 Task: Search one way flight ticket for 2 adults, 4 children and 1 infant on lap in business from Lafayette: Lafayette Regional Airport (paul Fournet Field) to Laramie: Laramie Regional Airport on 5-3-2023. Choice of flights is Singapure airlines. Number of bags: 8 checked bags. Price is upto 78000. Outbound departure time preference is 12:15.
Action: Mouse moved to (354, 144)
Screenshot: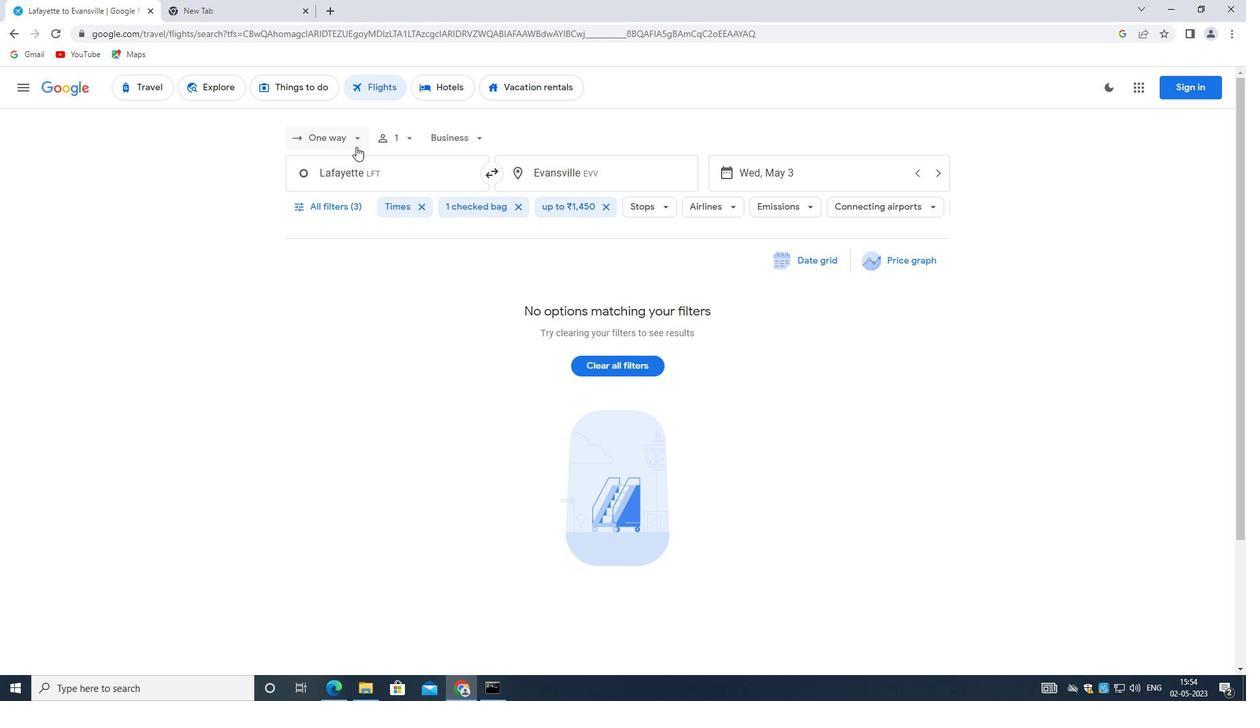 
Action: Mouse pressed left at (354, 144)
Screenshot: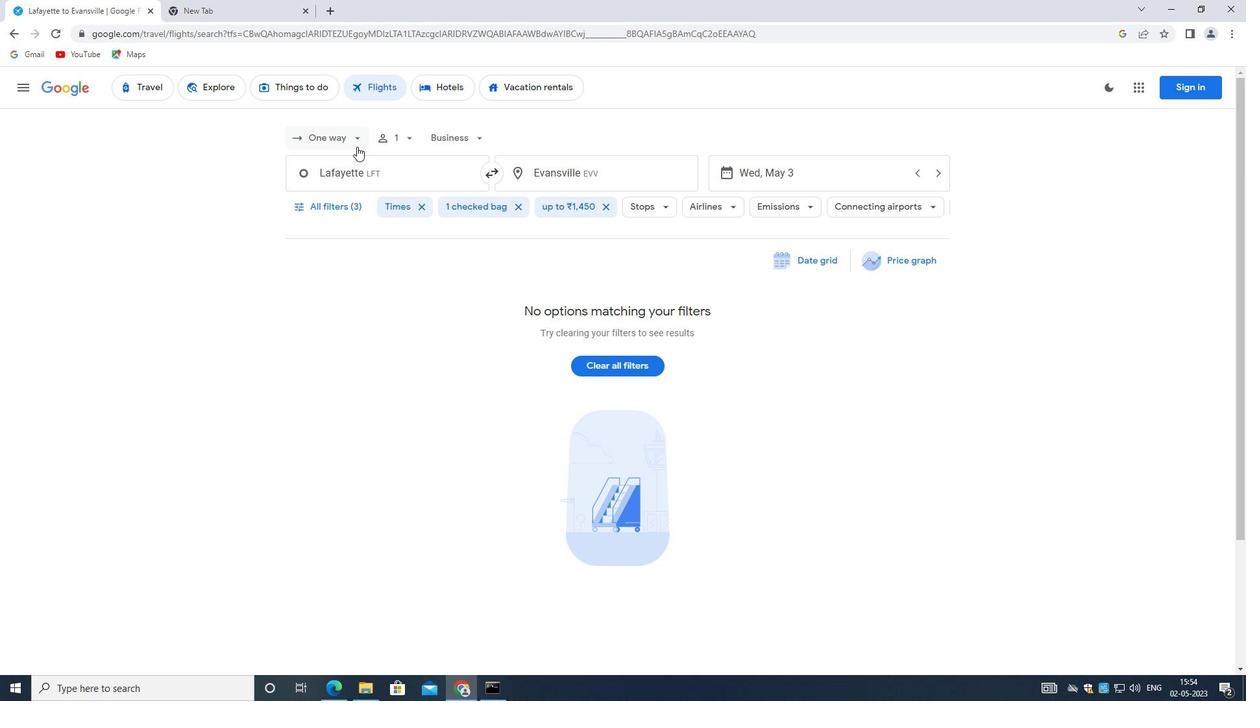 
Action: Mouse moved to (348, 194)
Screenshot: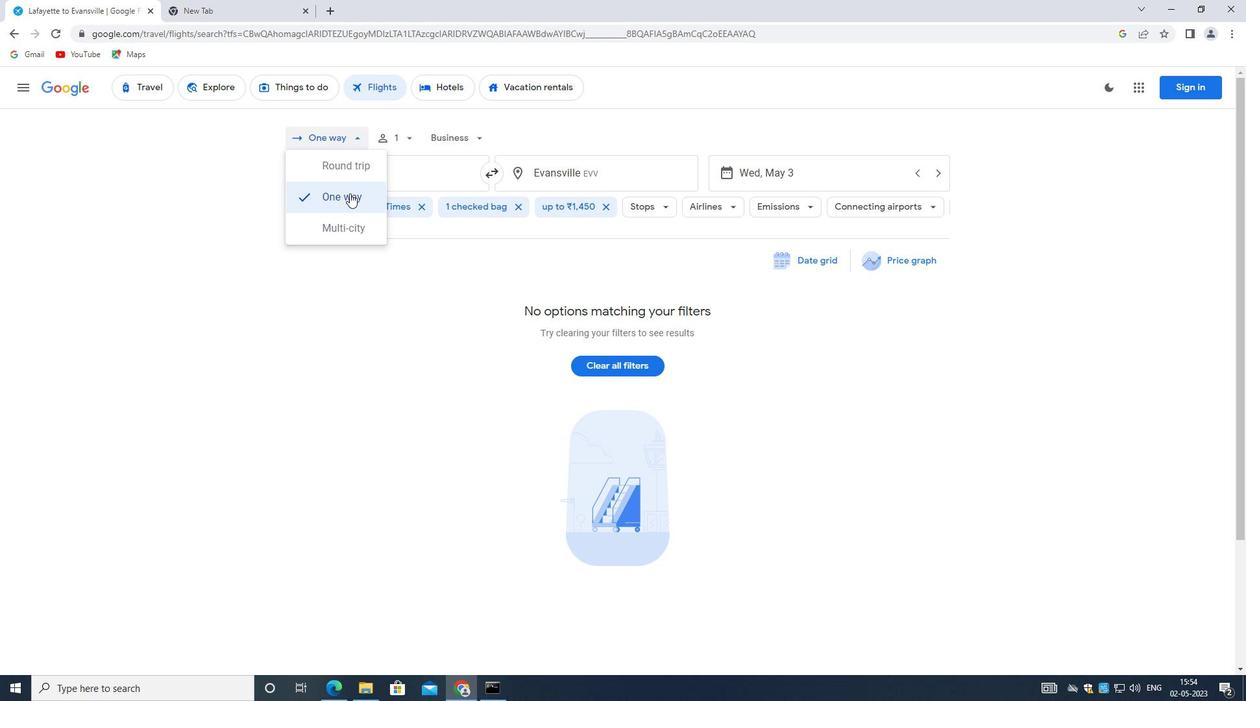 
Action: Mouse pressed left at (348, 194)
Screenshot: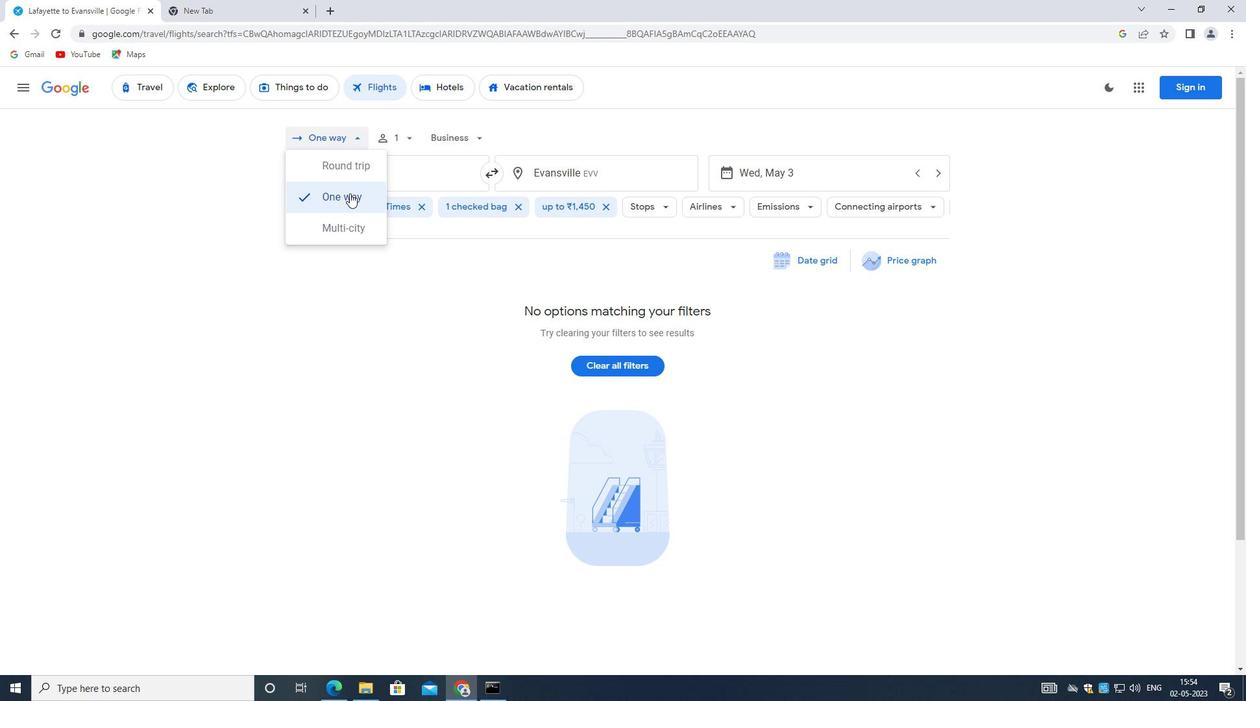 
Action: Mouse moved to (412, 136)
Screenshot: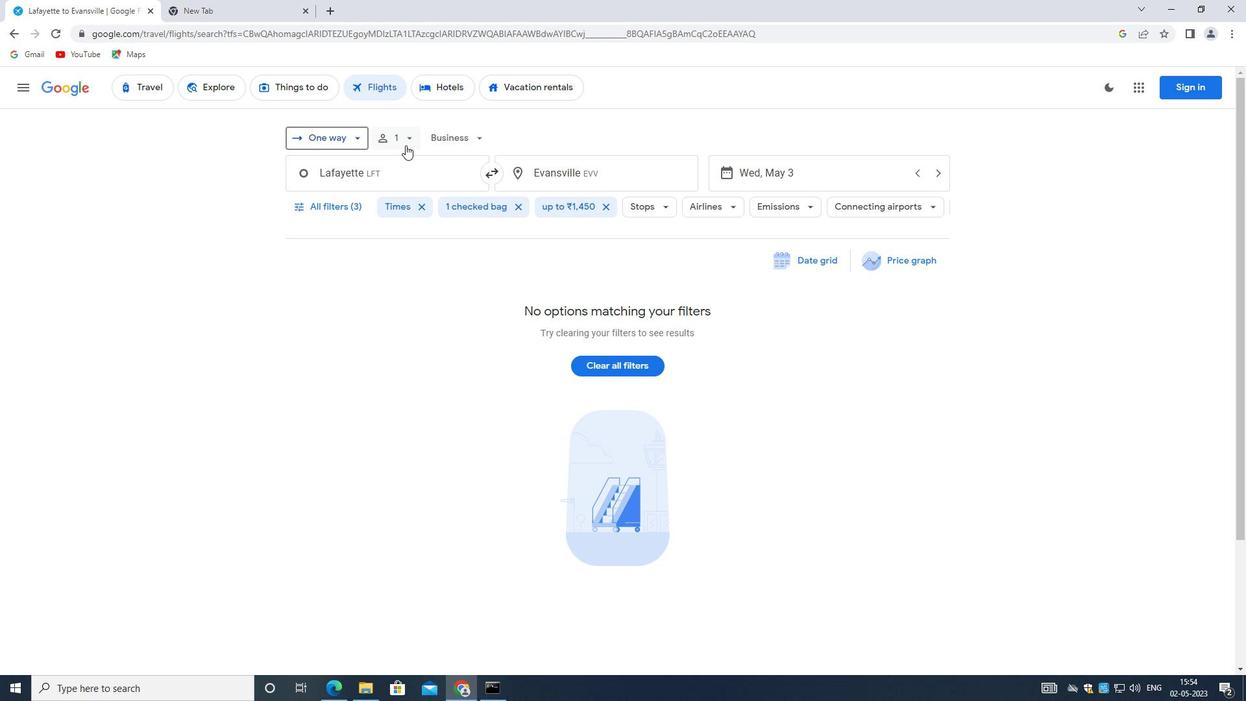 
Action: Mouse pressed left at (412, 136)
Screenshot: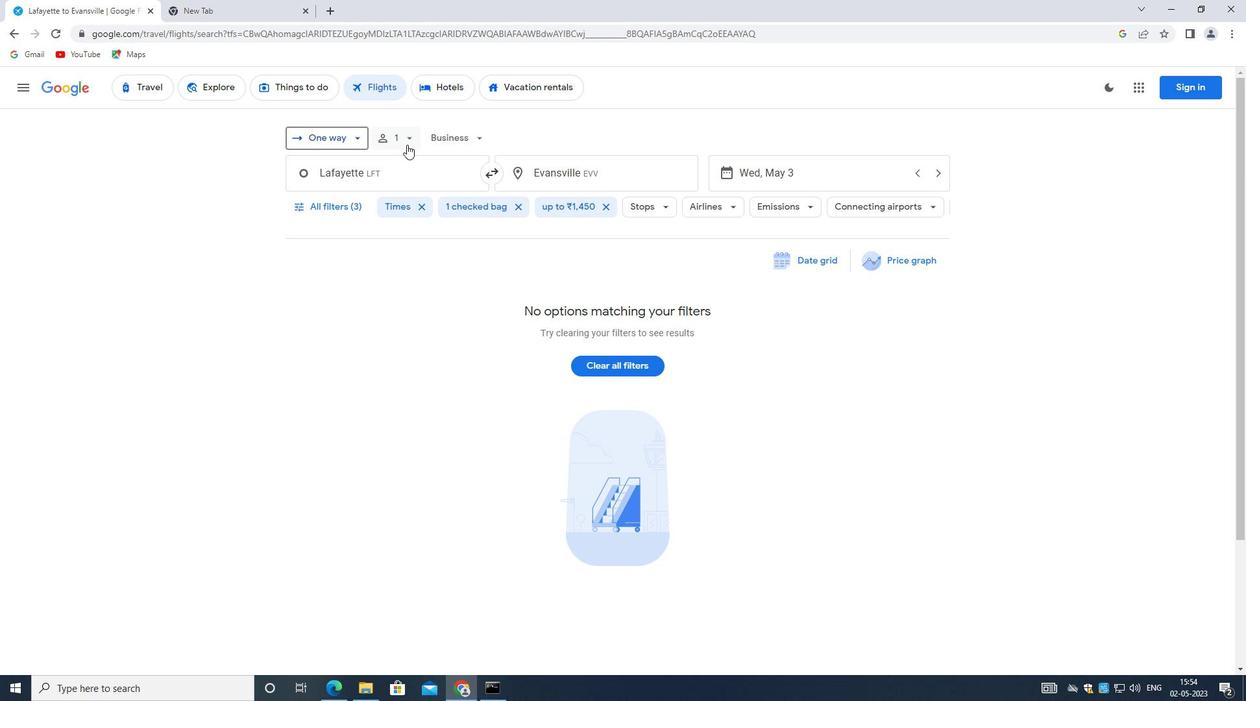 
Action: Mouse moved to (506, 170)
Screenshot: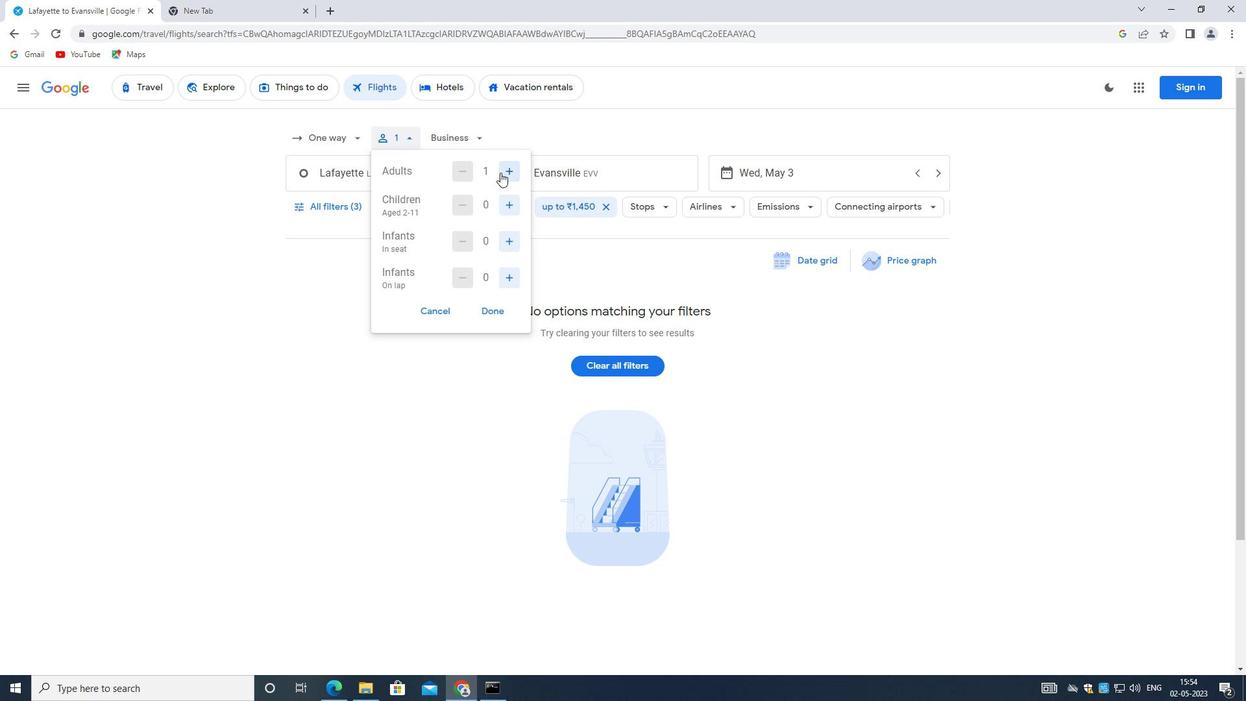 
Action: Mouse pressed left at (506, 170)
Screenshot: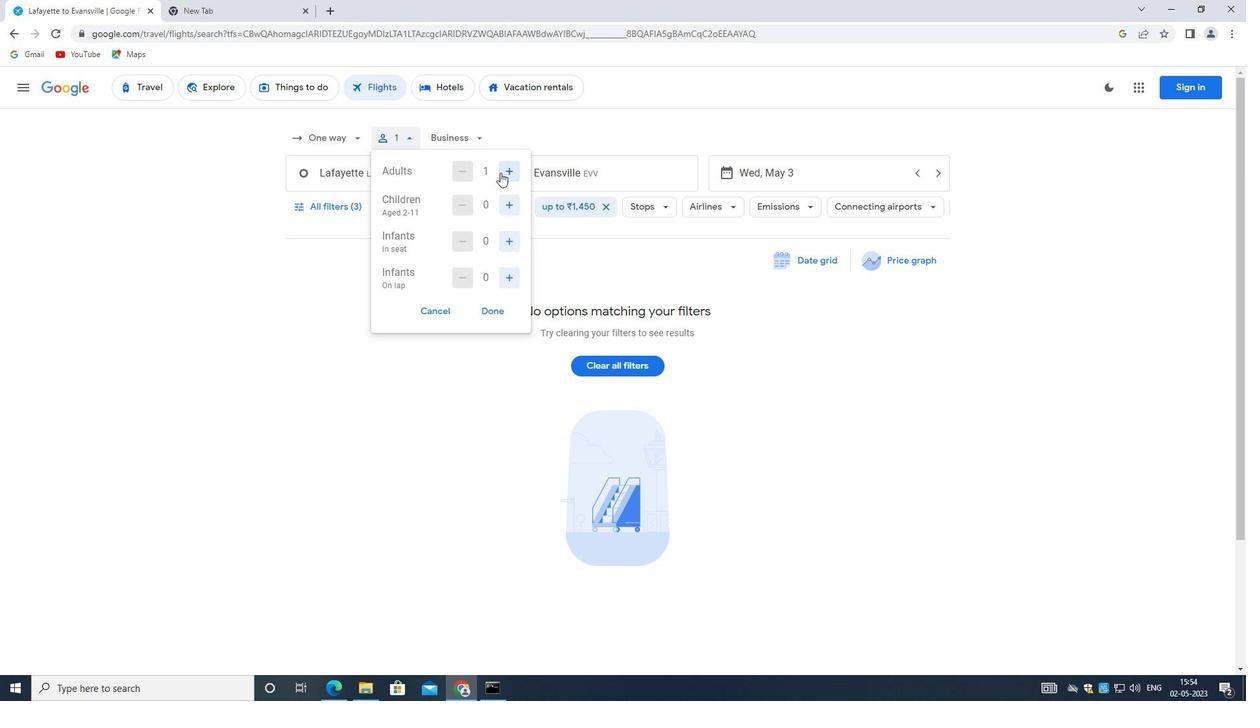 
Action: Mouse moved to (511, 203)
Screenshot: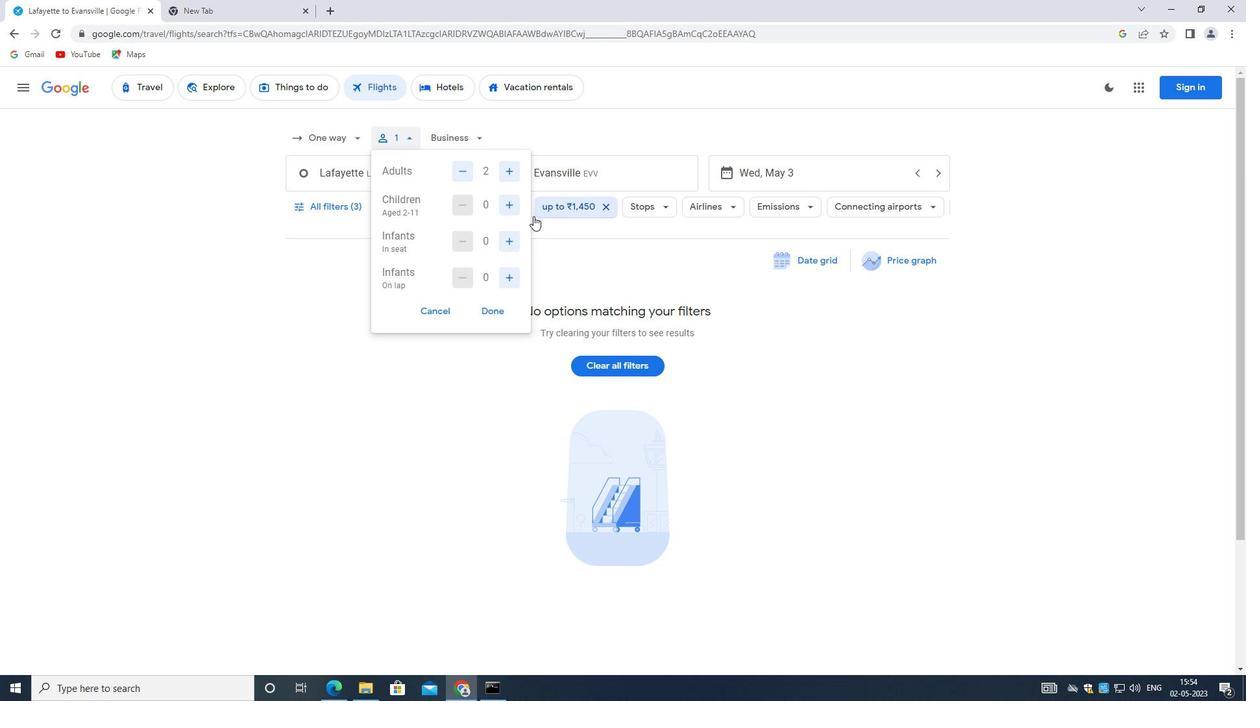 
Action: Mouse pressed left at (511, 203)
Screenshot: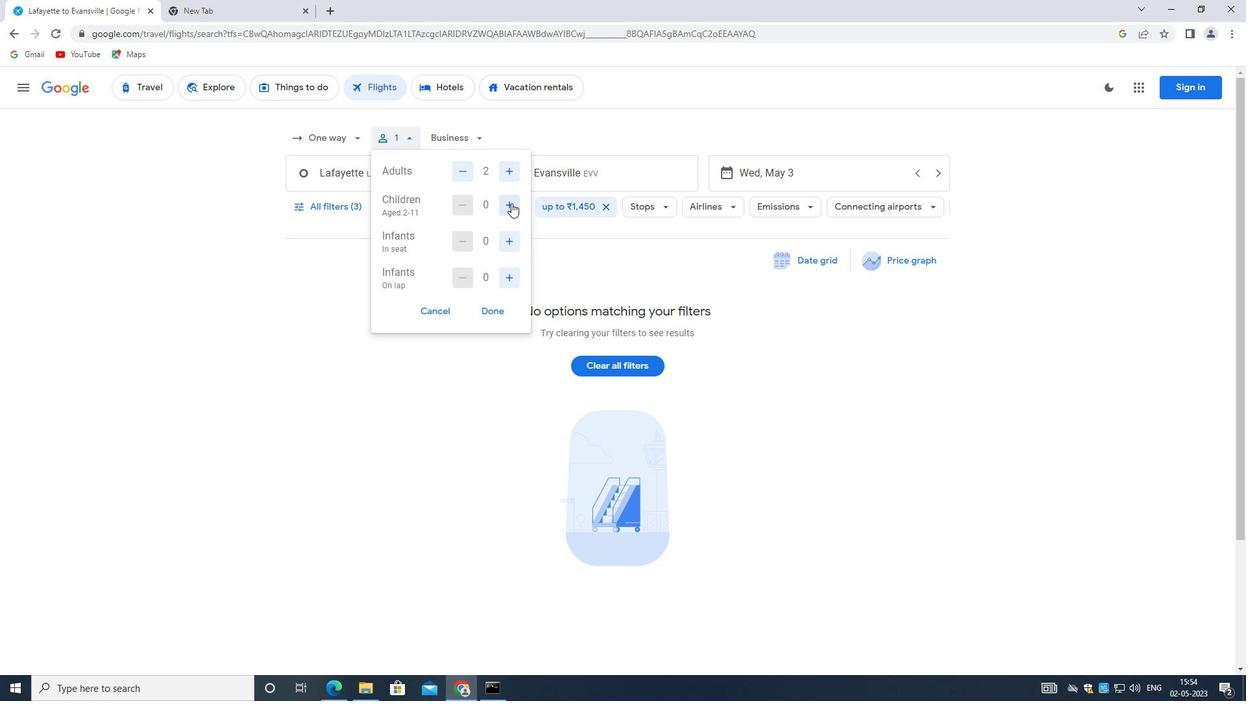 
Action: Mouse pressed left at (511, 203)
Screenshot: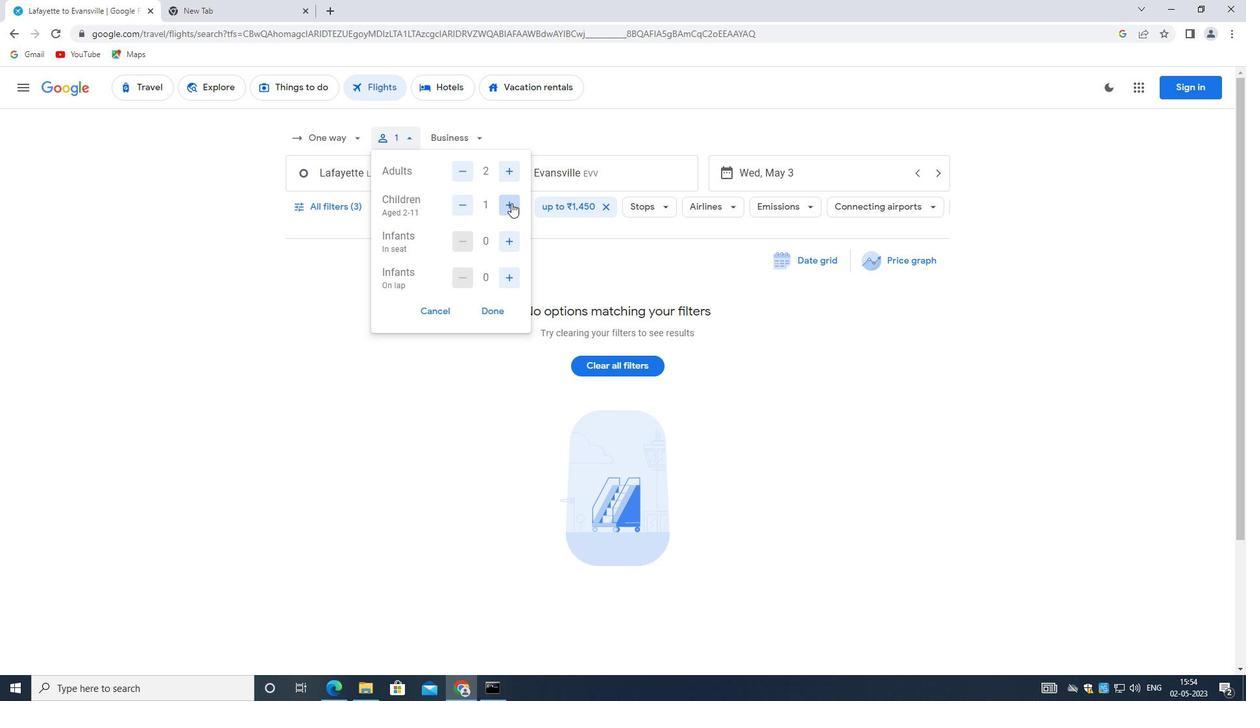 
Action: Mouse moved to (511, 203)
Screenshot: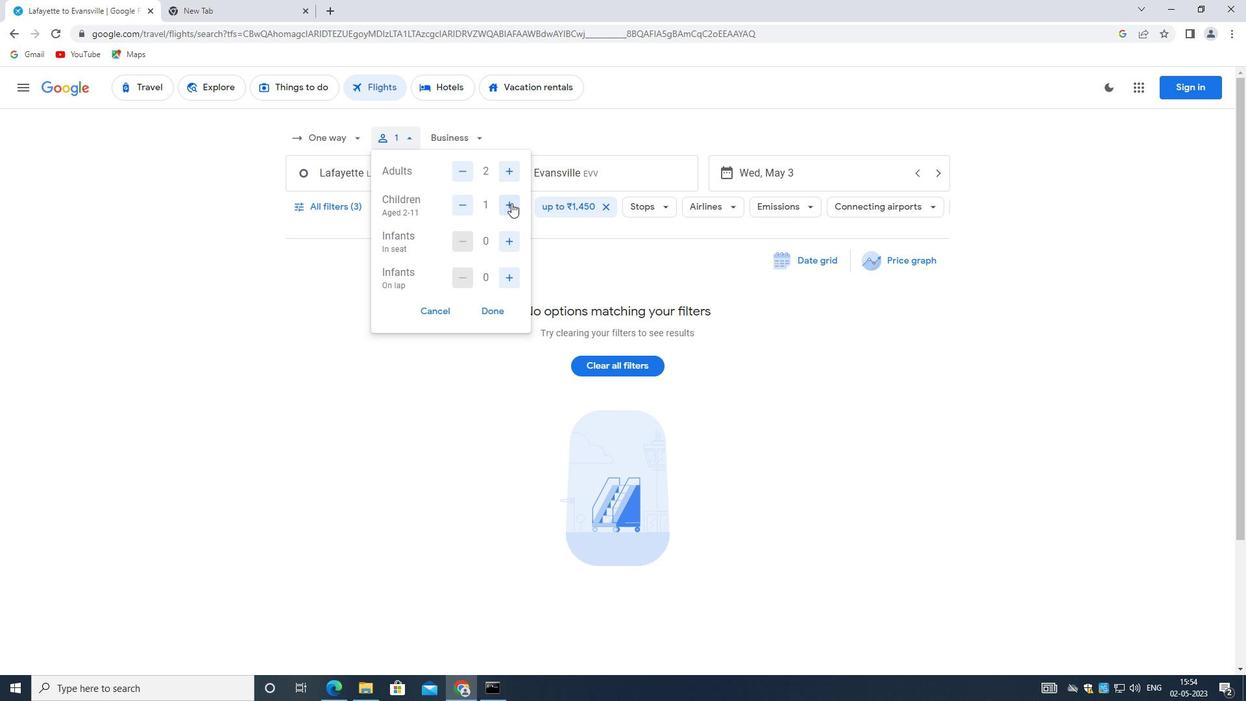 
Action: Mouse pressed left at (511, 203)
Screenshot: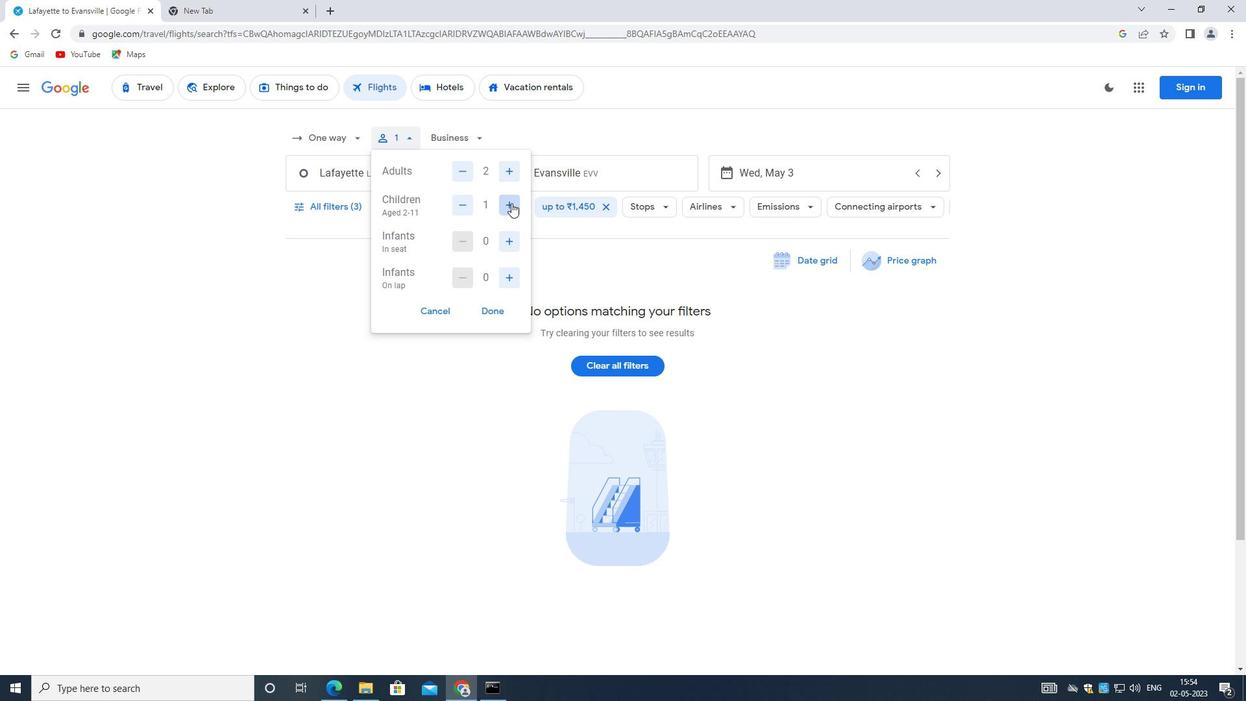 
Action: Mouse pressed left at (511, 203)
Screenshot: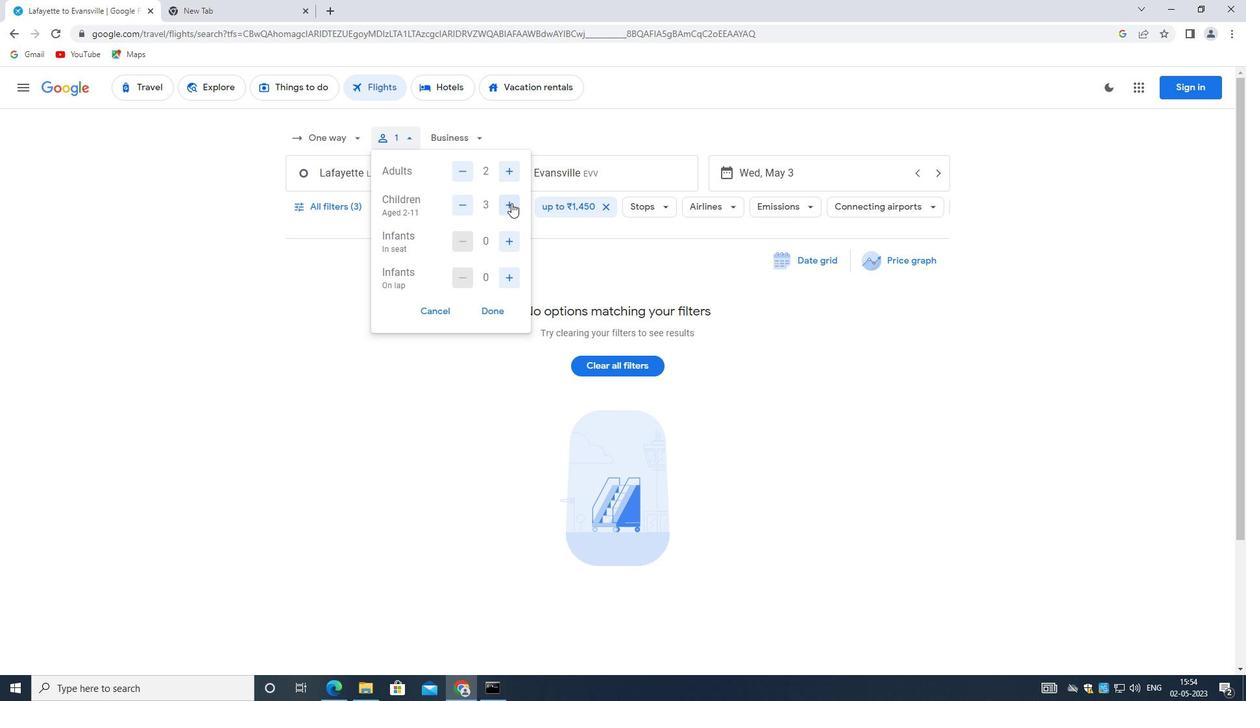 
Action: Mouse moved to (509, 239)
Screenshot: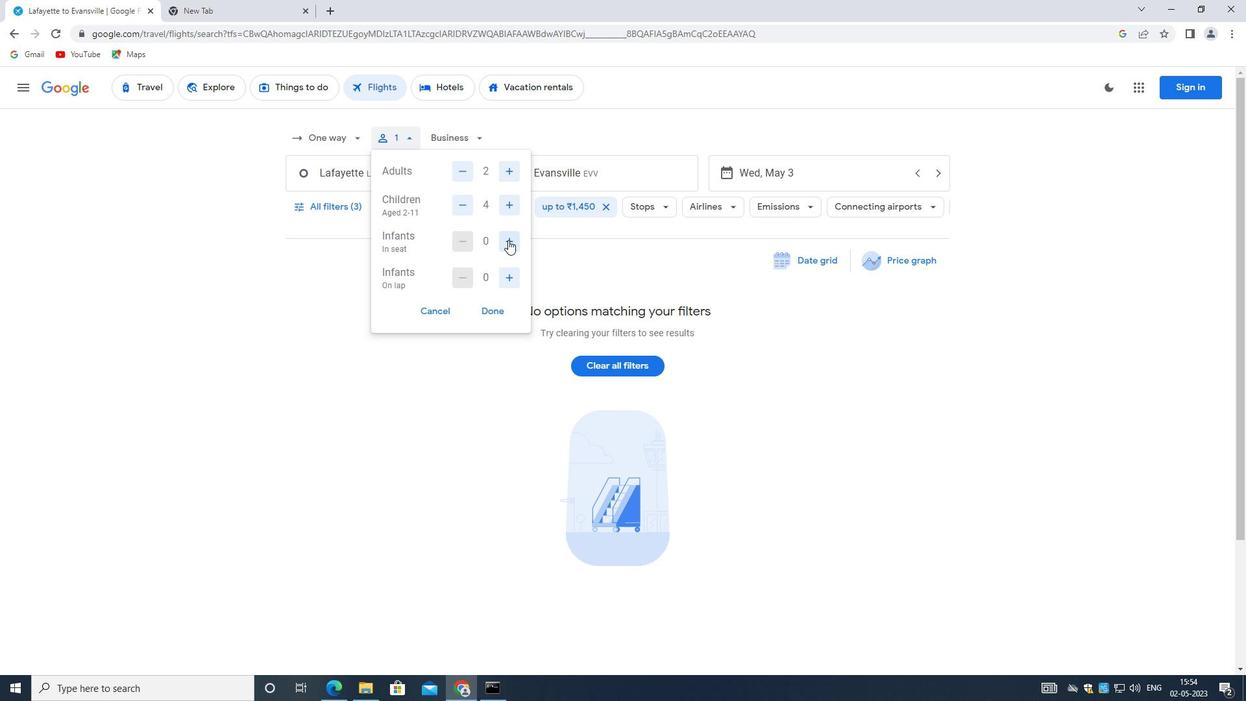 
Action: Mouse pressed left at (509, 239)
Screenshot: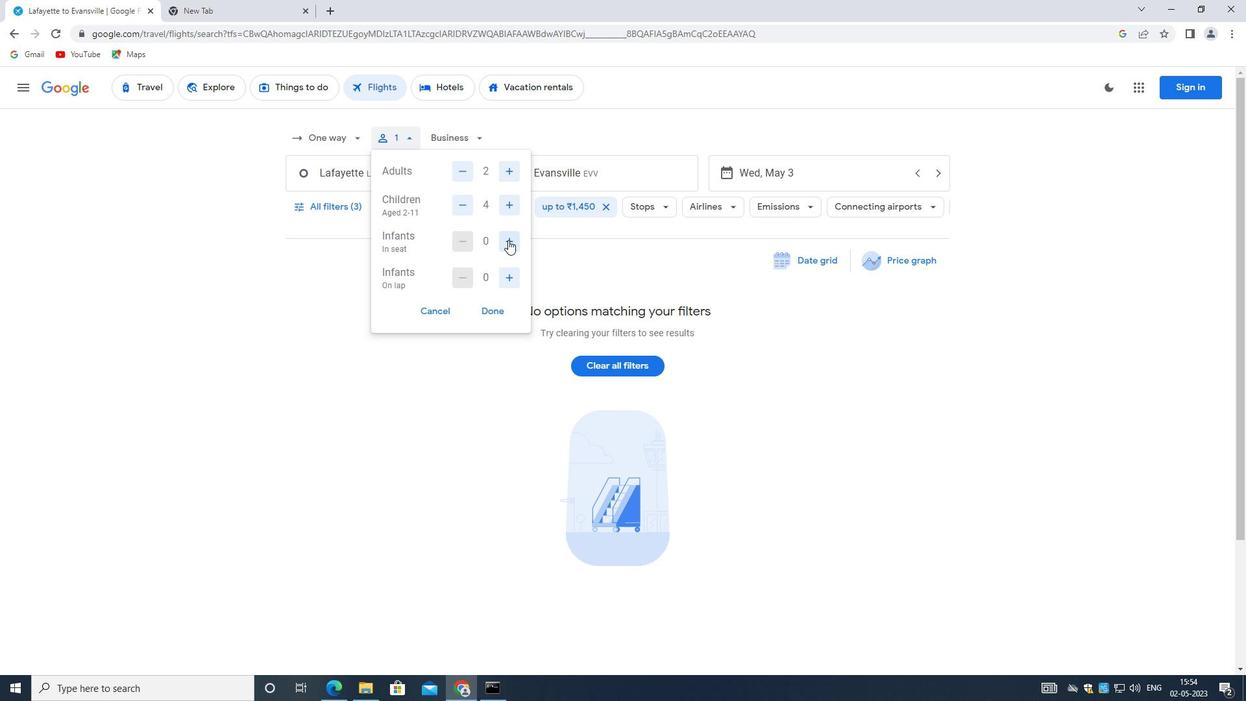 
Action: Mouse moved to (488, 305)
Screenshot: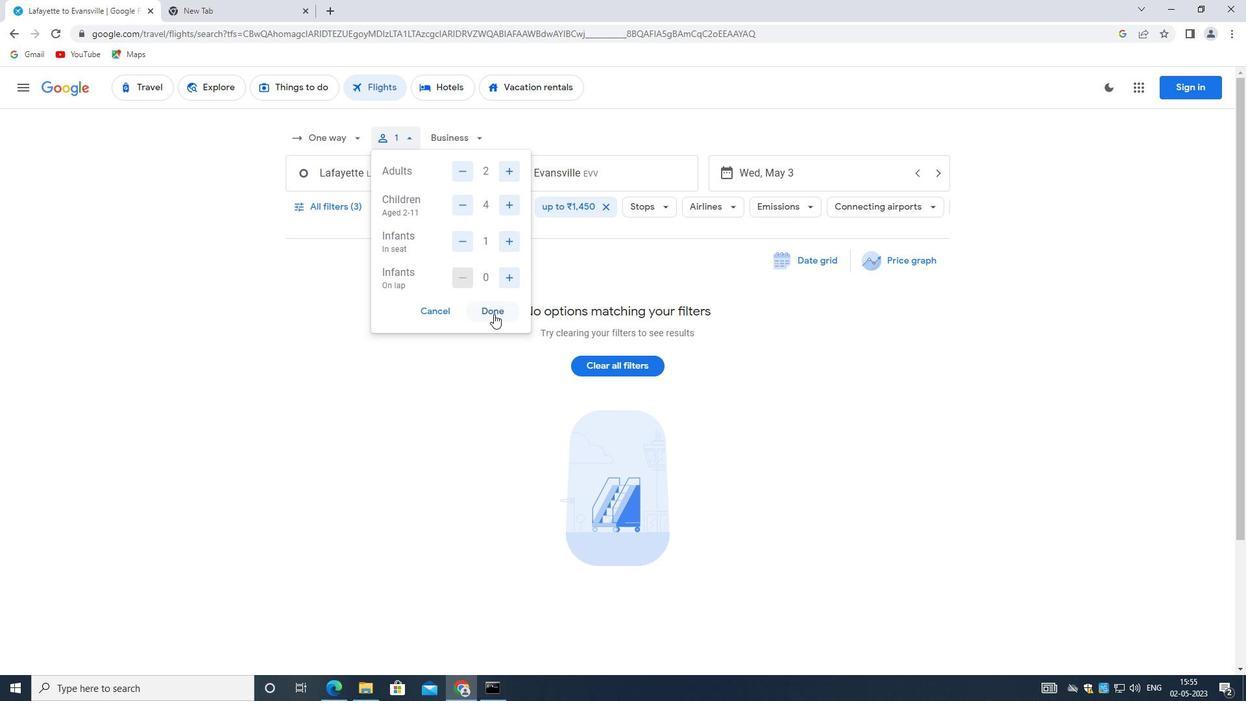 
Action: Mouse pressed left at (488, 305)
Screenshot: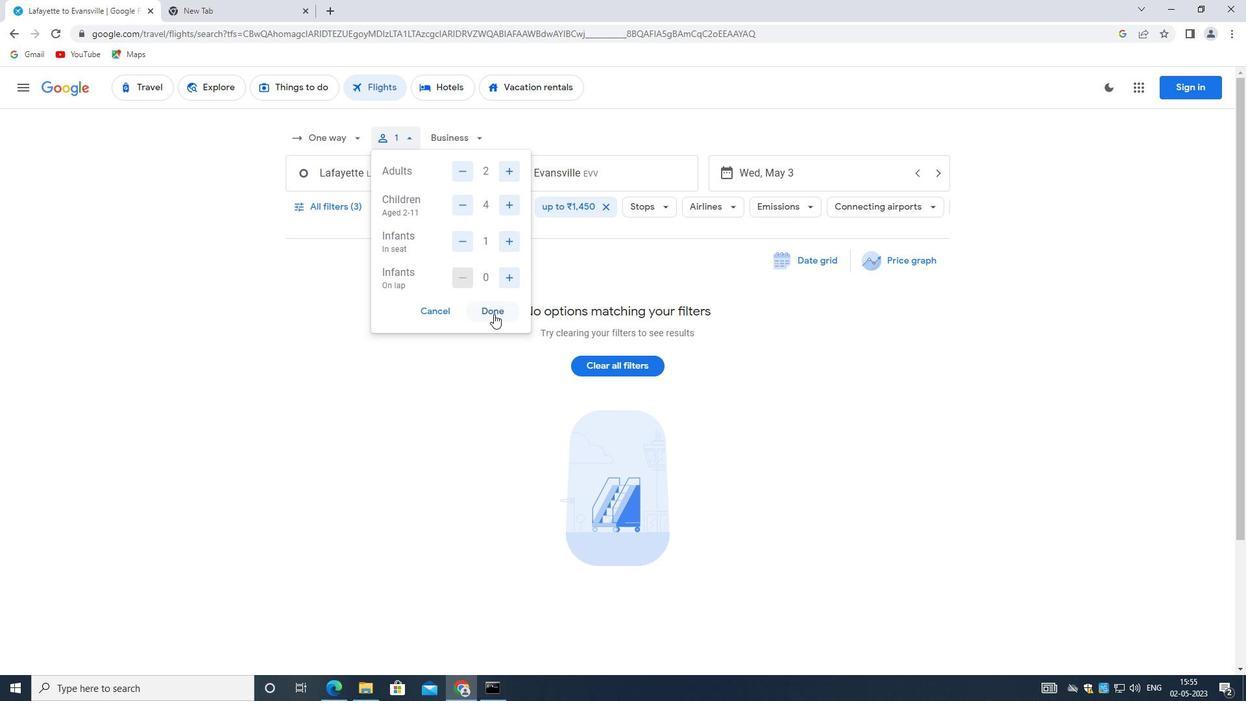 
Action: Mouse moved to (466, 134)
Screenshot: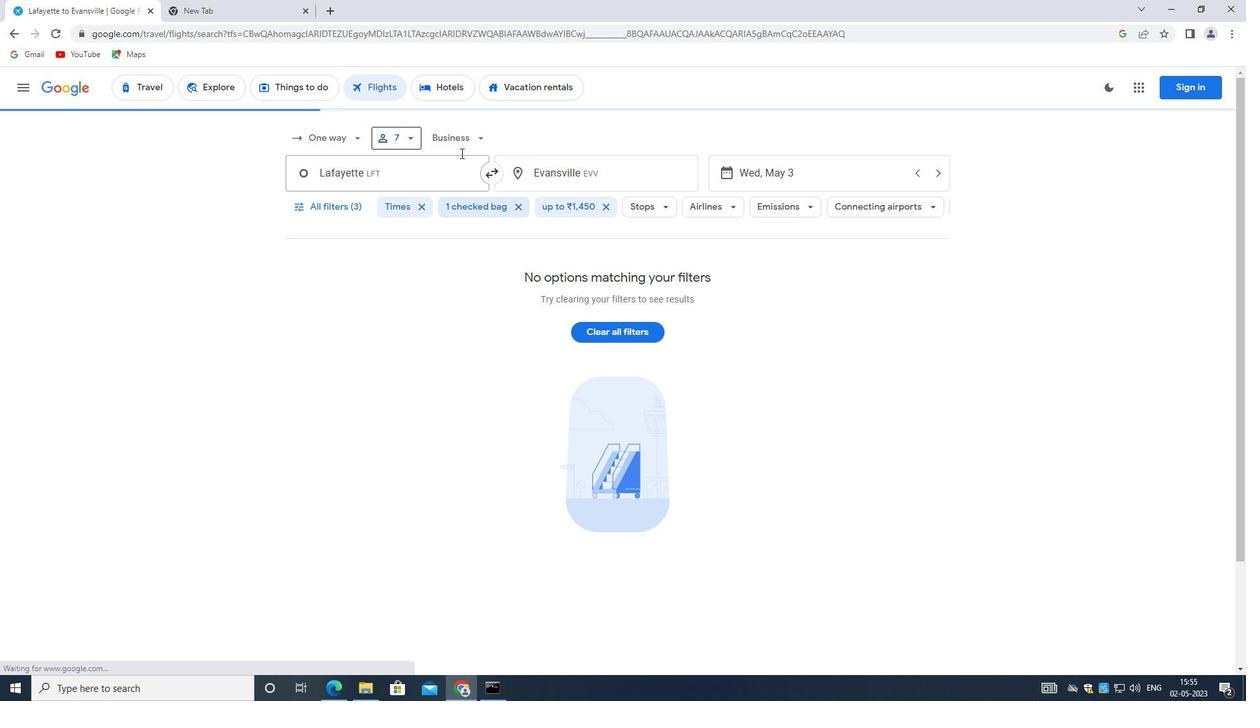 
Action: Mouse pressed left at (466, 134)
Screenshot: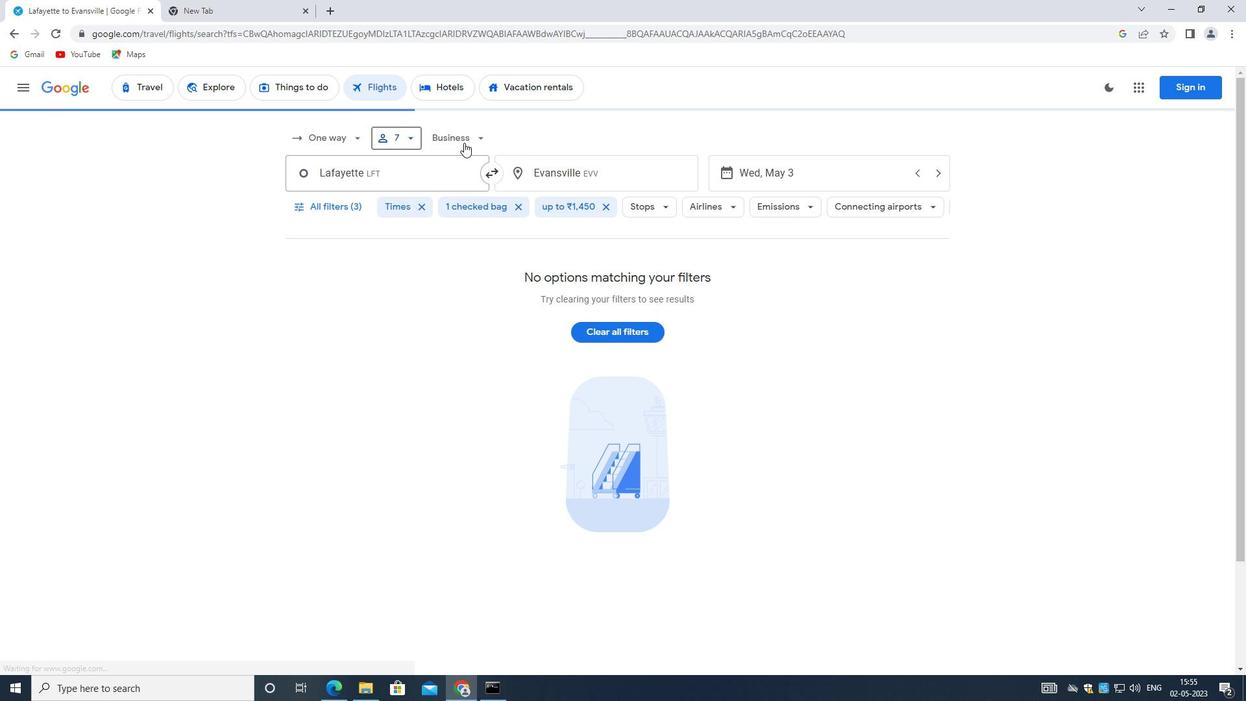 
Action: Mouse moved to (494, 229)
Screenshot: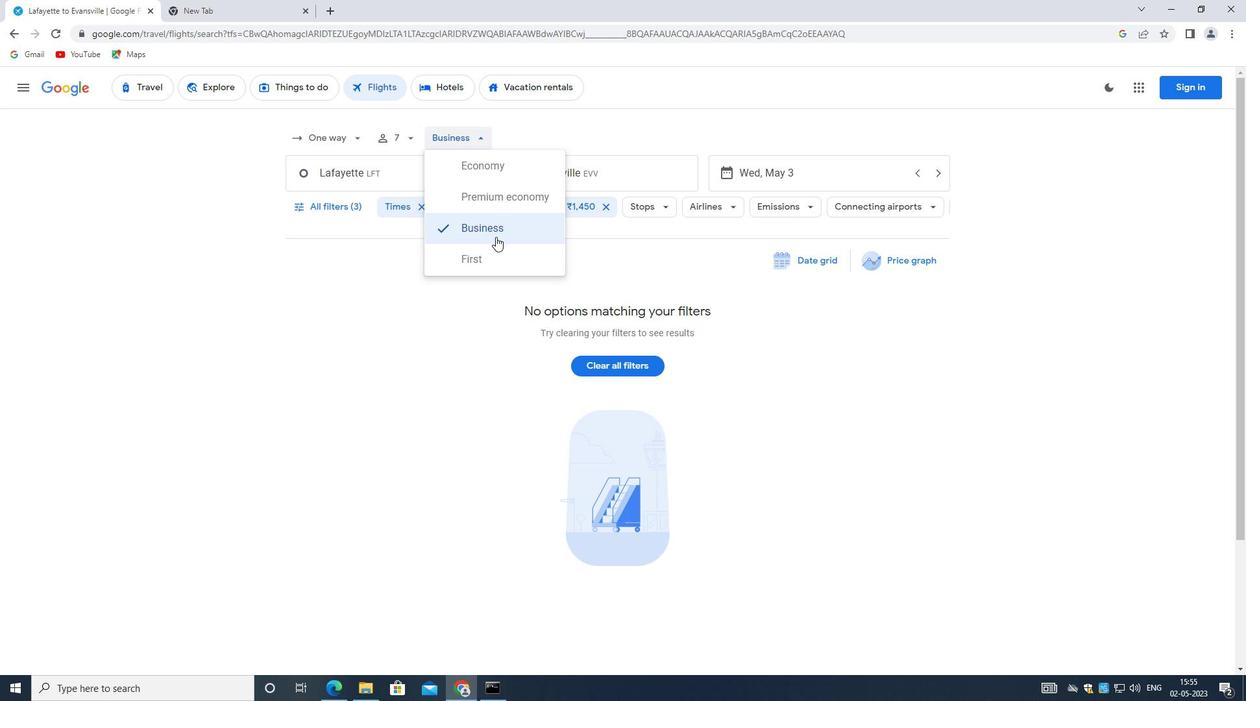
Action: Mouse pressed left at (494, 229)
Screenshot: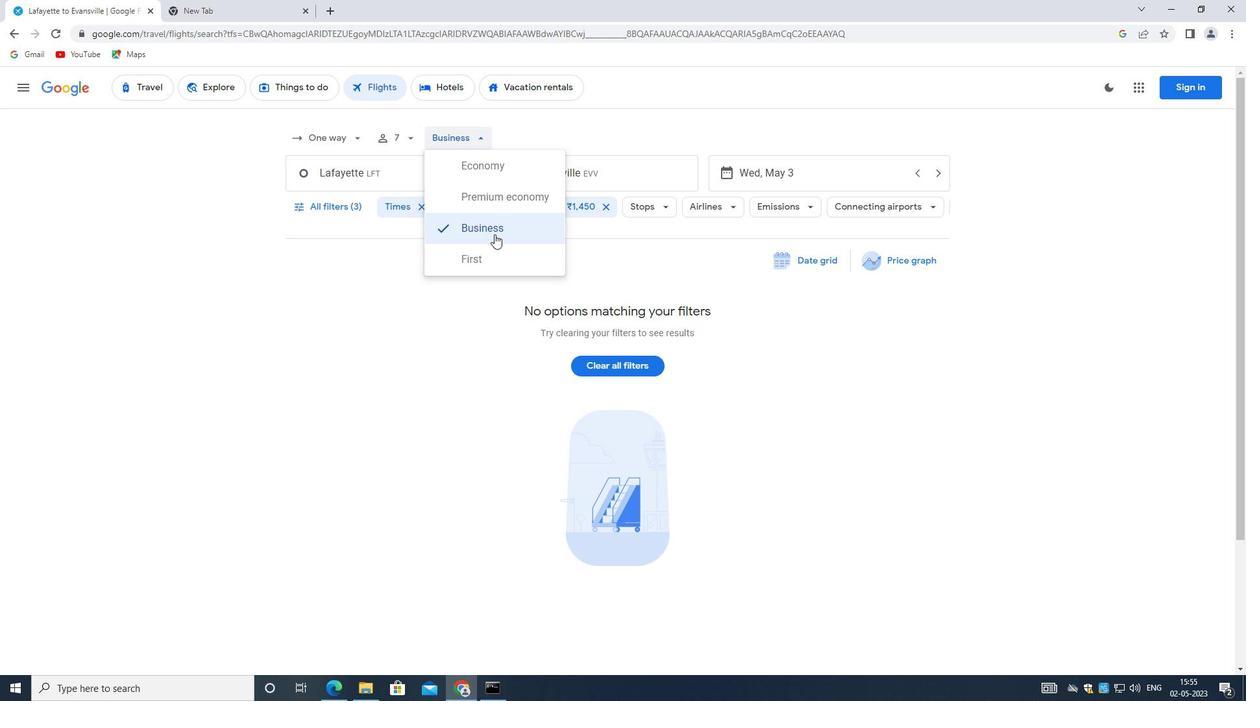 
Action: Mouse moved to (525, 201)
Screenshot: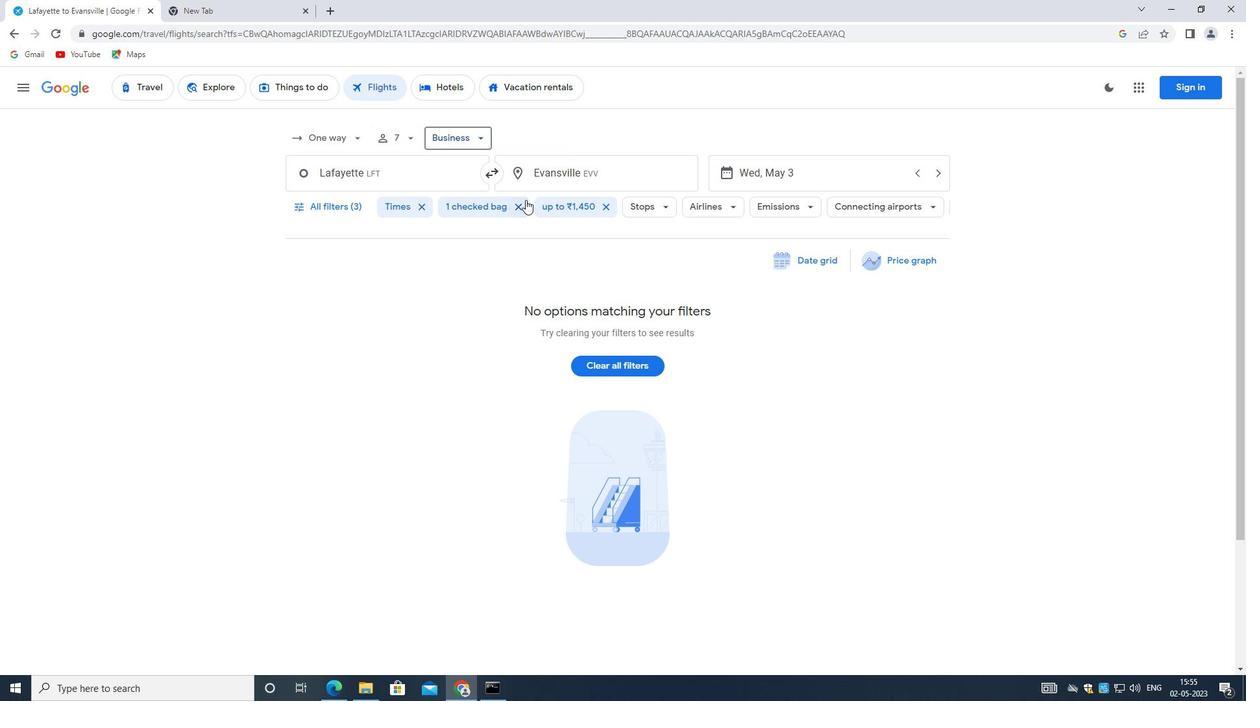 
Action: Mouse scrolled (525, 200) with delta (0, 0)
Screenshot: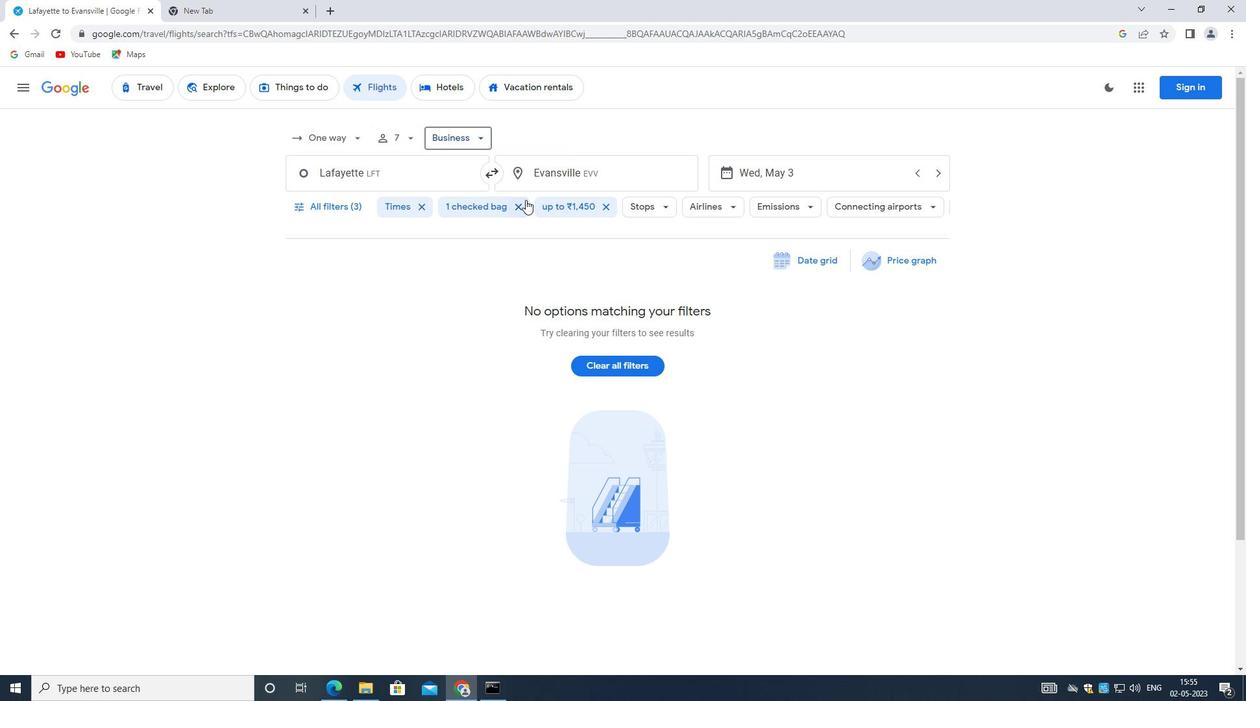 
Action: Mouse moved to (524, 203)
Screenshot: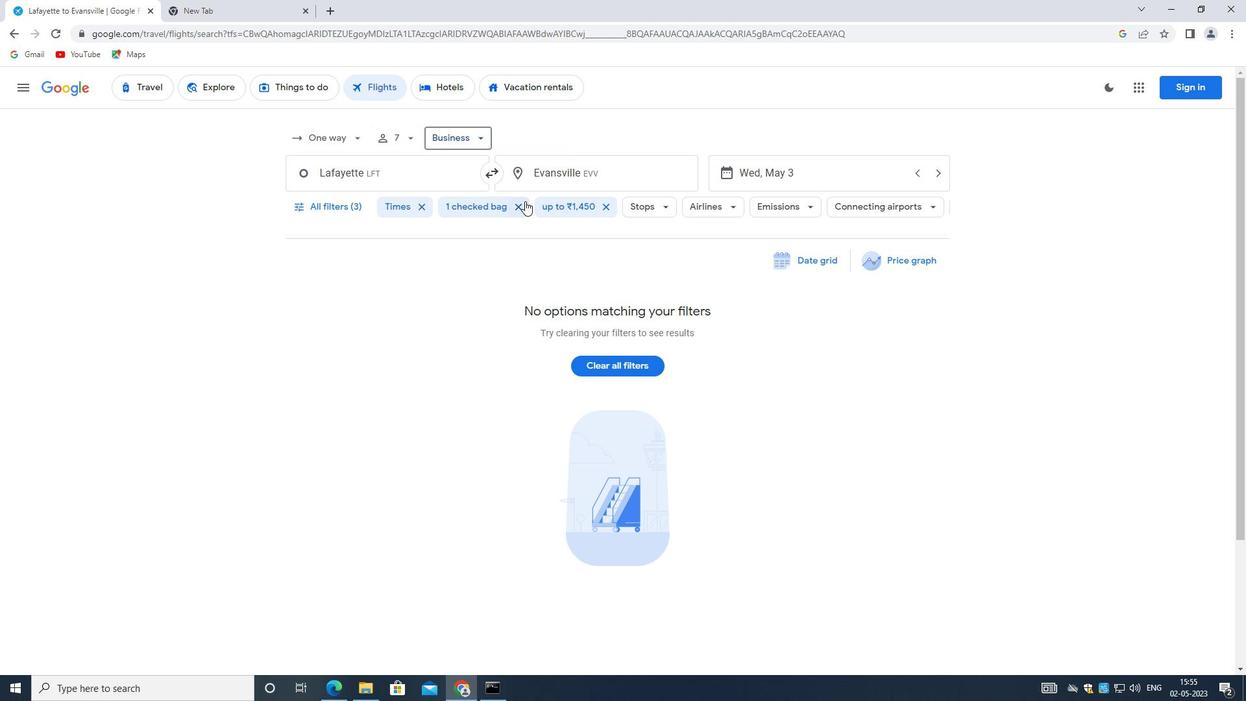 
Action: Mouse scrolled (524, 203) with delta (0, 0)
Screenshot: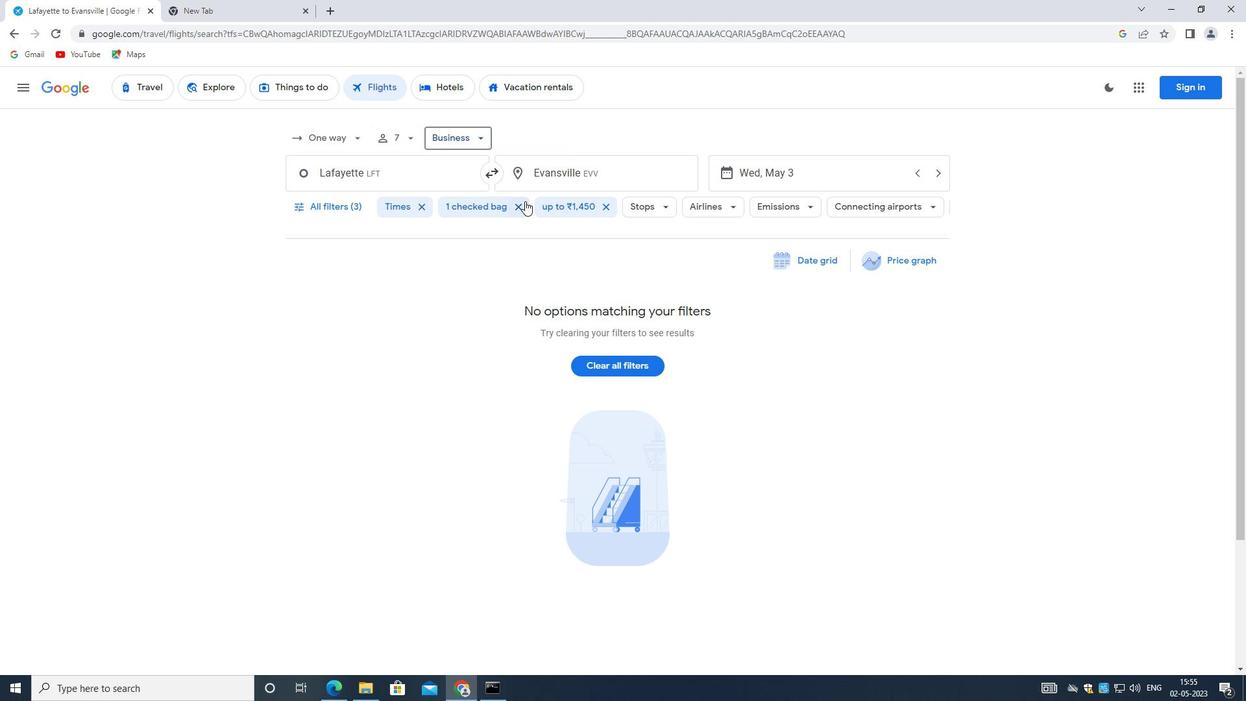 
Action: Mouse moved to (464, 223)
Screenshot: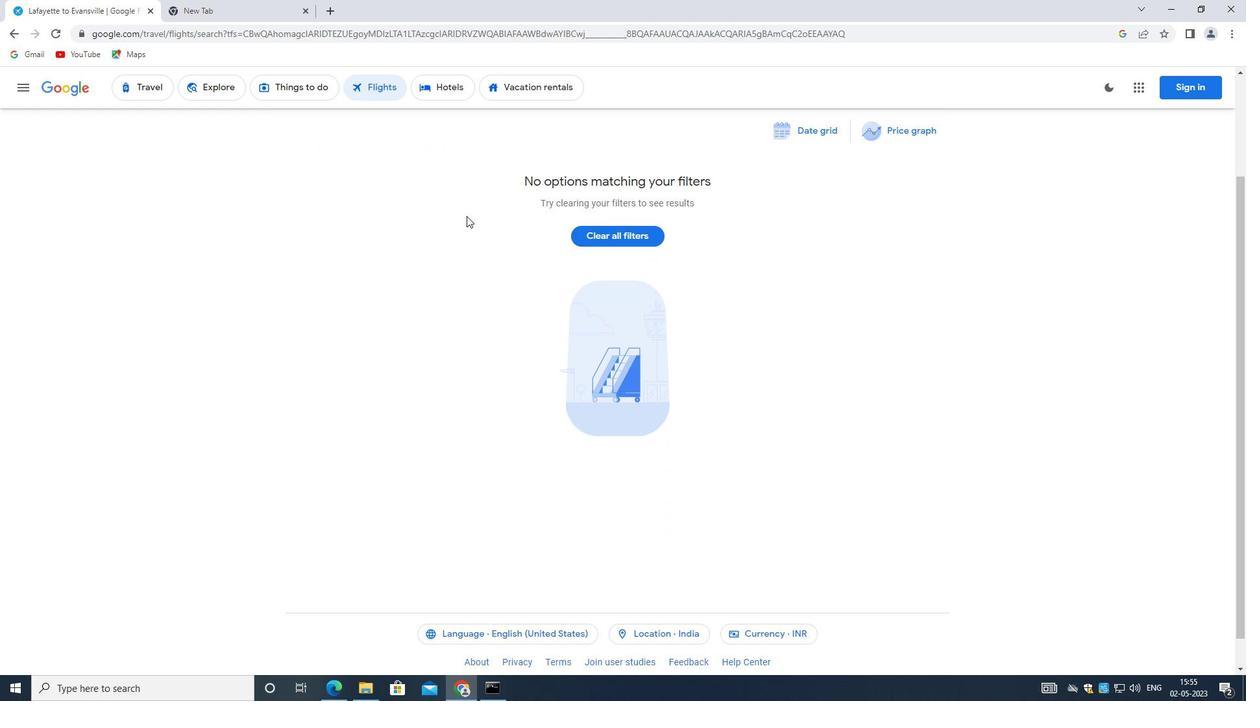 
Action: Mouse scrolled (464, 224) with delta (0, 0)
Screenshot: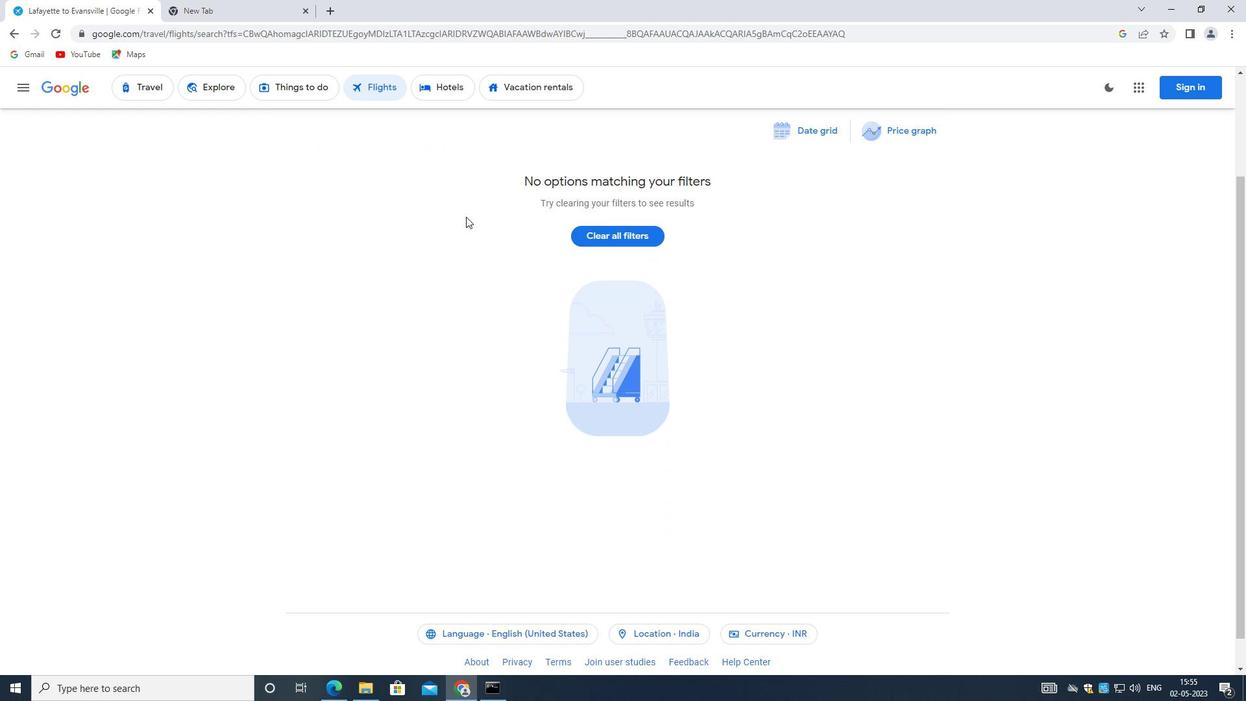 
Action: Mouse moved to (464, 224)
Screenshot: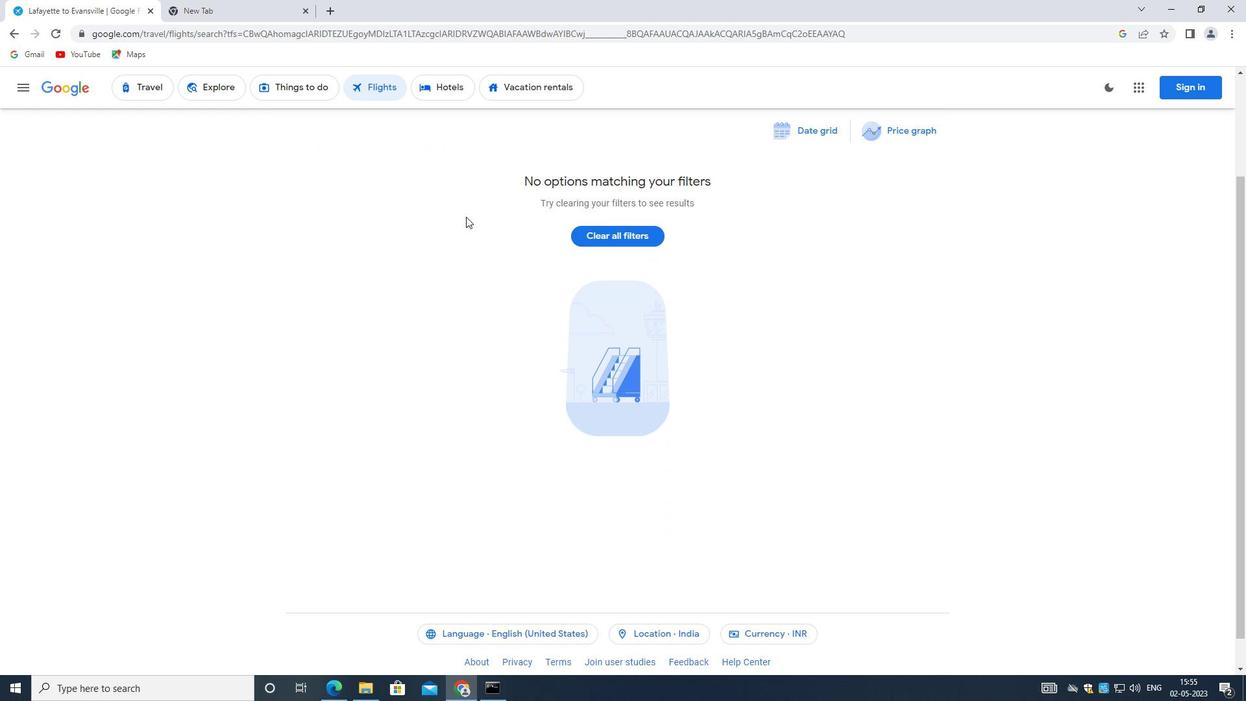 
Action: Mouse scrolled (464, 225) with delta (0, 0)
Screenshot: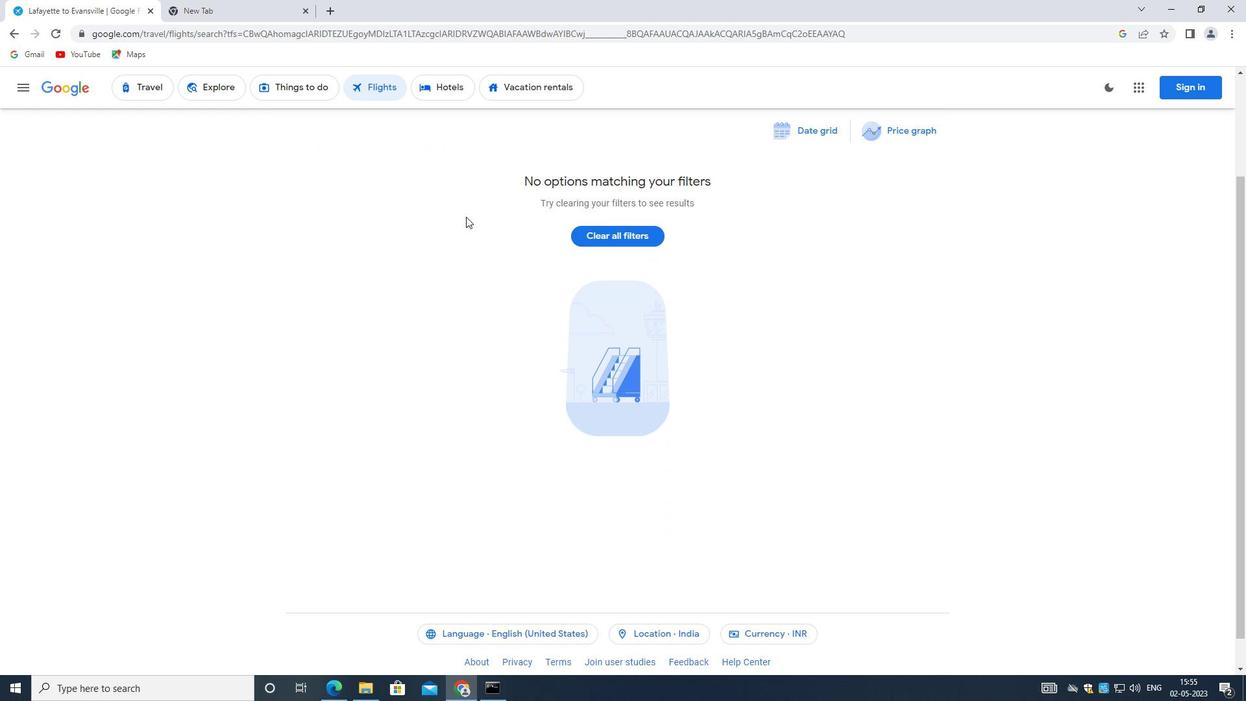 
Action: Mouse moved to (464, 225)
Screenshot: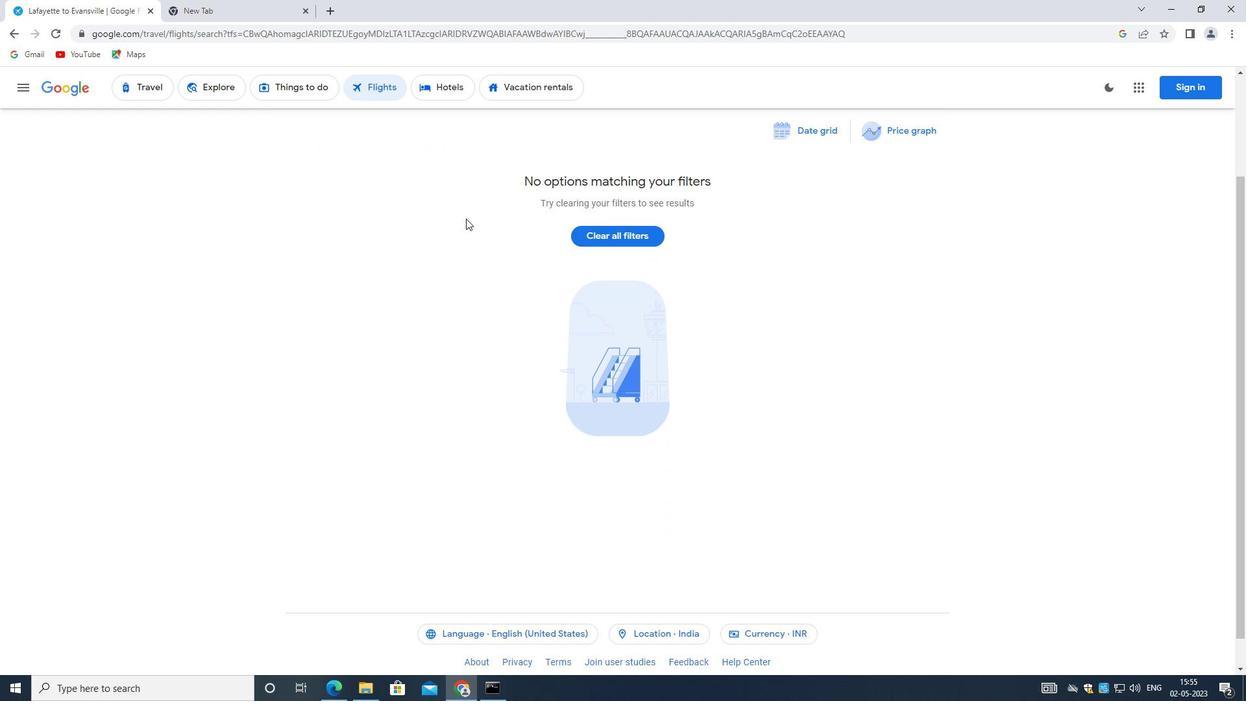 
Action: Mouse scrolled (464, 225) with delta (0, 0)
Screenshot: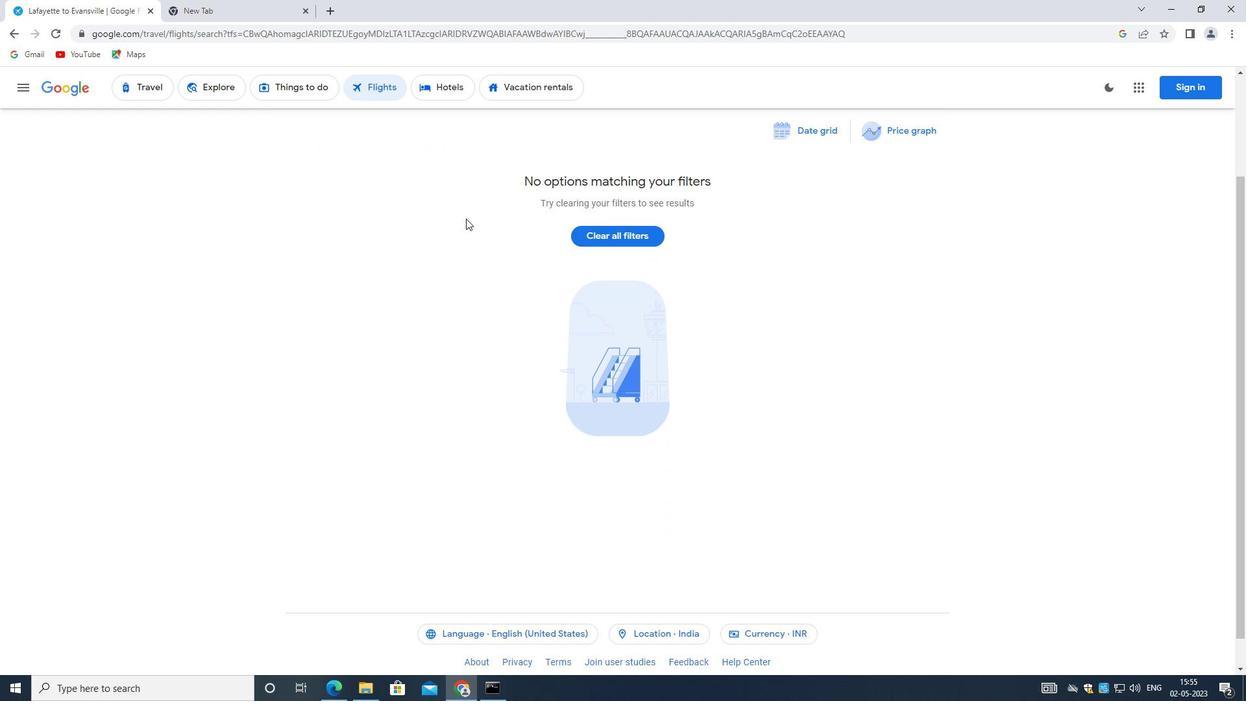 
Action: Mouse moved to (343, 173)
Screenshot: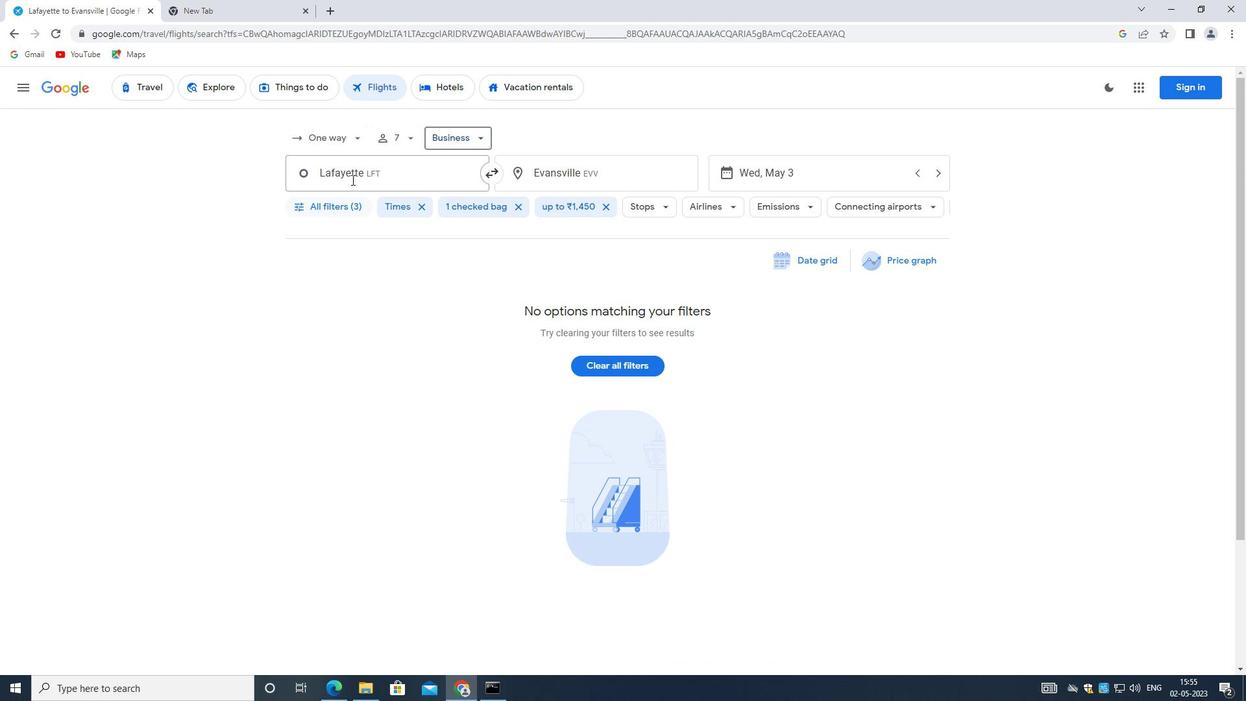 
Action: Mouse pressed left at (343, 173)
Screenshot: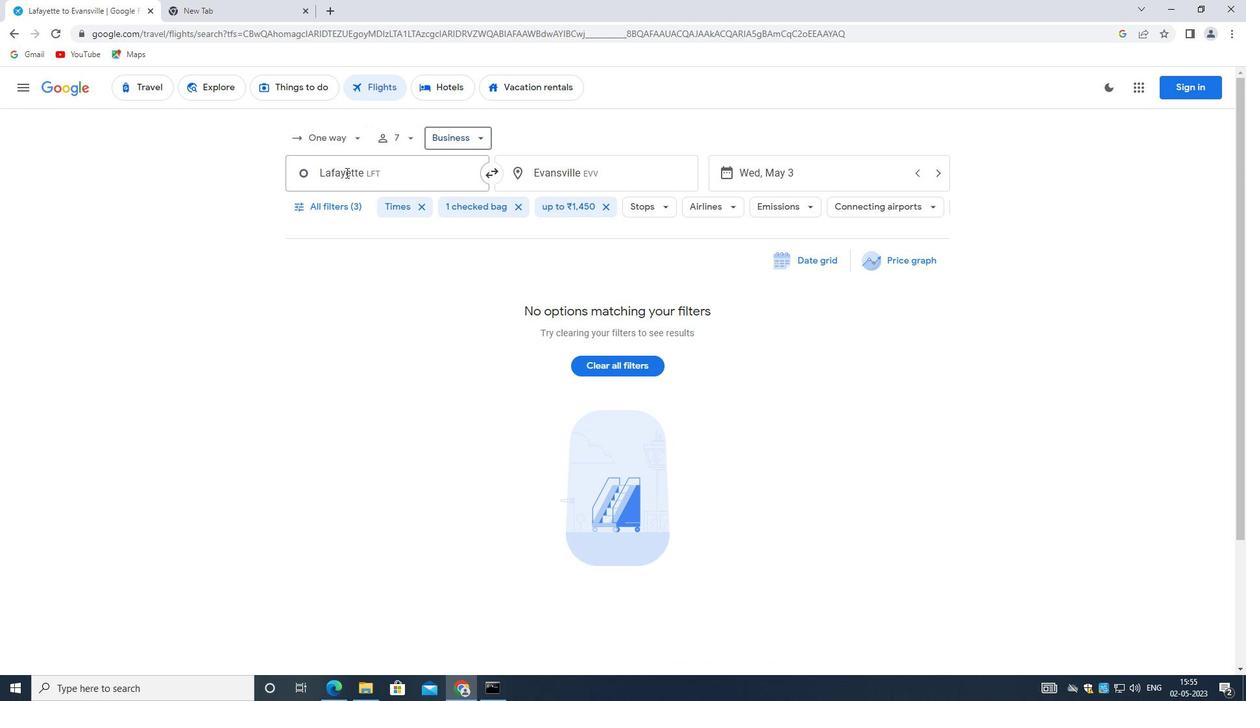 
Action: Mouse moved to (401, 240)
Screenshot: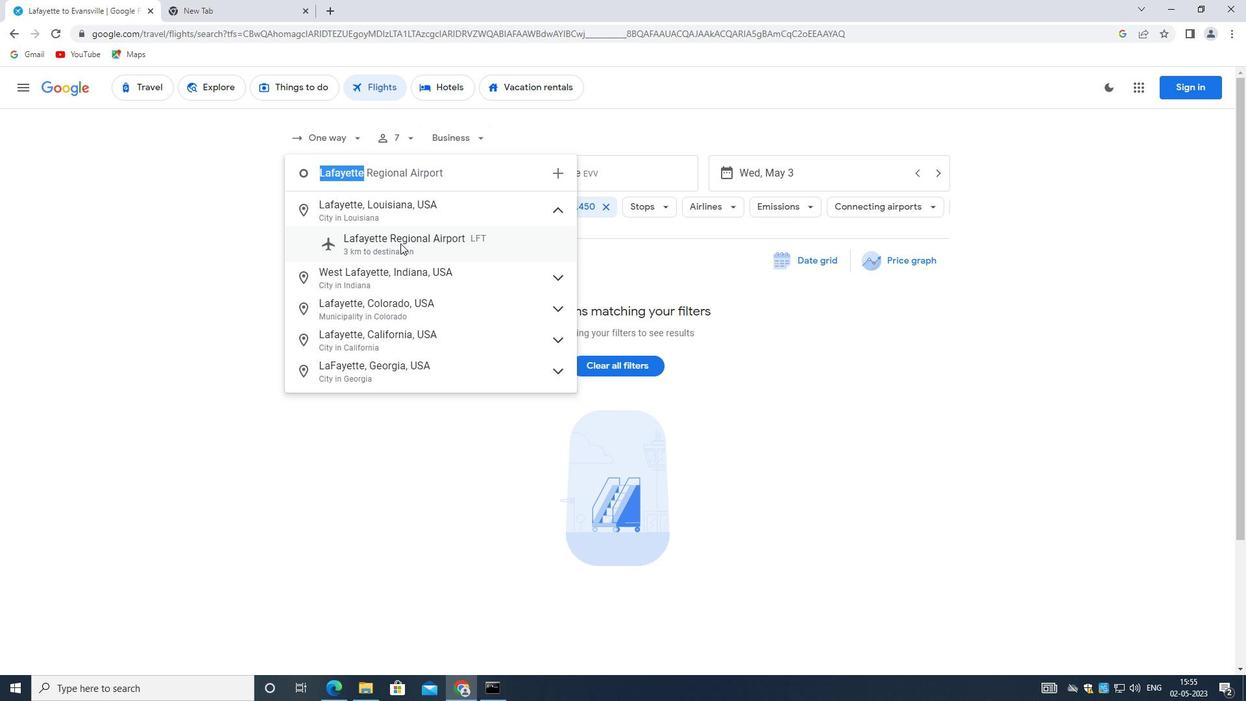 
Action: Mouse pressed left at (401, 240)
Screenshot: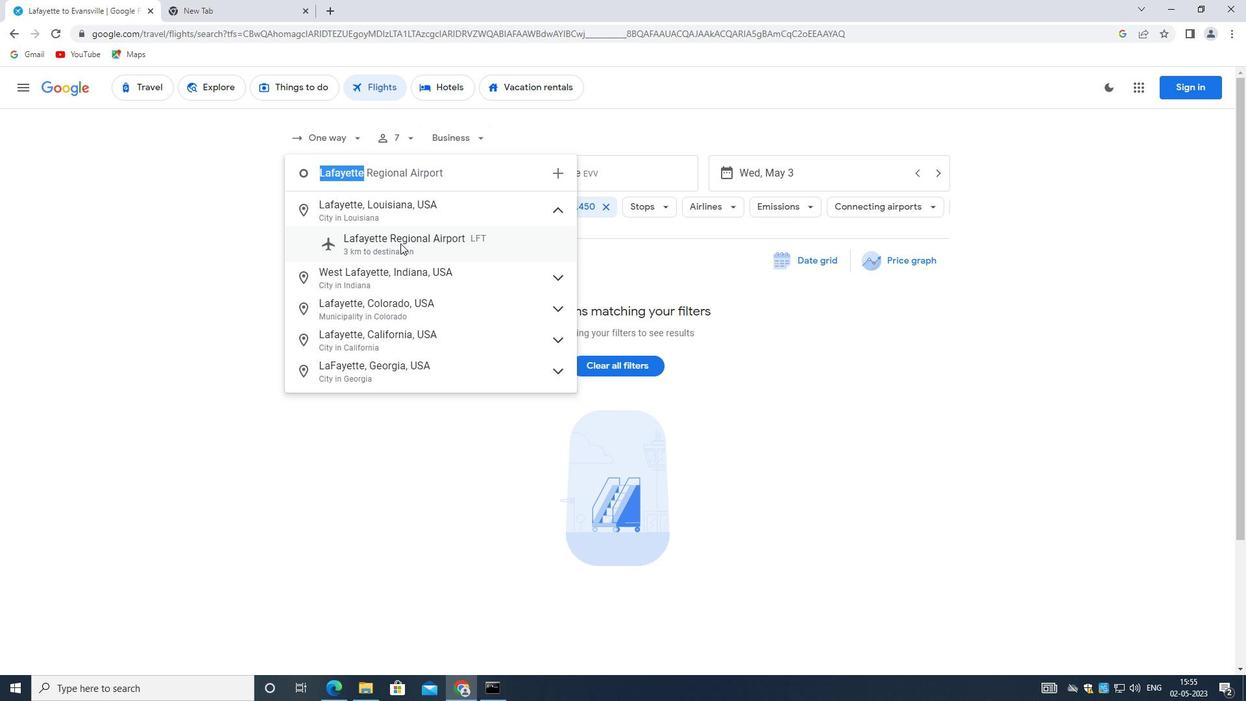 
Action: Mouse moved to (562, 175)
Screenshot: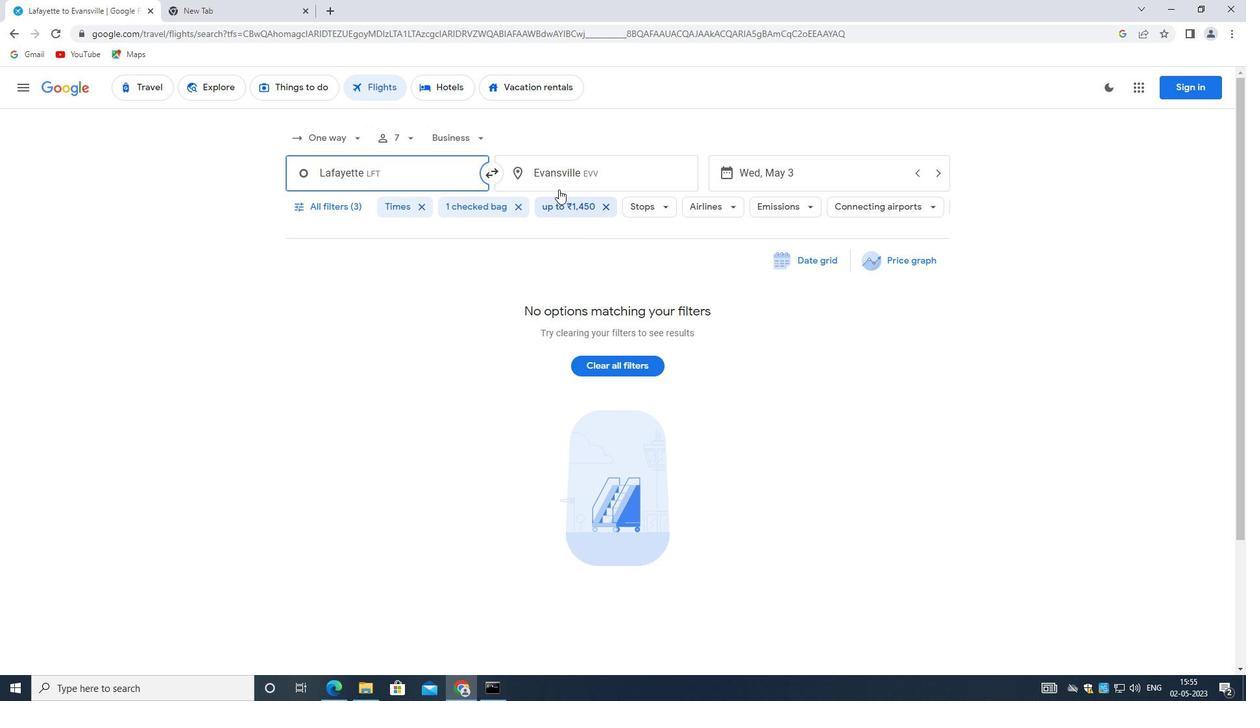 
Action: Mouse pressed left at (562, 175)
Screenshot: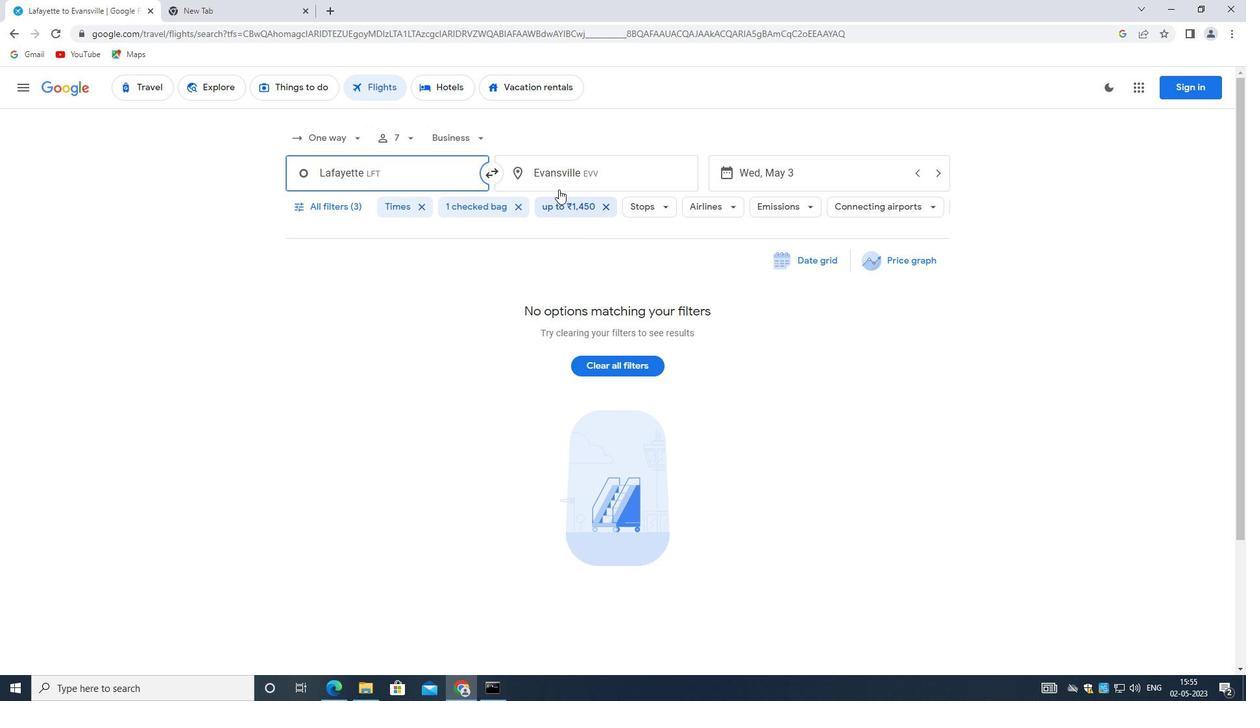 
Action: Mouse moved to (523, 183)
Screenshot: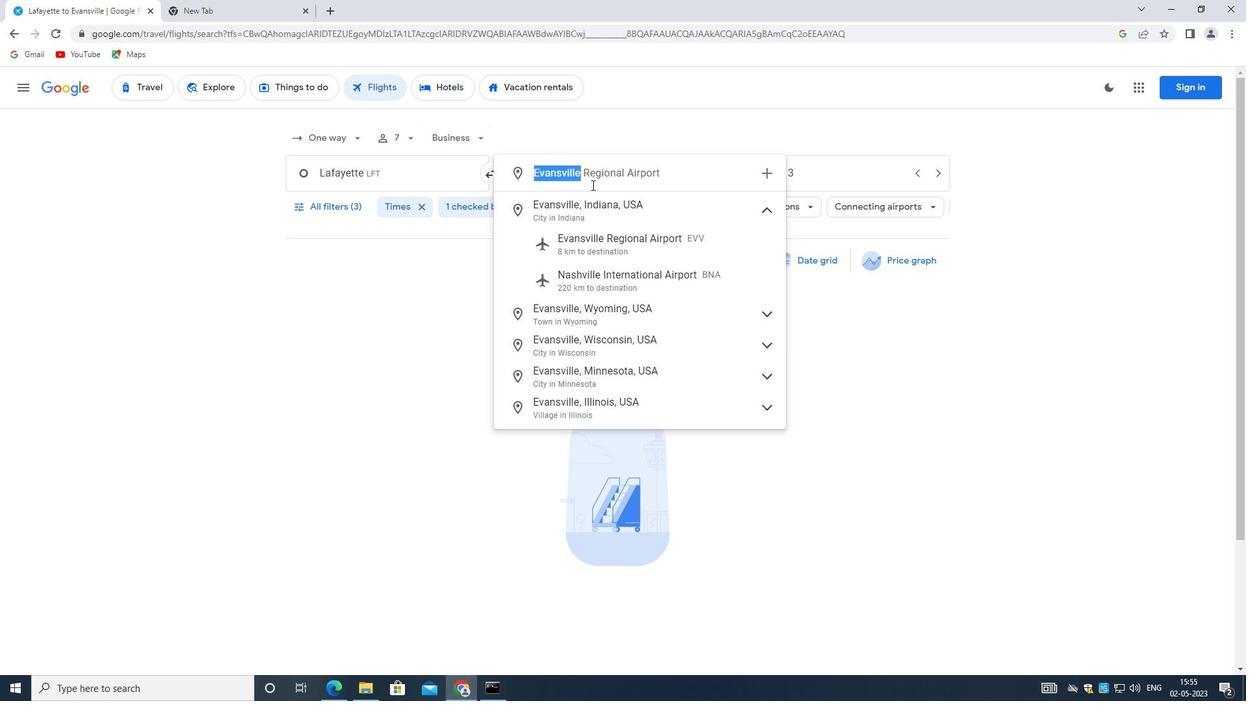 
Action: Key pressed <Key.backspace><Key.shift_r><Key.shift_r>Laramie<Key.space><Key.shift><Key.shift><Key.shift><Key.shift><Key.shift><Key.shift><Key.shift><Key.shift><Key.shift><Key.shift><Key.shift><Key.shift><Key.shift>REGIONAL<Key.space><Key.shift><Key.shift>AIRO<Key.backspace>PORT
Screenshot: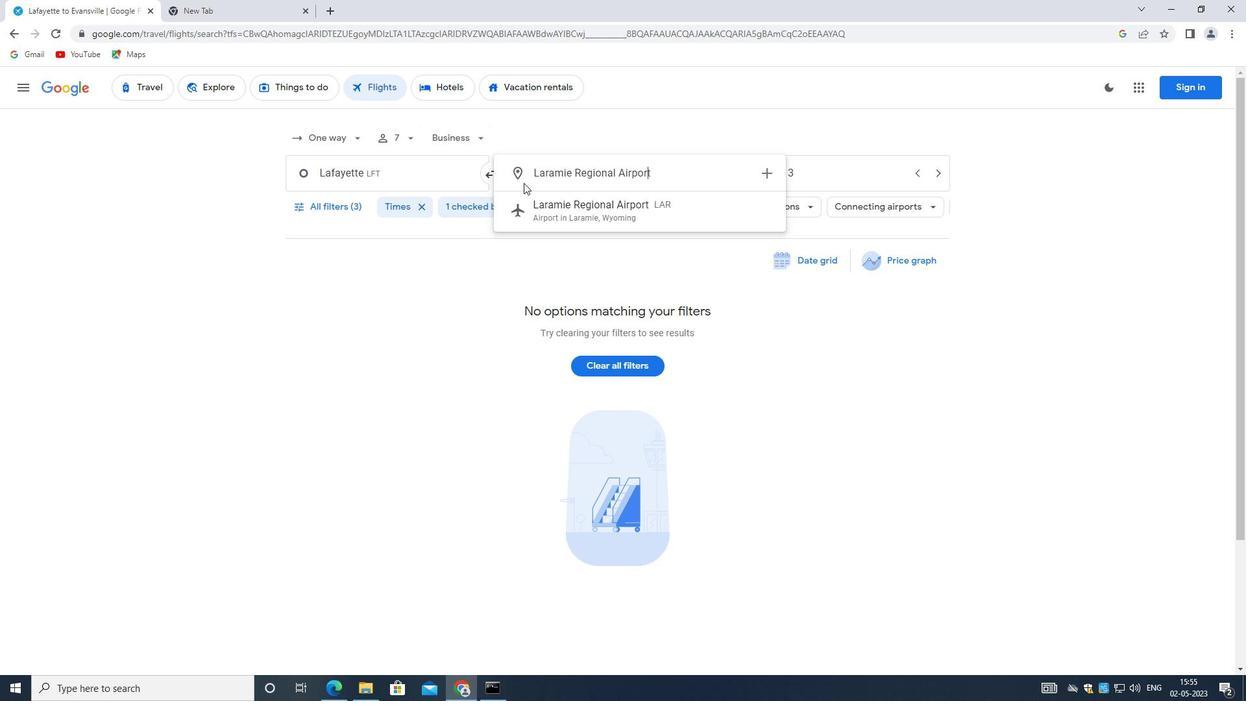 
Action: Mouse moved to (599, 204)
Screenshot: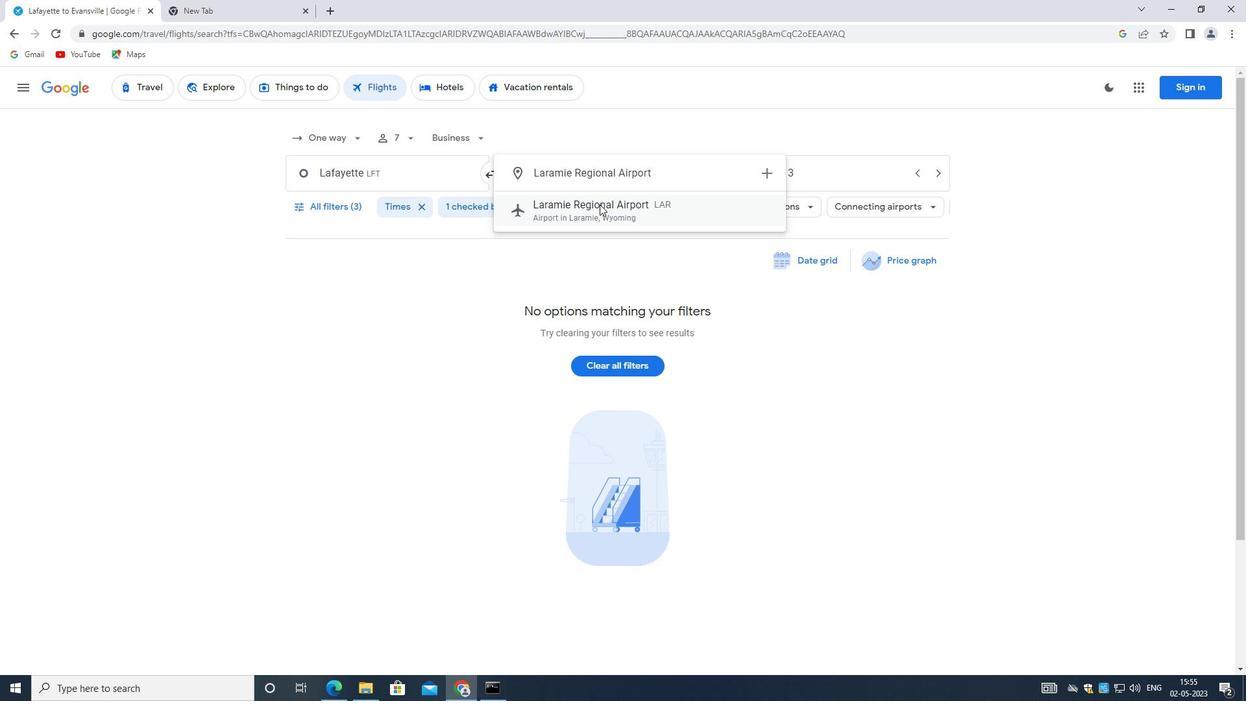 
Action: Mouse pressed left at (599, 204)
Screenshot: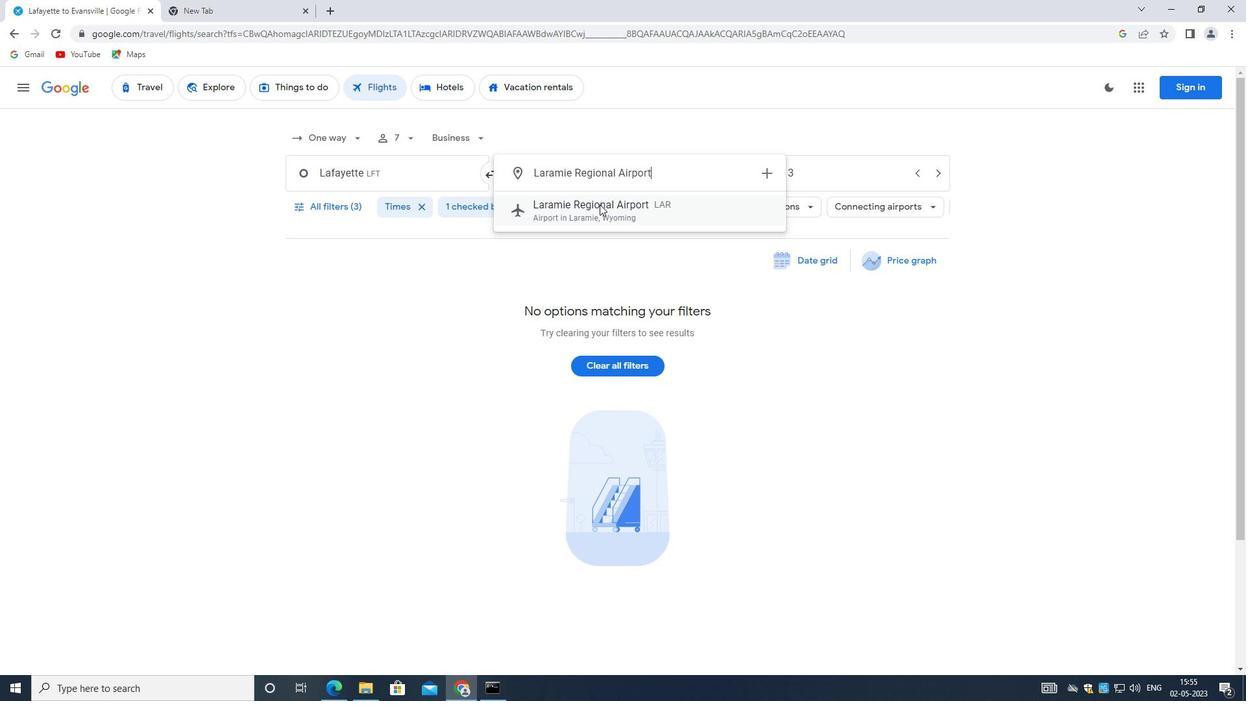 
Action: Mouse moved to (779, 173)
Screenshot: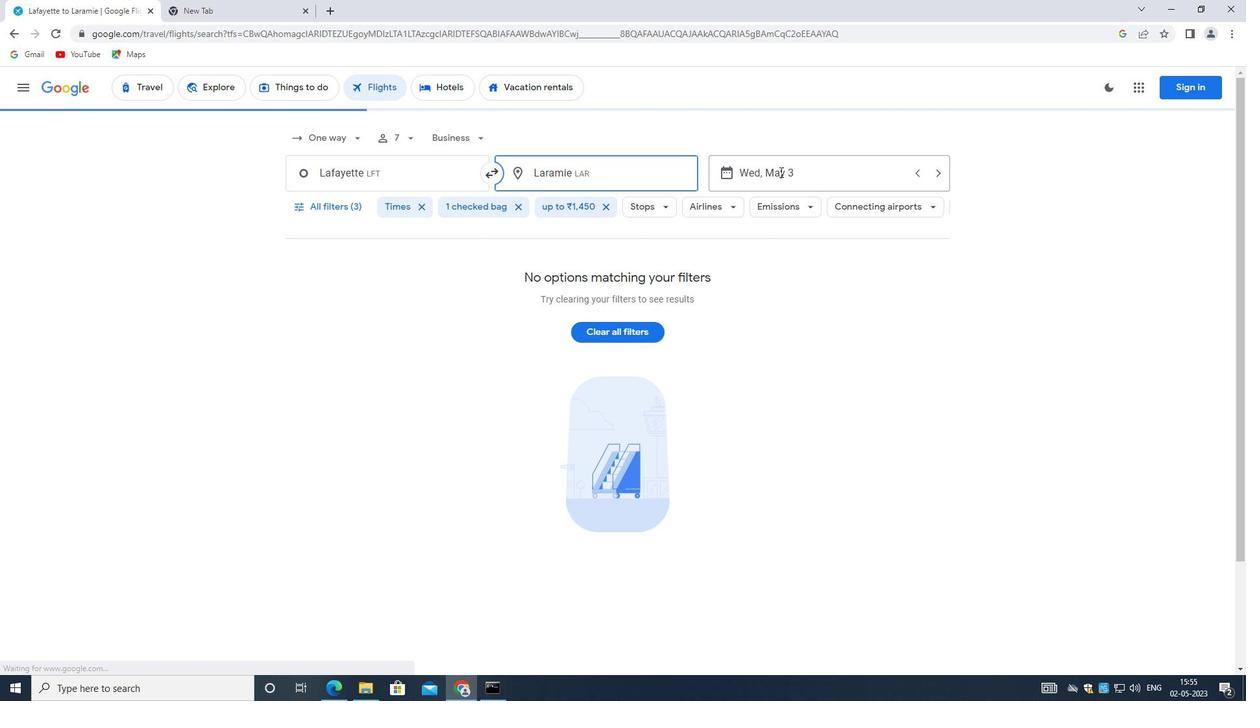 
Action: Mouse pressed left at (779, 173)
Screenshot: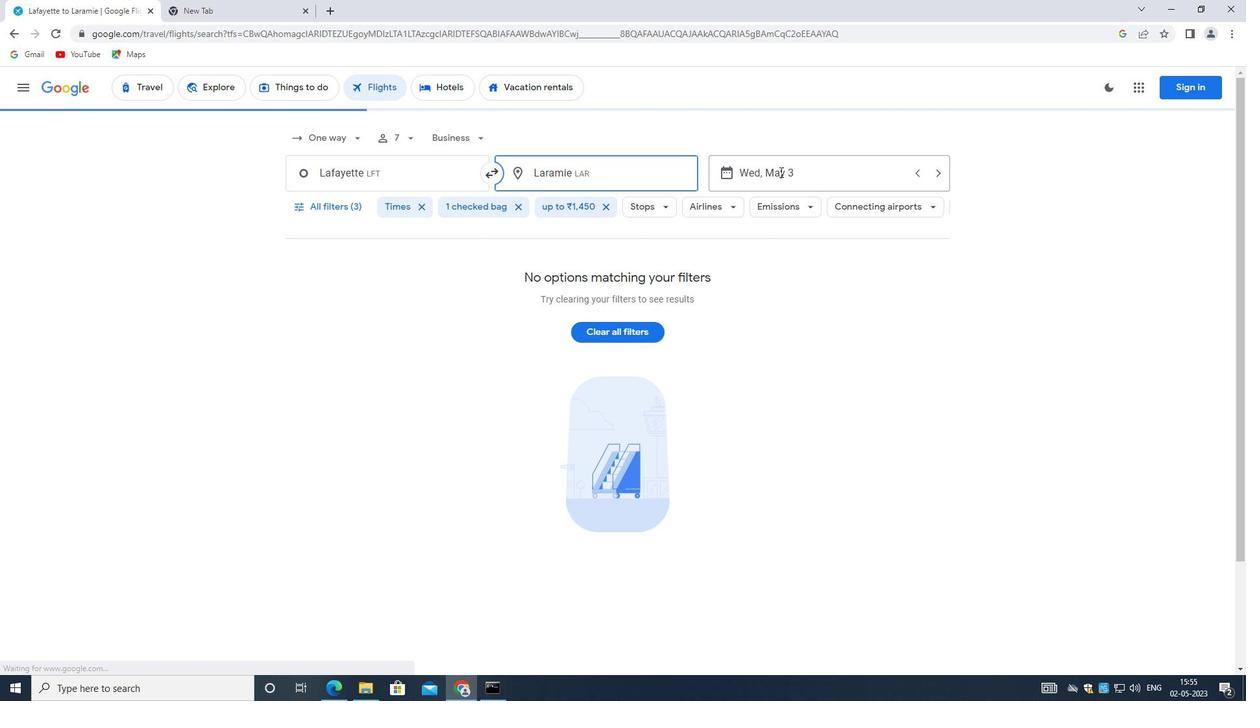 
Action: Mouse moved to (926, 495)
Screenshot: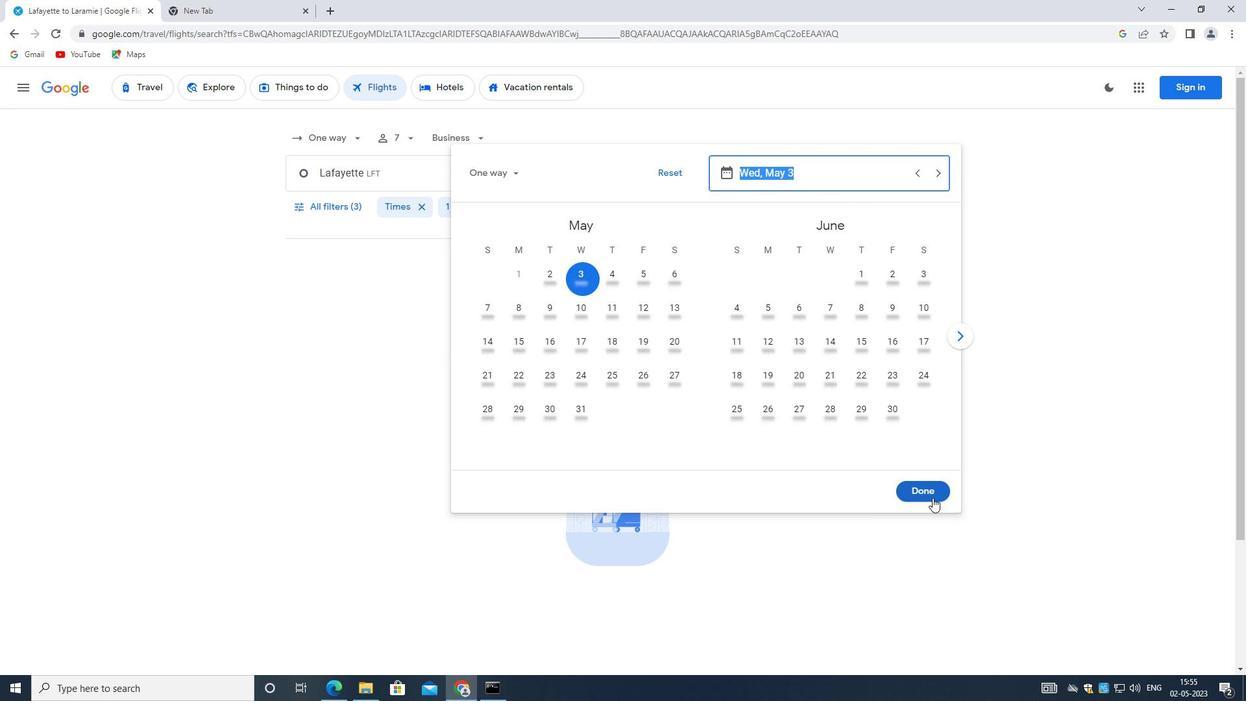 
Action: Mouse pressed left at (926, 495)
Screenshot: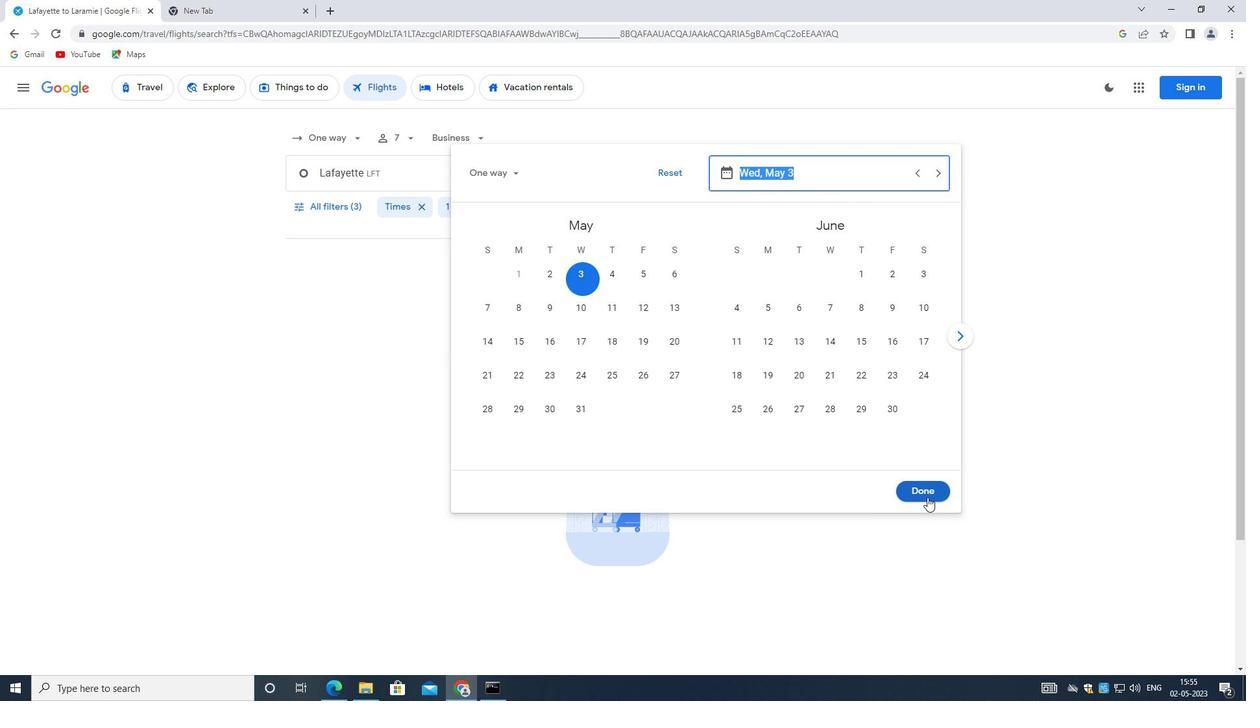 
Action: Mouse moved to (340, 196)
Screenshot: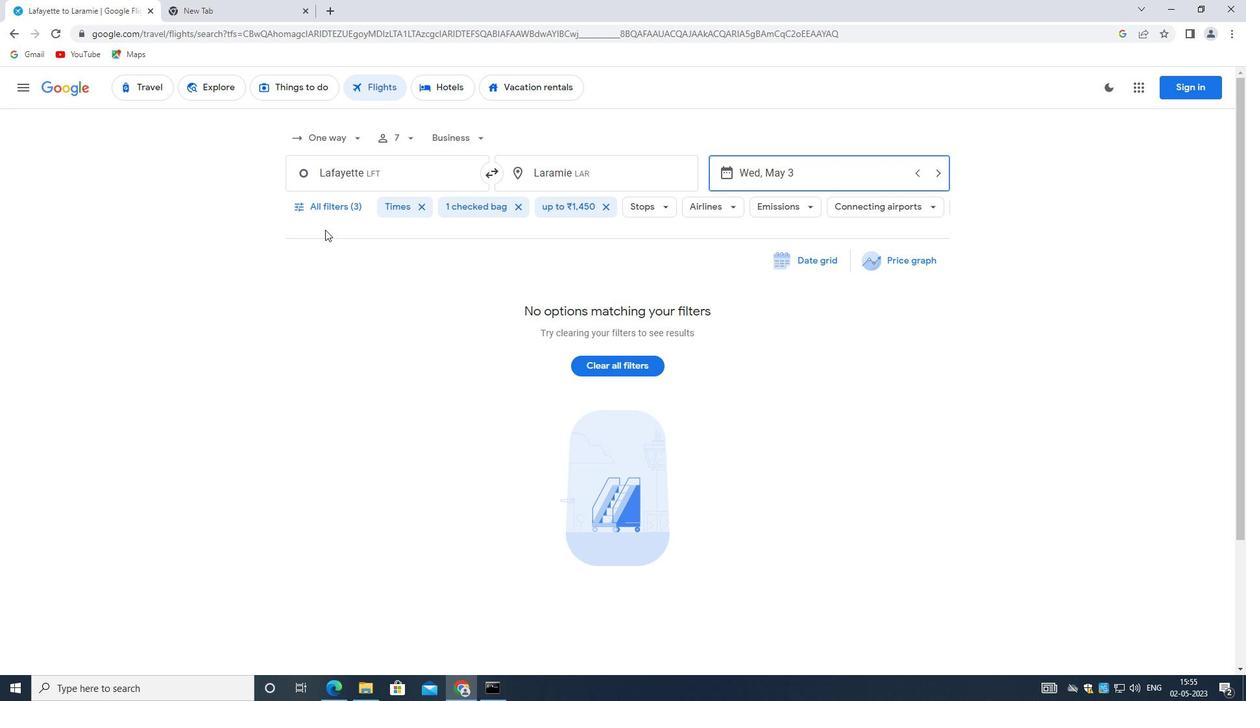 
Action: Mouse pressed left at (340, 196)
Screenshot: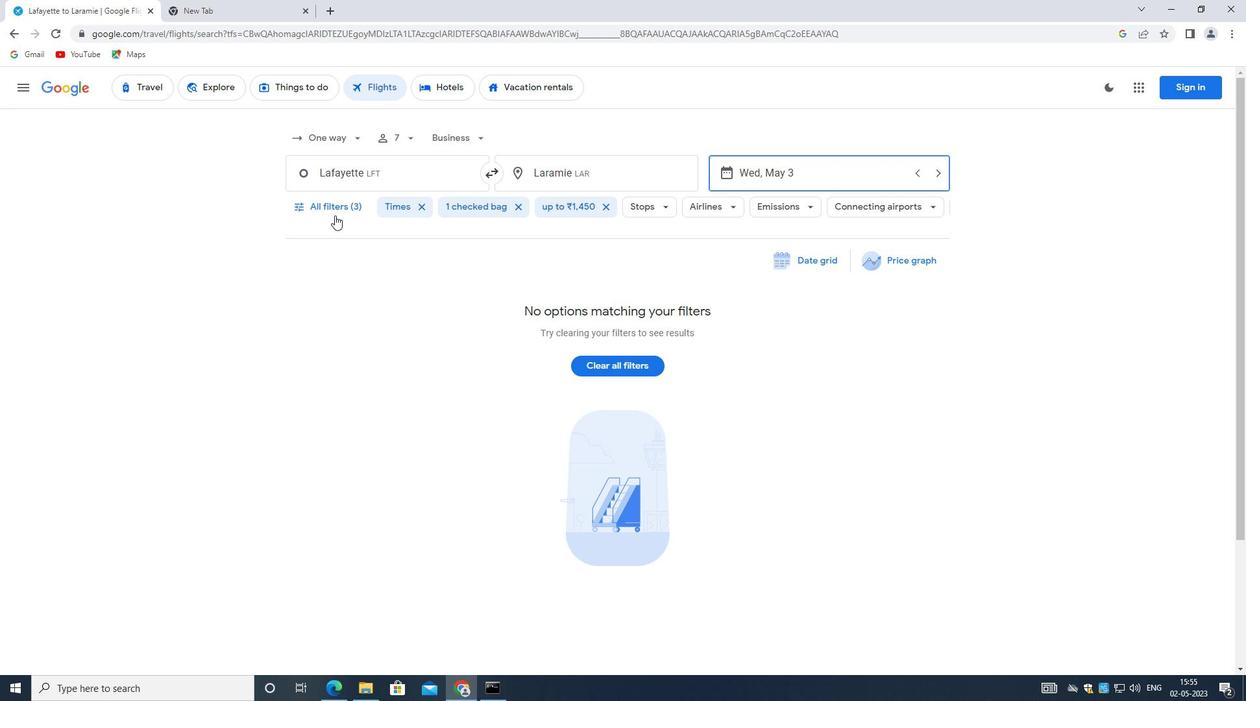 
Action: Mouse moved to (357, 258)
Screenshot: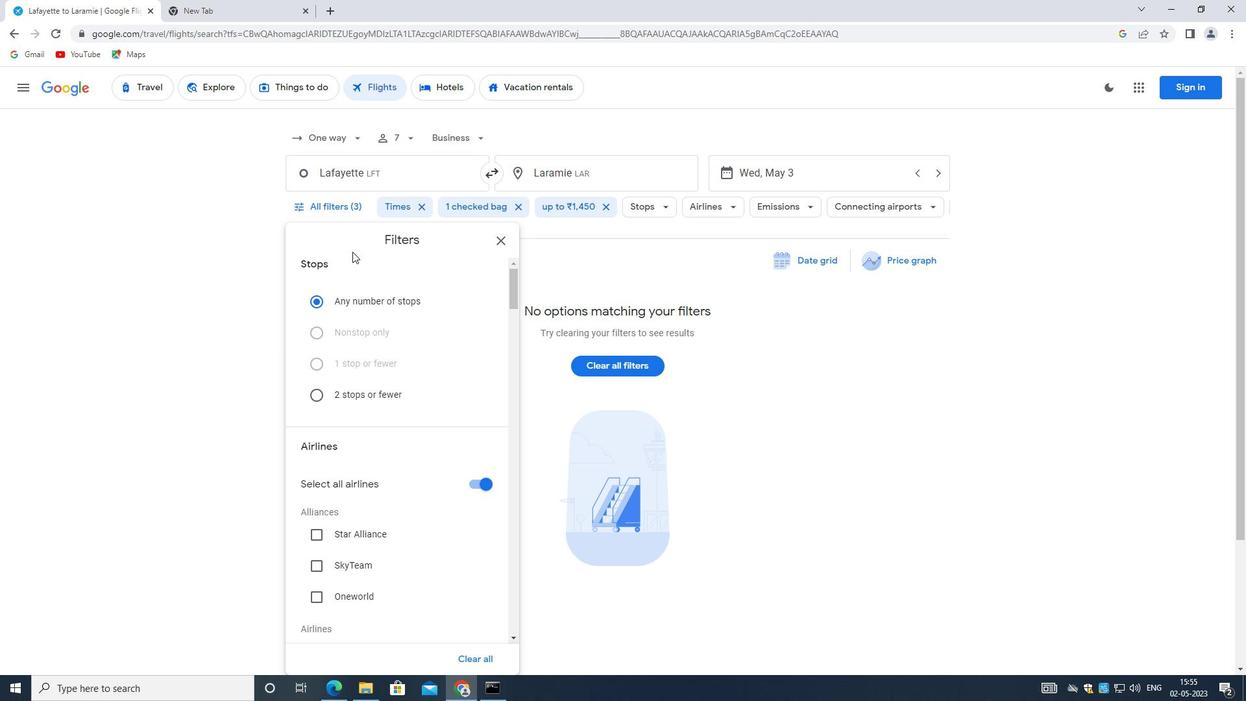 
Action: Mouse scrolled (357, 257) with delta (0, 0)
Screenshot: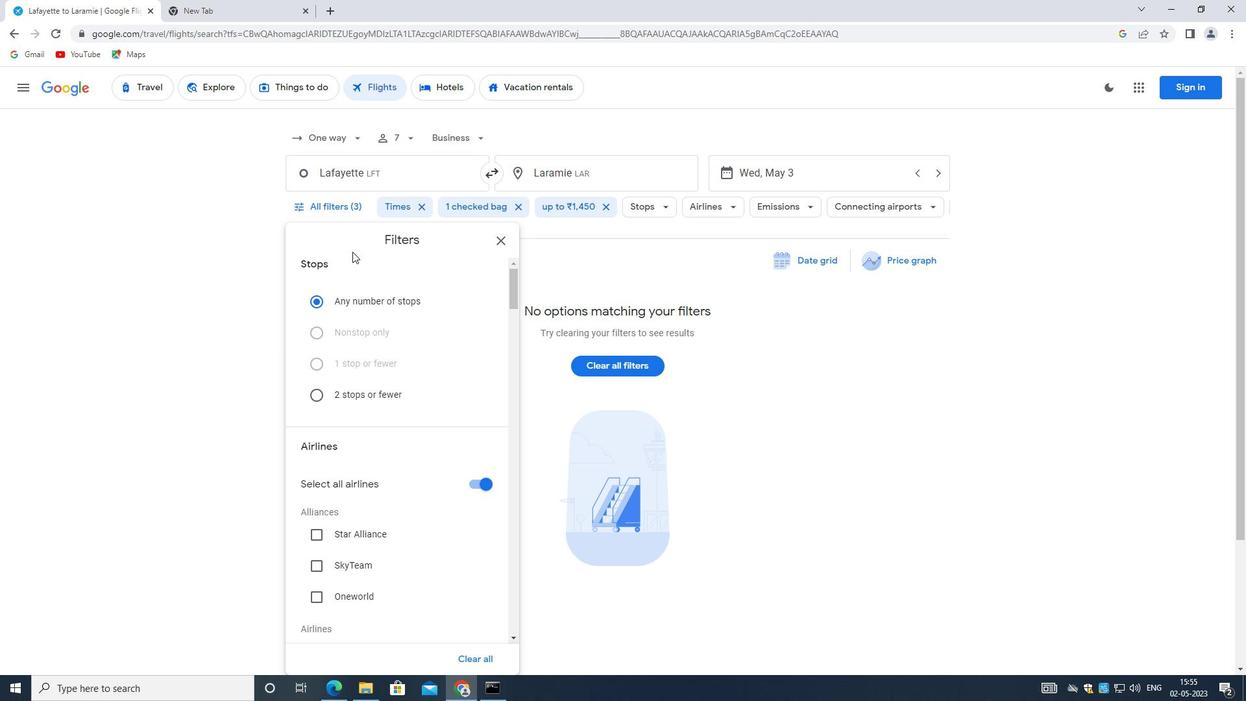
Action: Mouse moved to (357, 260)
Screenshot: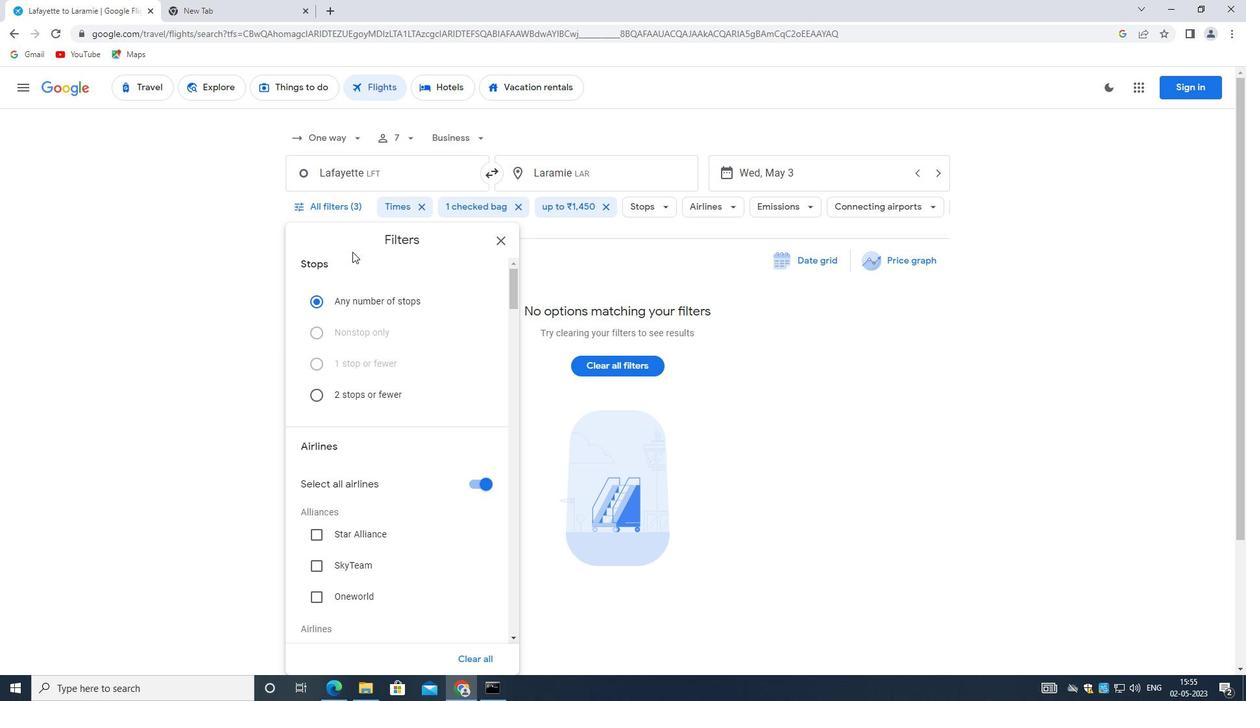 
Action: Mouse scrolled (357, 259) with delta (0, 0)
Screenshot: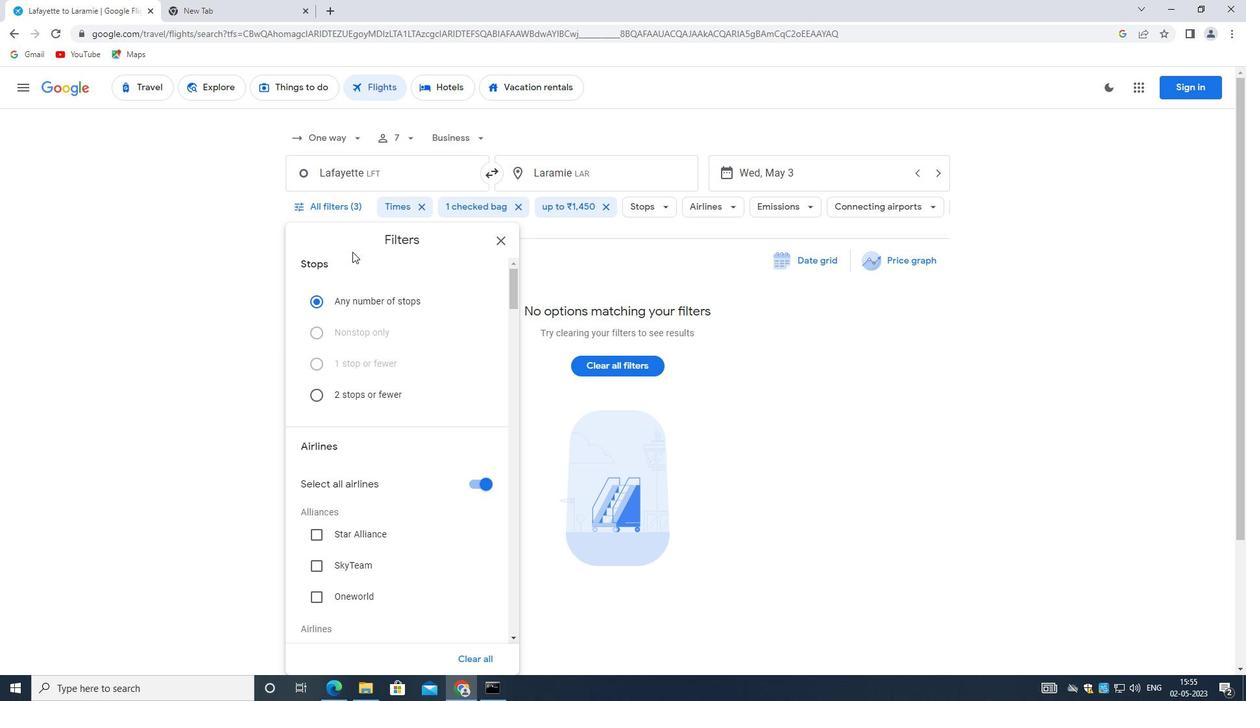 
Action: Mouse scrolled (357, 259) with delta (0, 0)
Screenshot: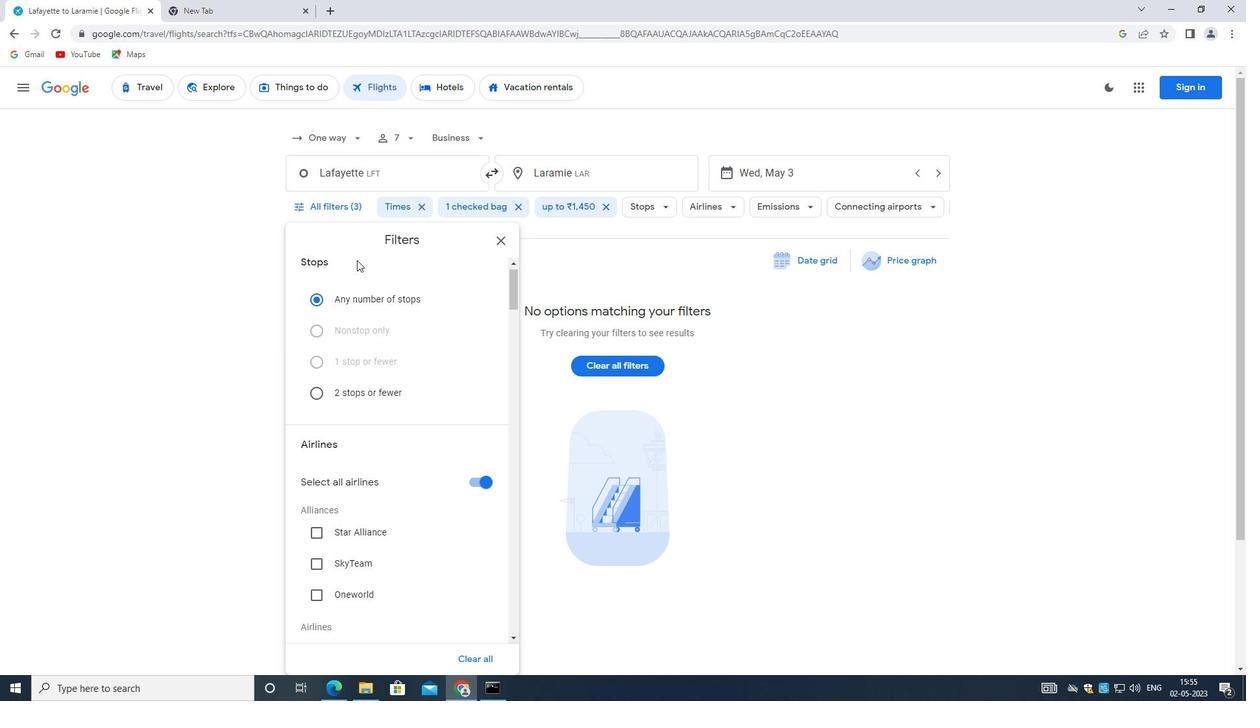 
Action: Mouse moved to (357, 261)
Screenshot: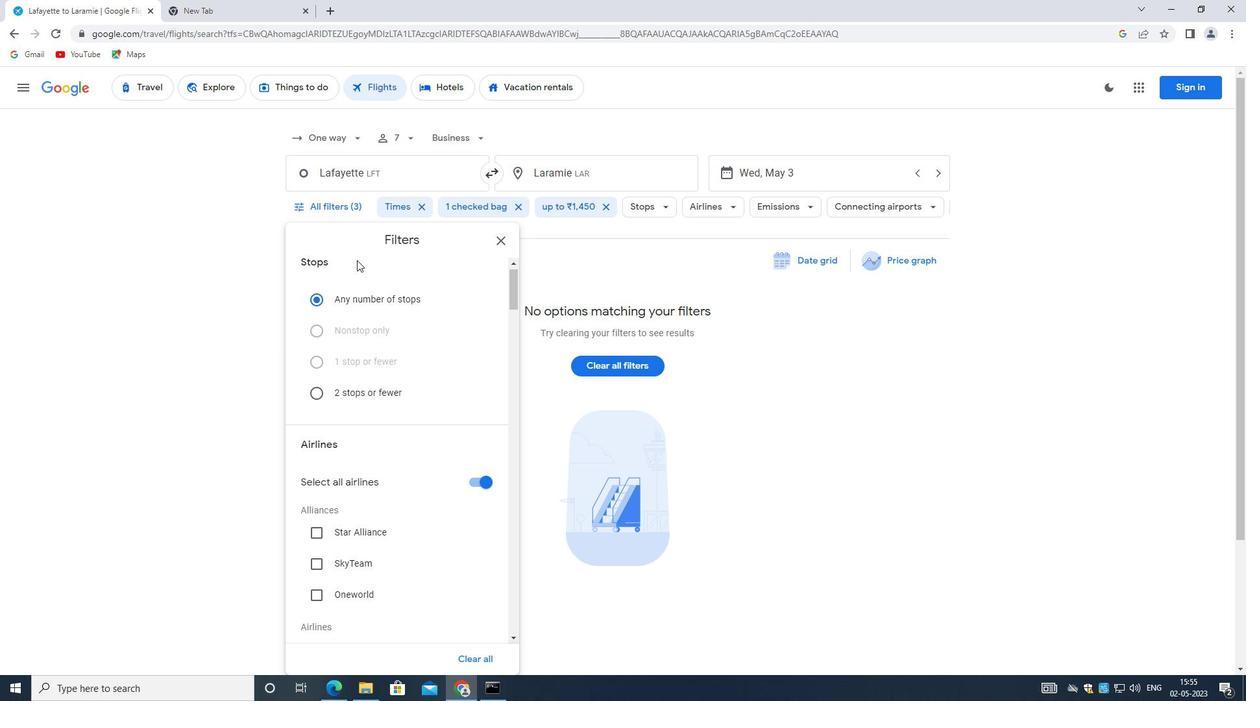 
Action: Mouse scrolled (357, 260) with delta (0, 0)
Screenshot: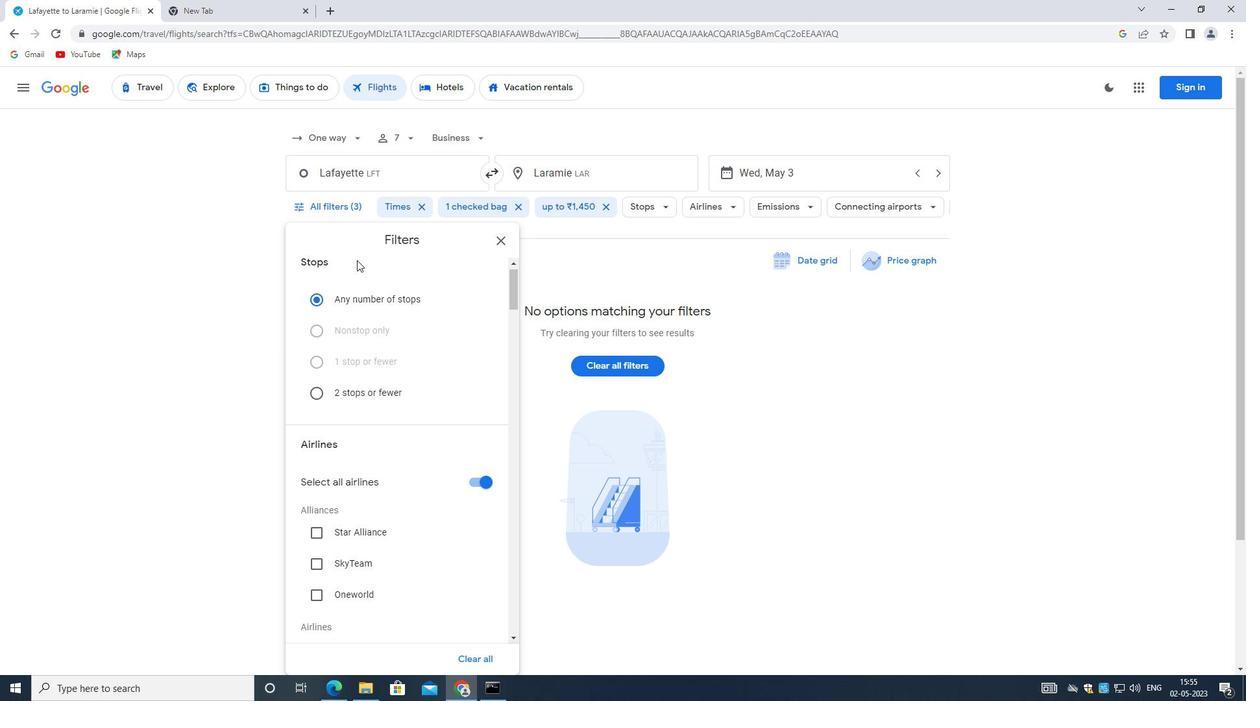 
Action: Mouse moved to (357, 261)
Screenshot: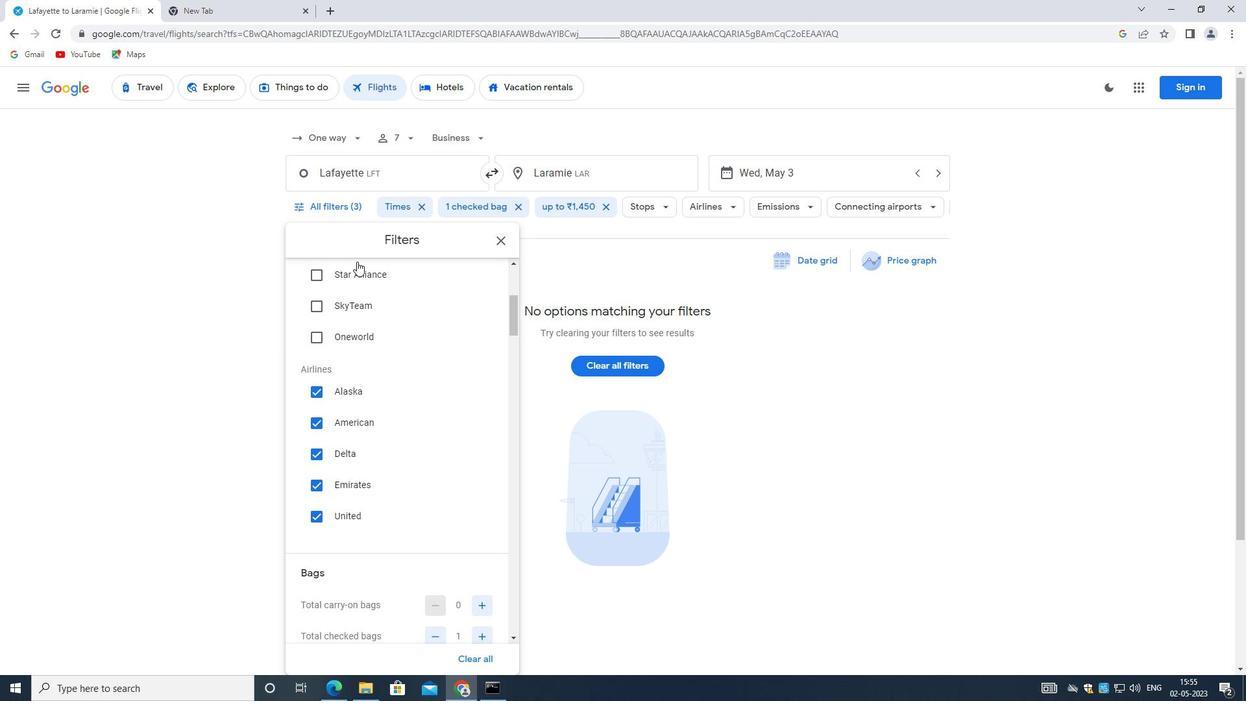 
Action: Mouse scrolled (357, 260) with delta (0, 0)
Screenshot: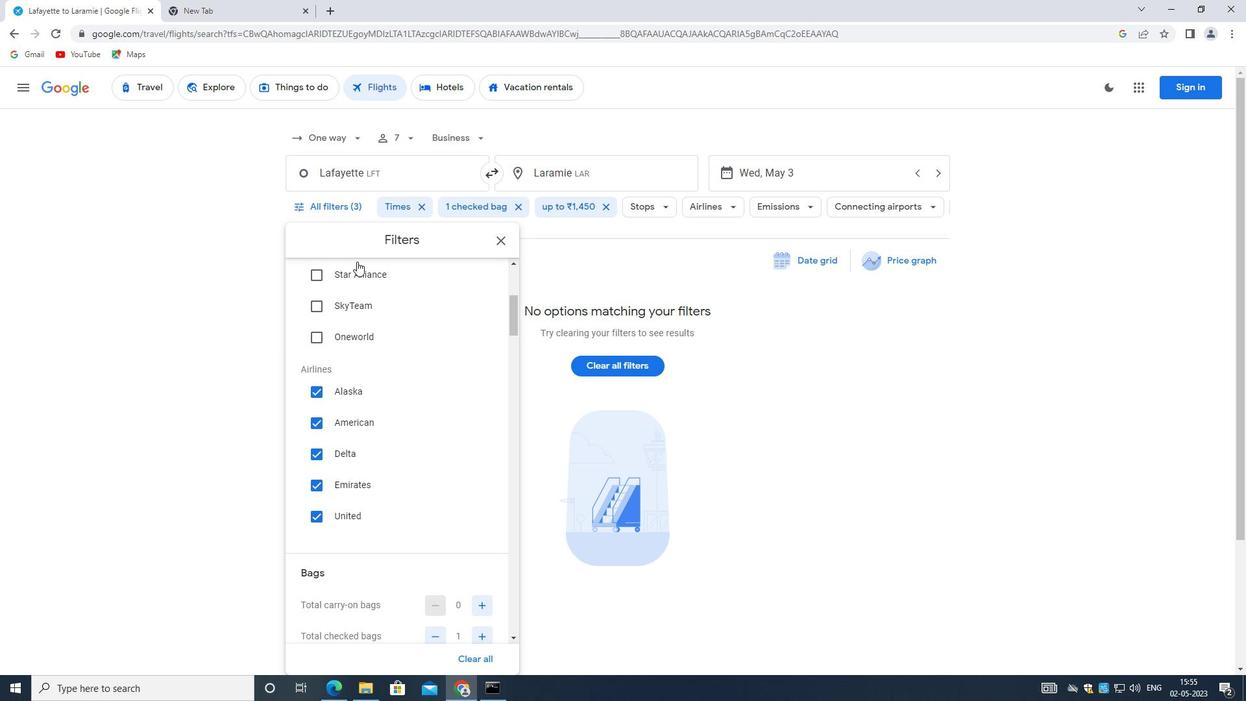 
Action: Mouse moved to (357, 262)
Screenshot: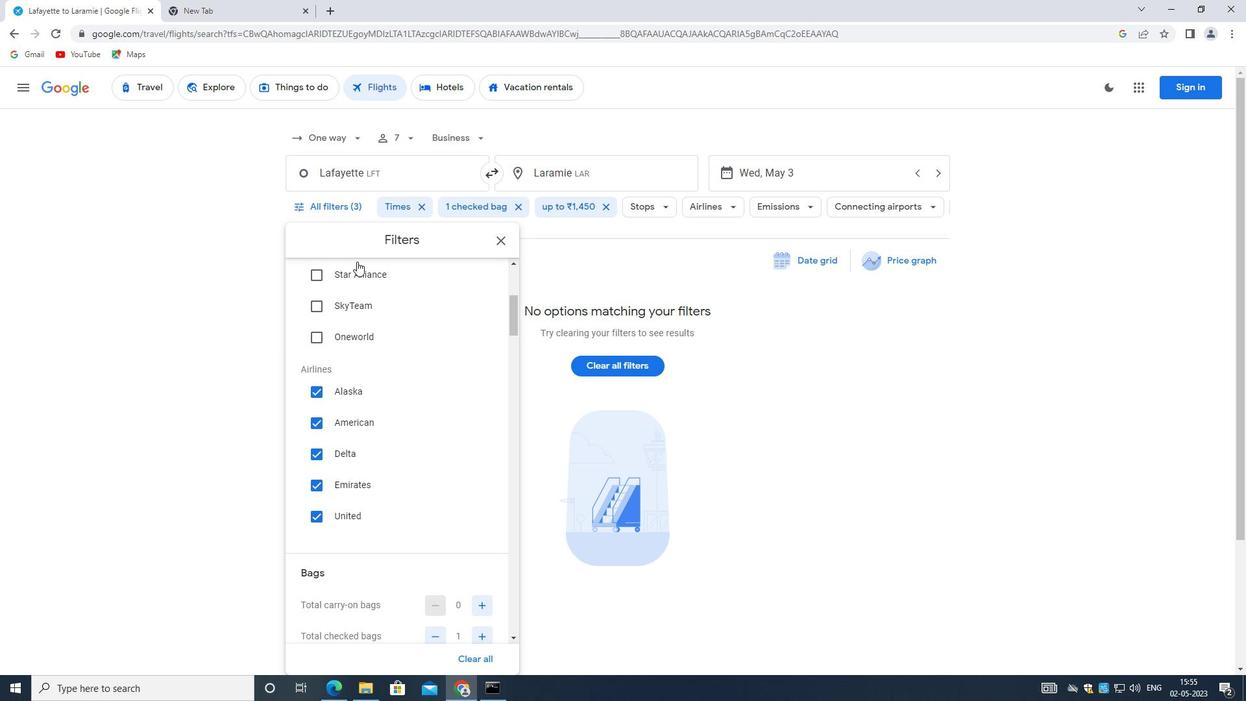 
Action: Mouse scrolled (357, 261) with delta (0, 0)
Screenshot: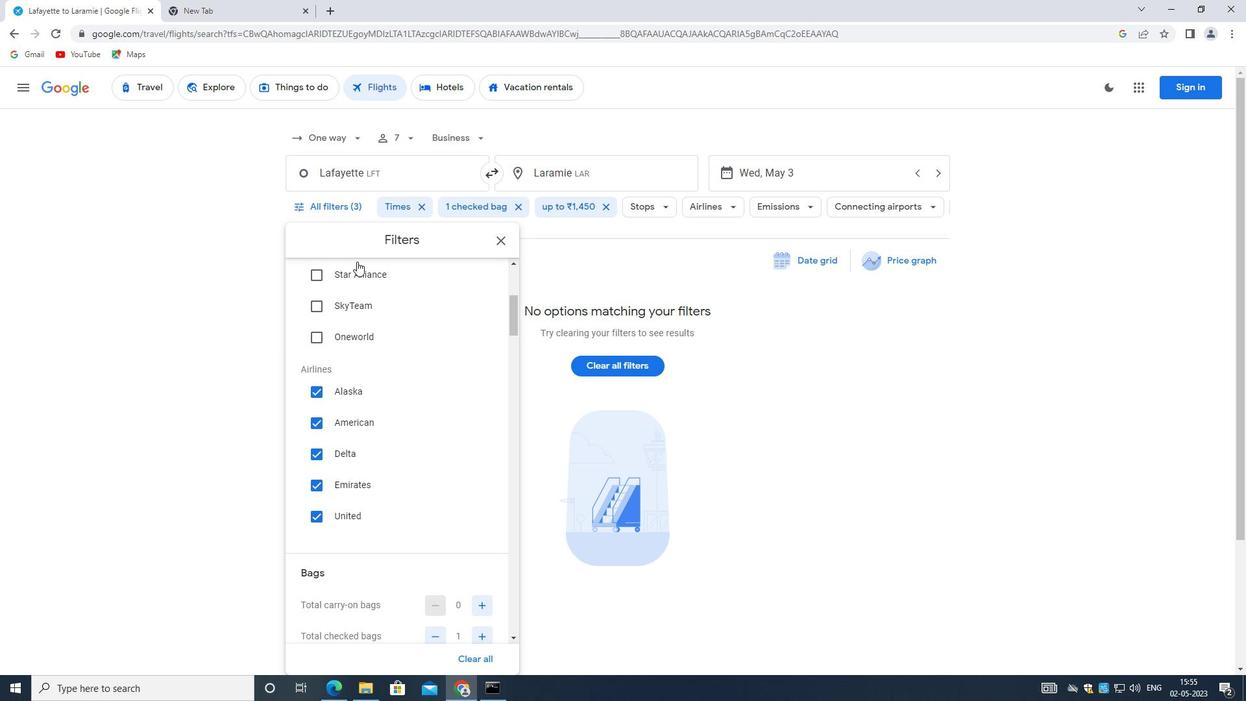 
Action: Mouse moved to (357, 262)
Screenshot: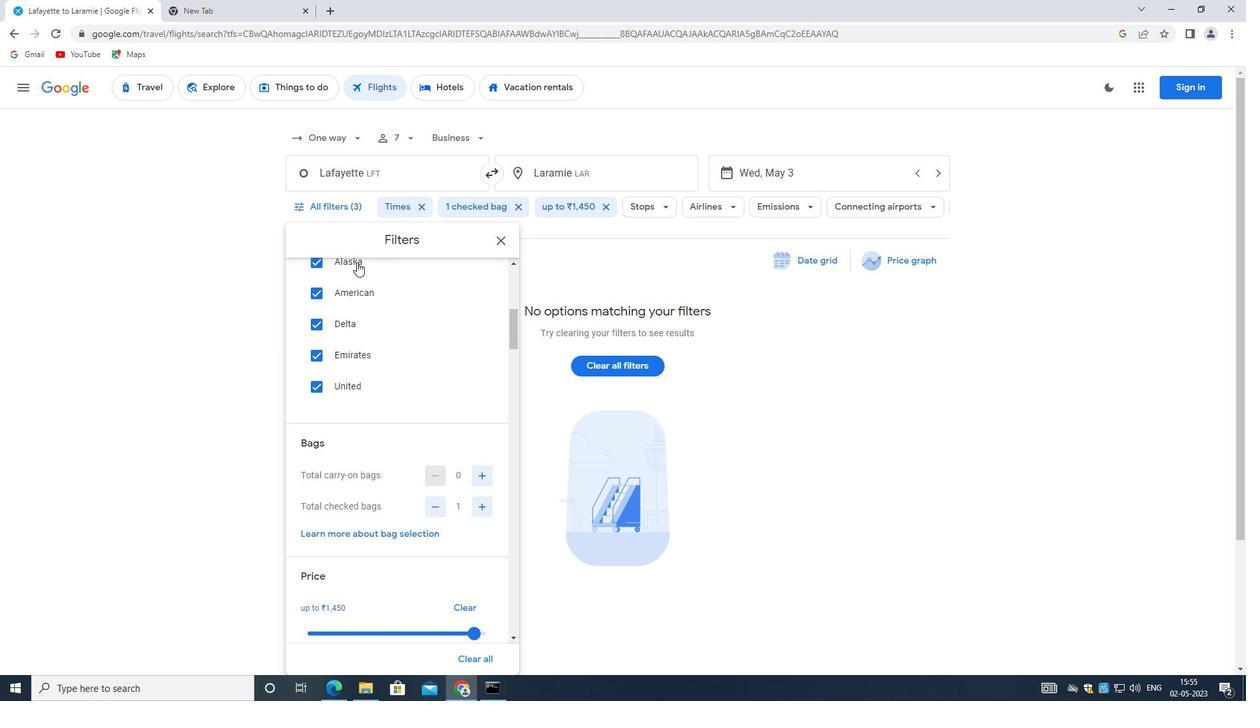 
Action: Mouse scrolled (357, 262) with delta (0, 0)
Screenshot: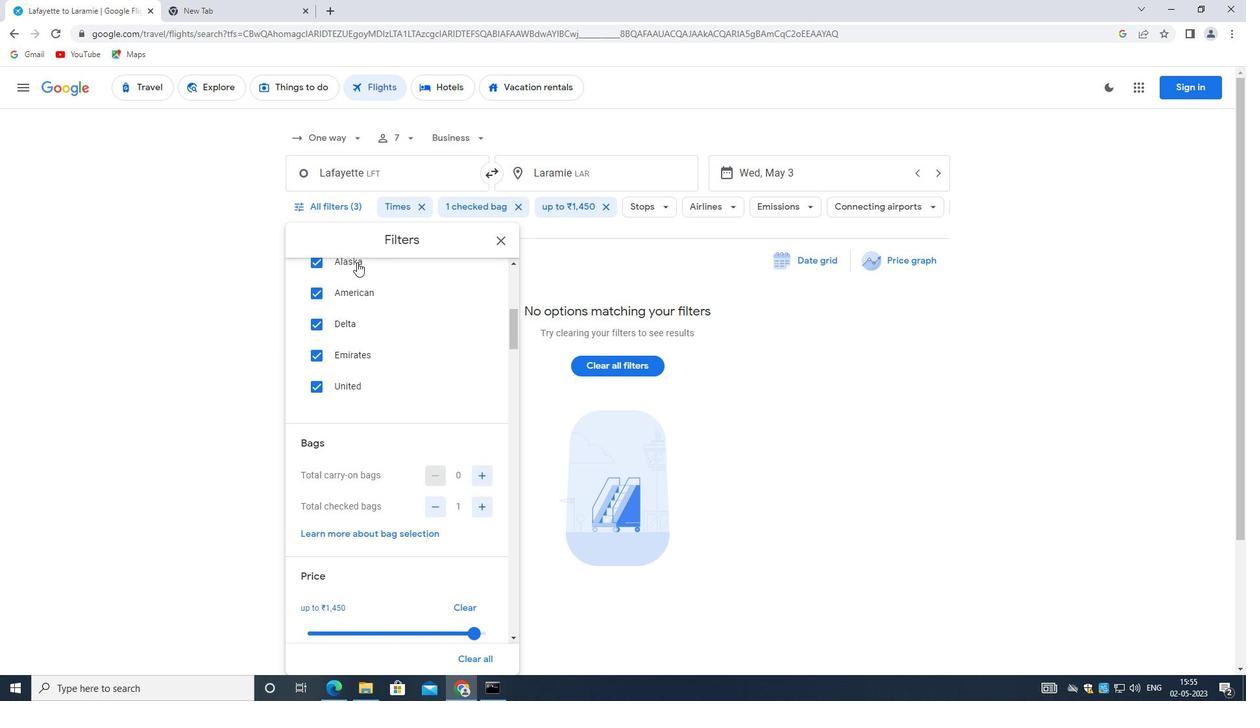 
Action: Mouse scrolled (357, 262) with delta (0, 0)
Screenshot: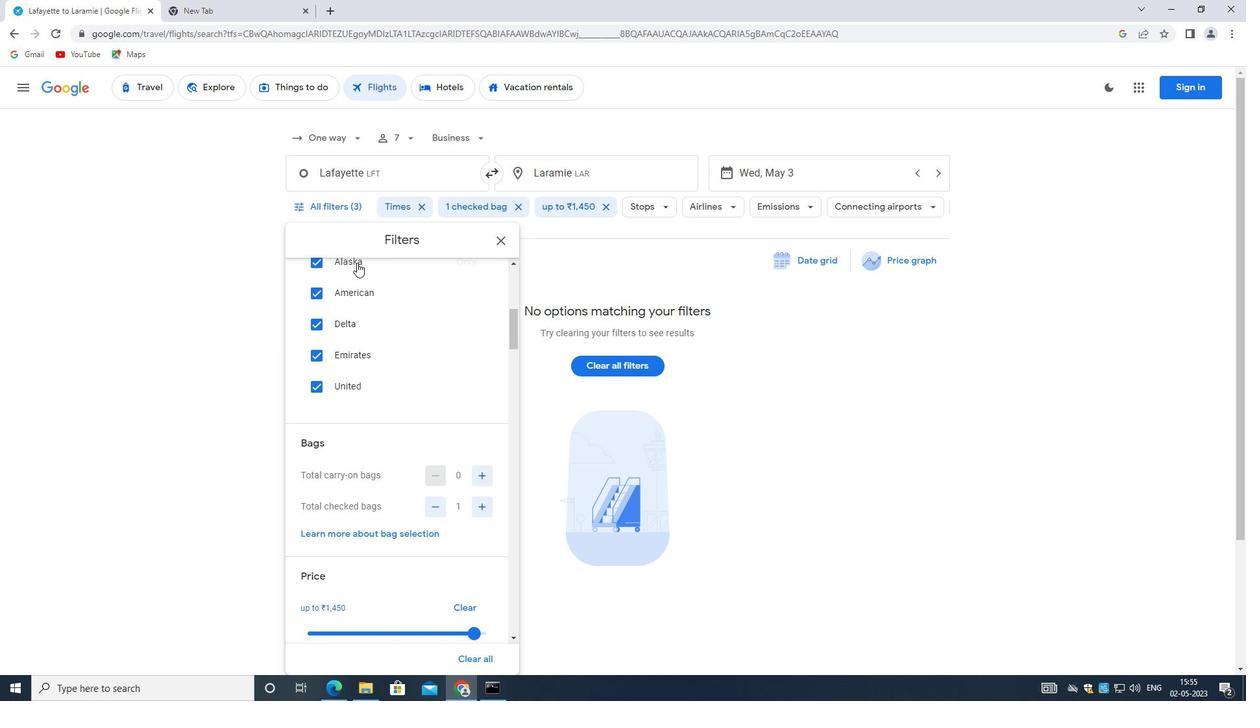 
Action: Mouse moved to (351, 264)
Screenshot: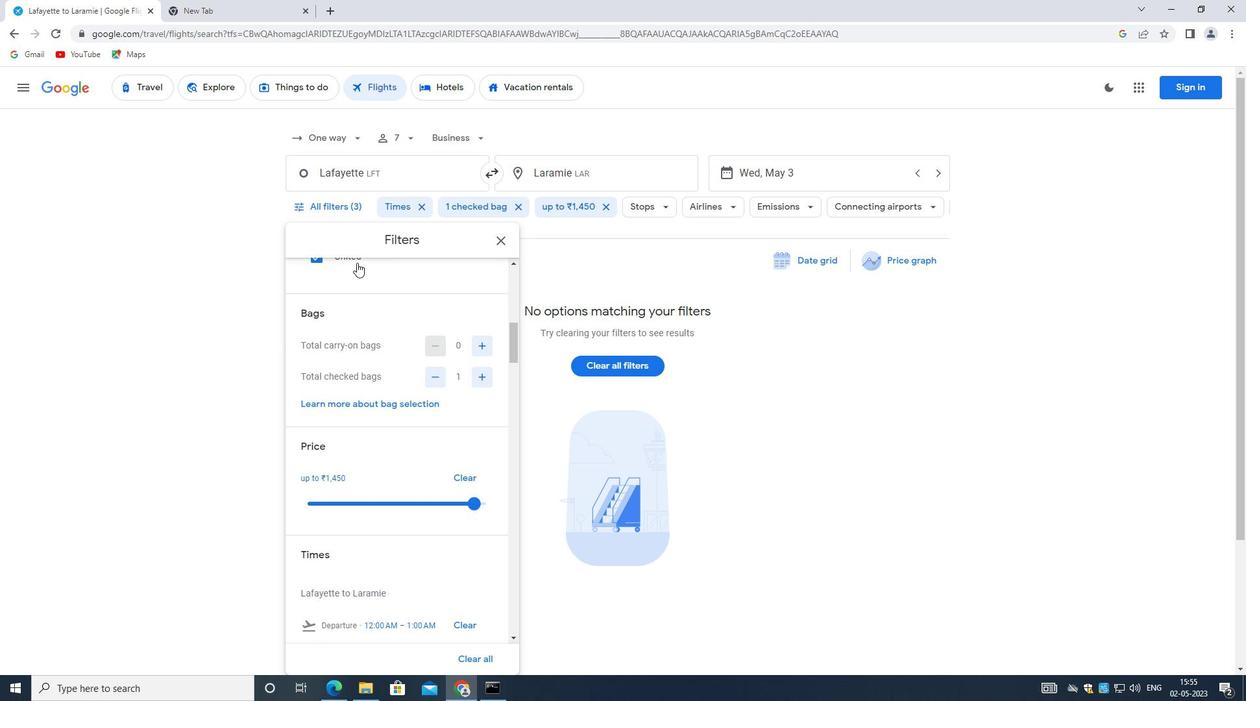
Action: Mouse scrolled (351, 265) with delta (0, 0)
Screenshot: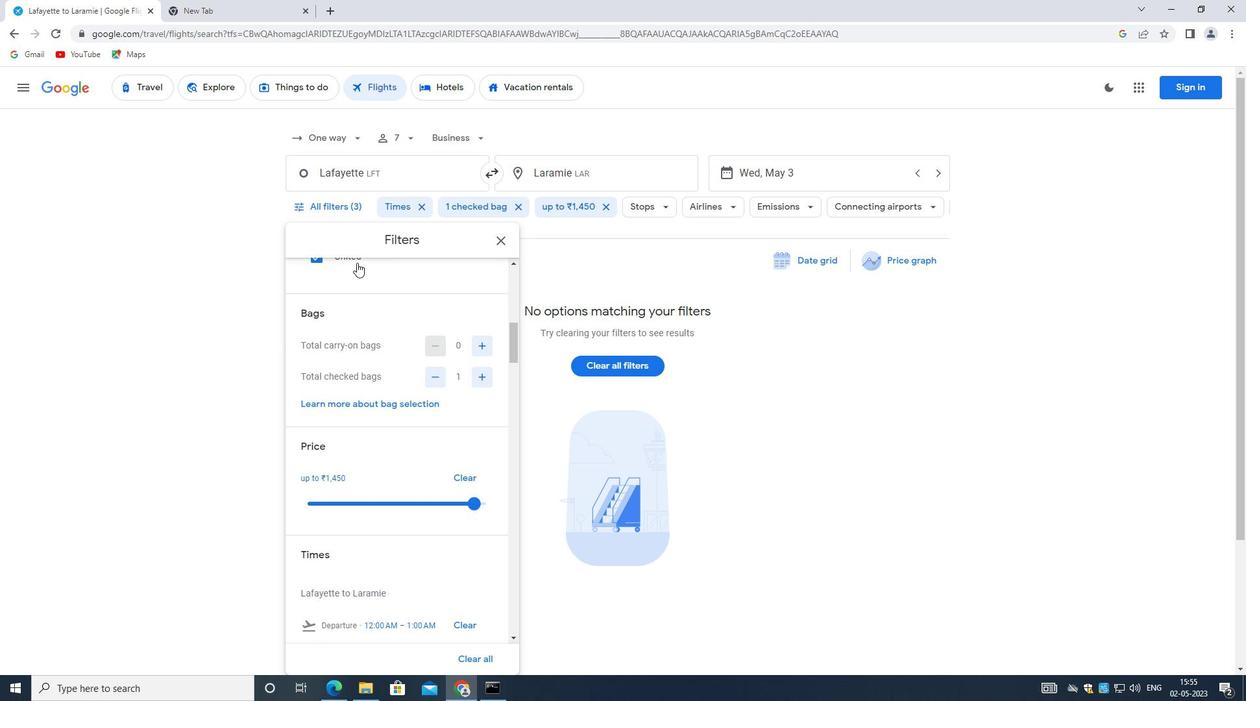 
Action: Mouse moved to (350, 264)
Screenshot: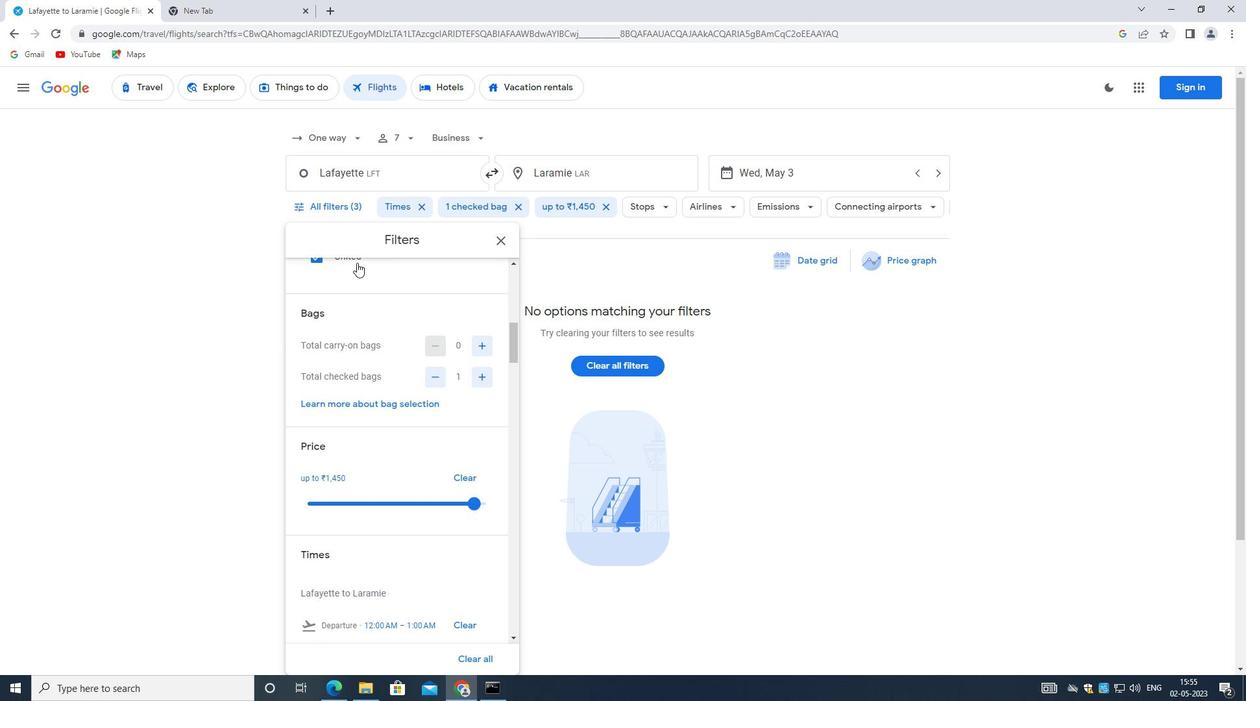 
Action: Mouse scrolled (350, 265) with delta (0, 0)
Screenshot: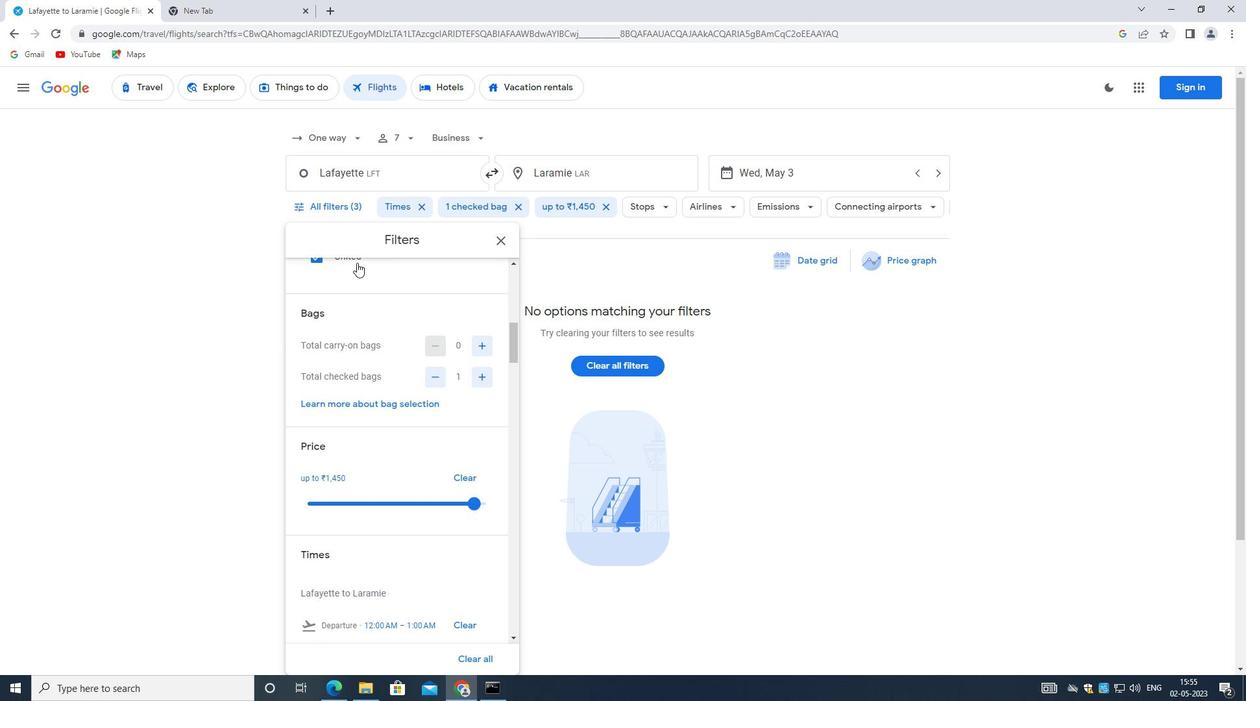 
Action: Mouse scrolled (350, 265) with delta (0, 0)
Screenshot: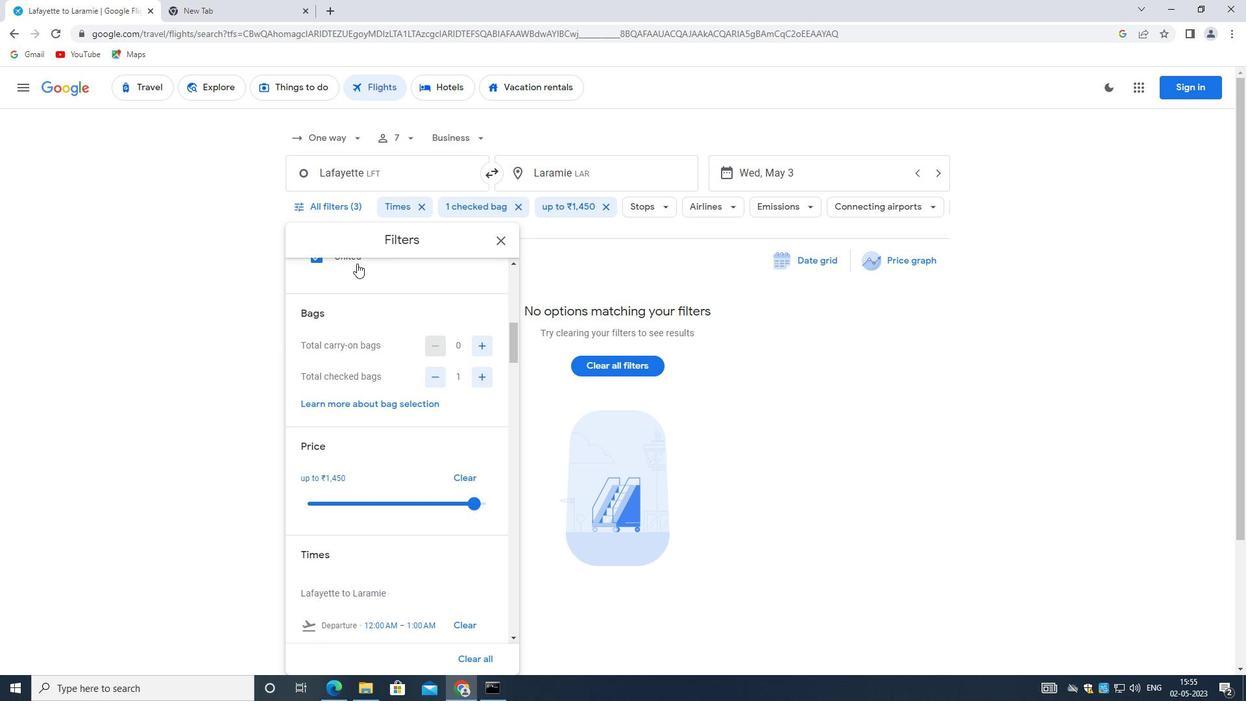 
Action: Mouse moved to (349, 265)
Screenshot: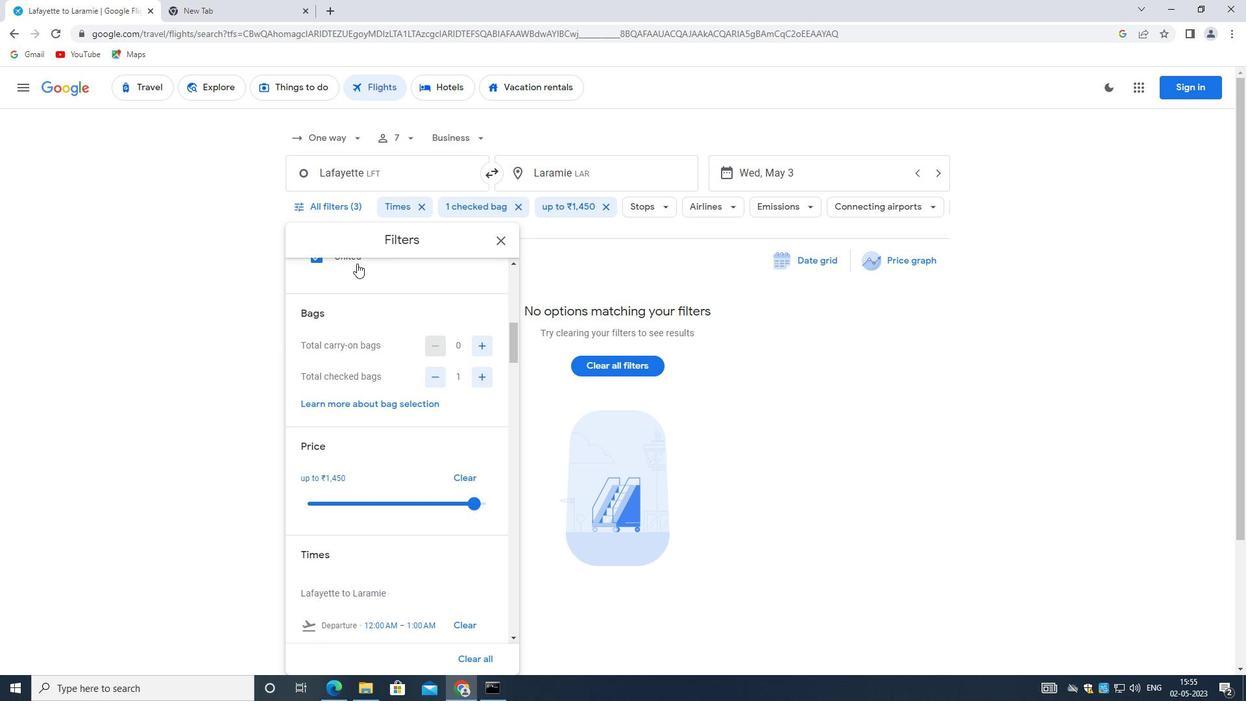 
Action: Mouse scrolled (349, 266) with delta (0, 0)
Screenshot: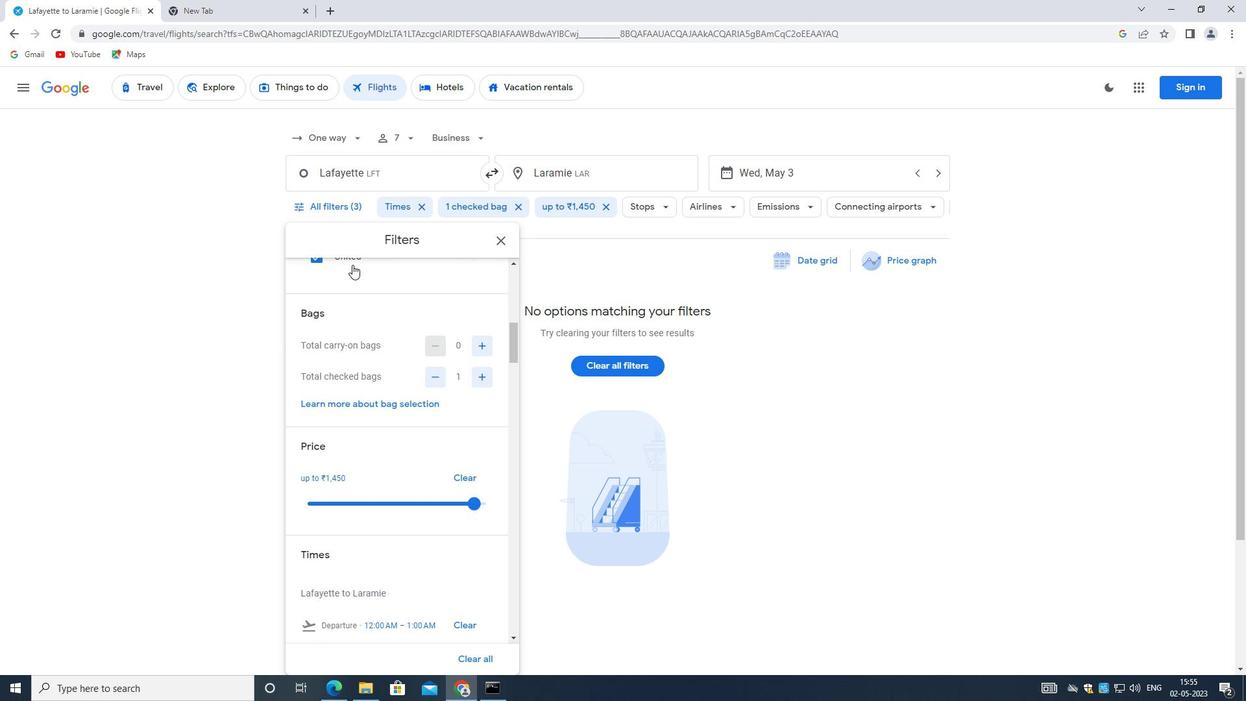 
Action: Mouse moved to (348, 265)
Screenshot: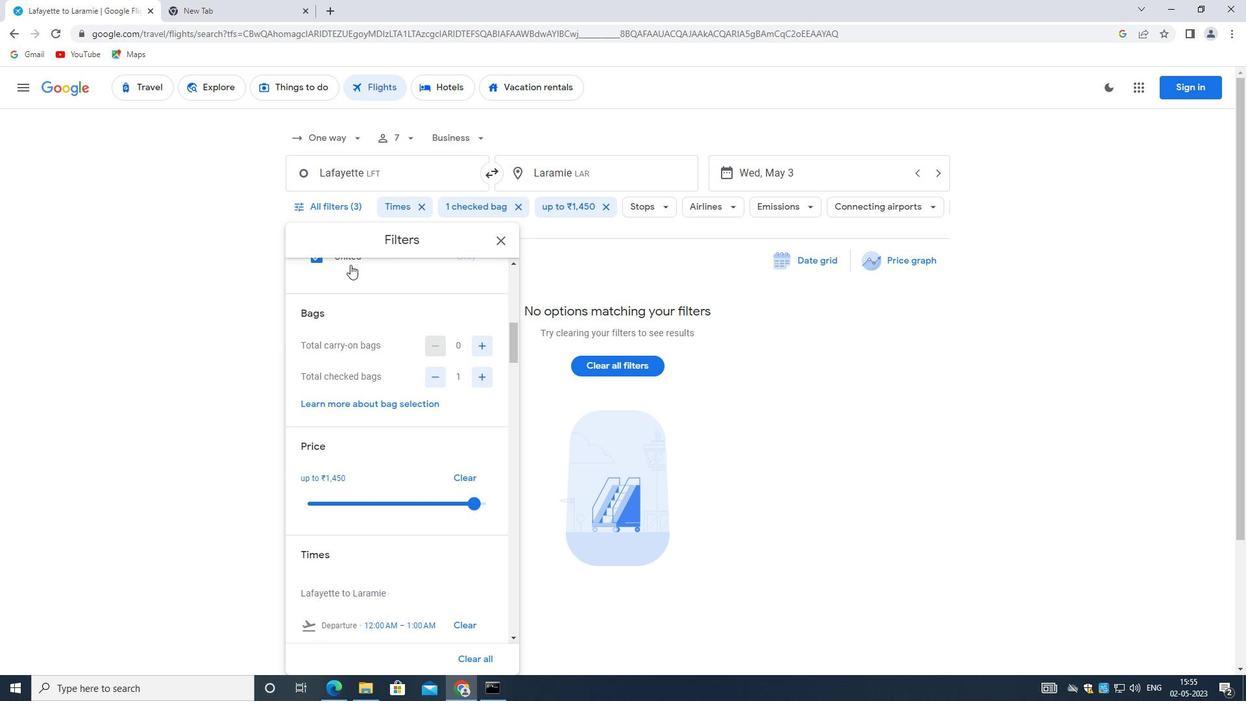 
Action: Mouse scrolled (348, 266) with delta (0, 0)
Screenshot: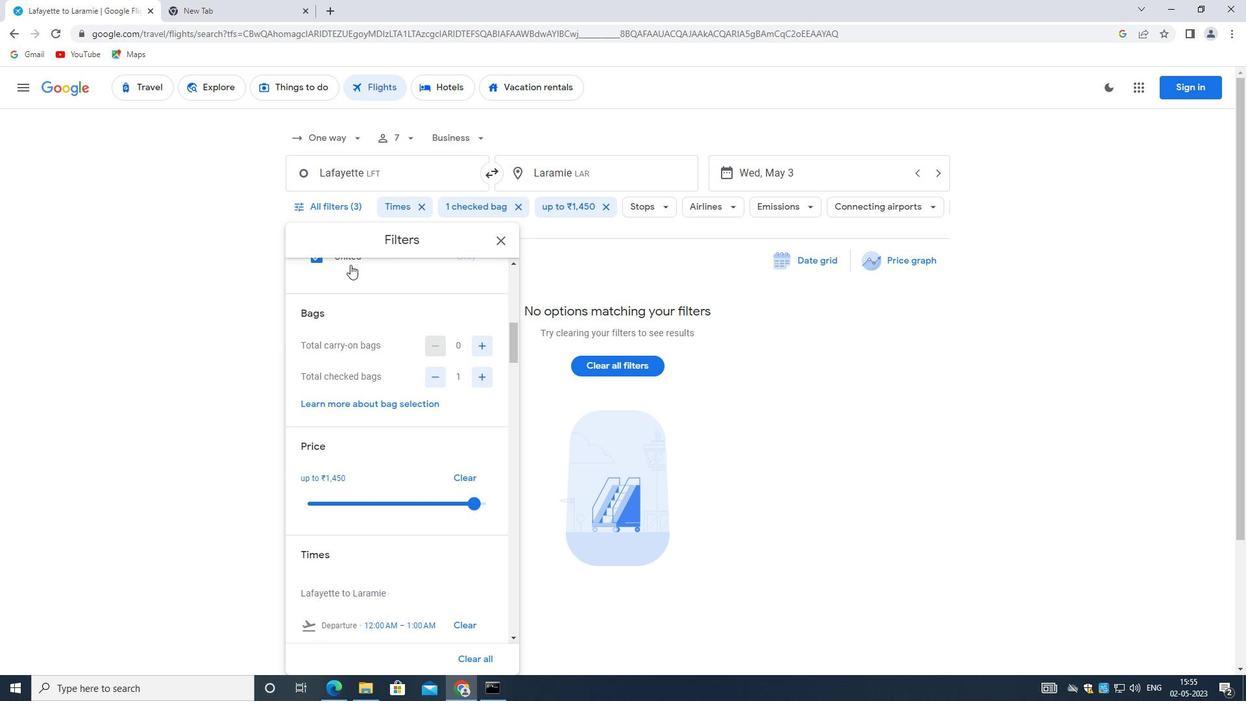 
Action: Mouse moved to (469, 291)
Screenshot: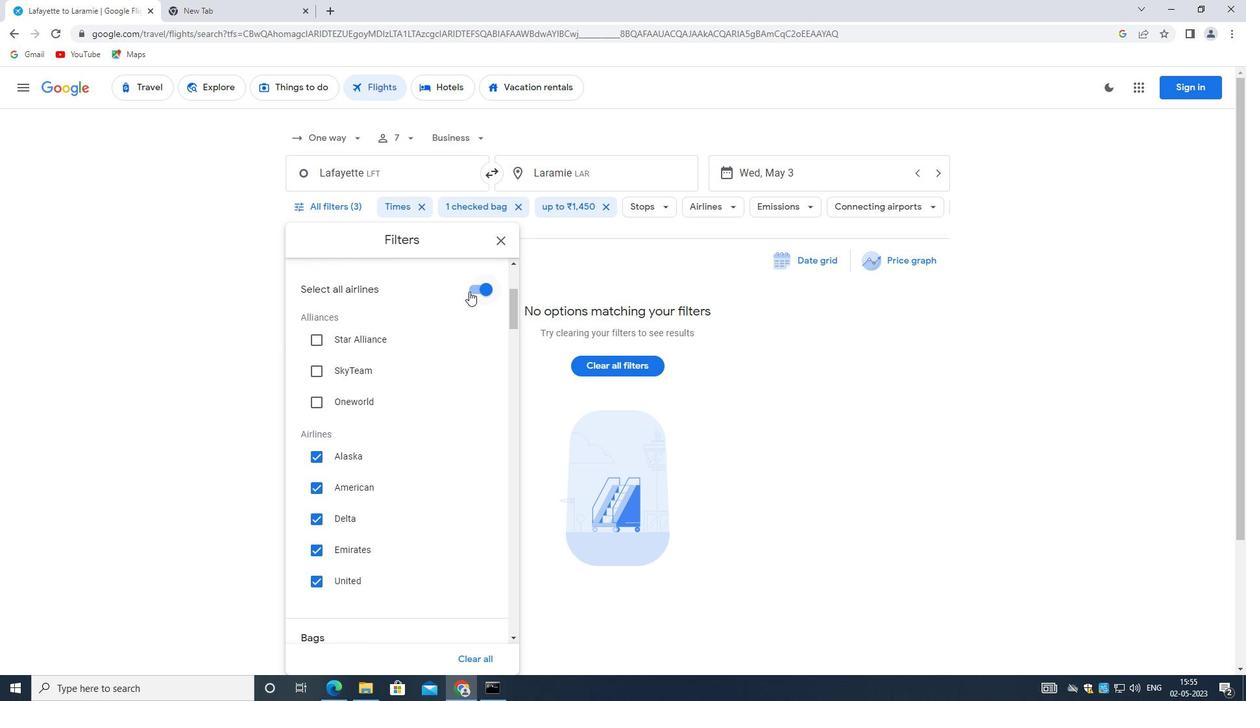 
Action: Mouse pressed left at (469, 291)
Screenshot: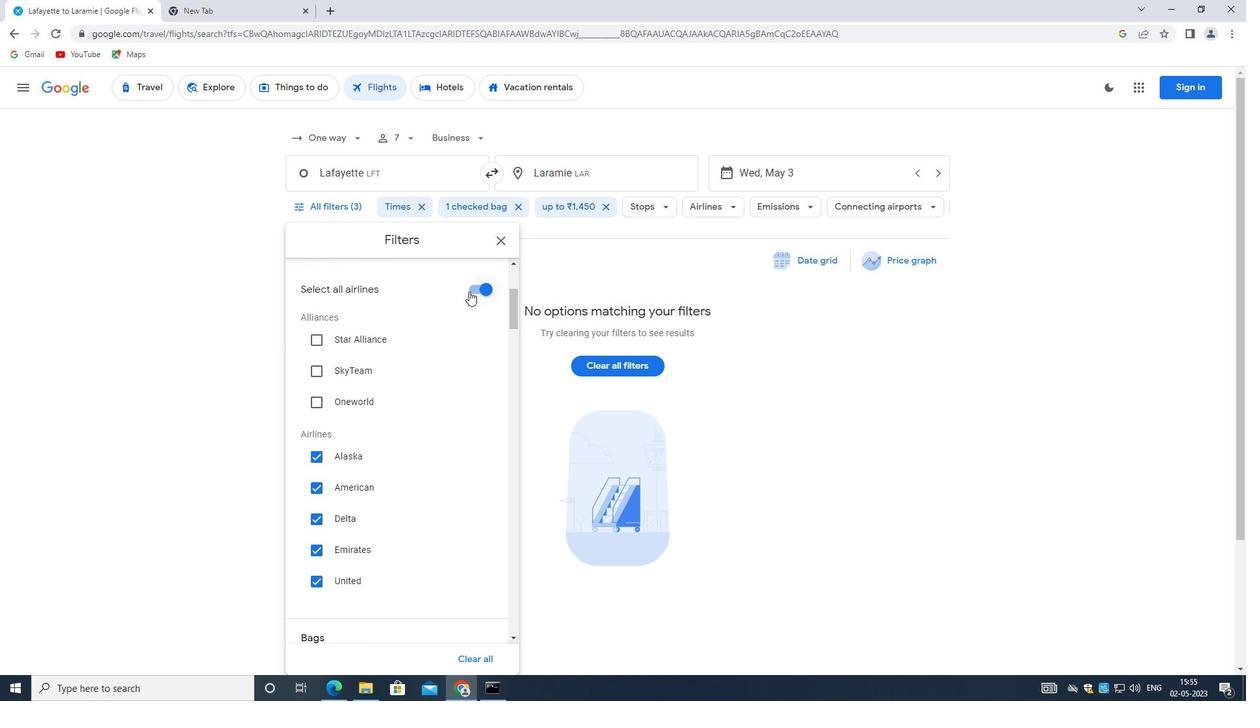 
Action: Mouse moved to (399, 406)
Screenshot: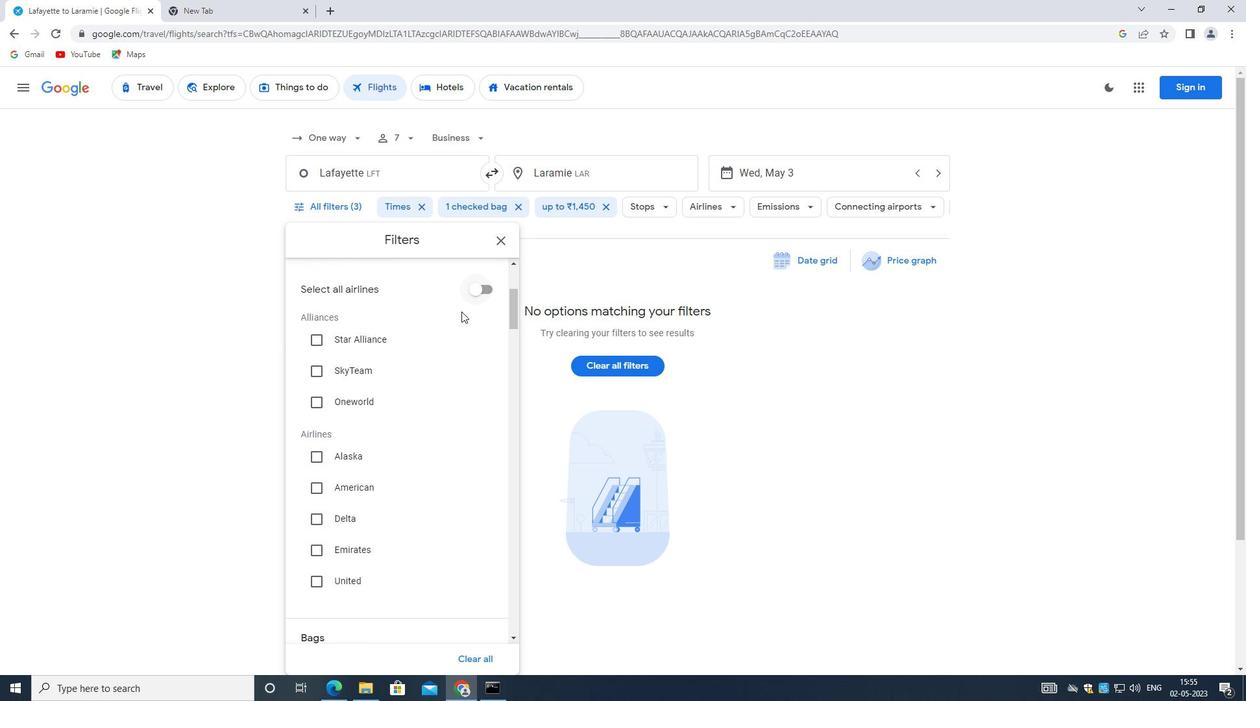
Action: Mouse scrolled (399, 405) with delta (0, 0)
Screenshot: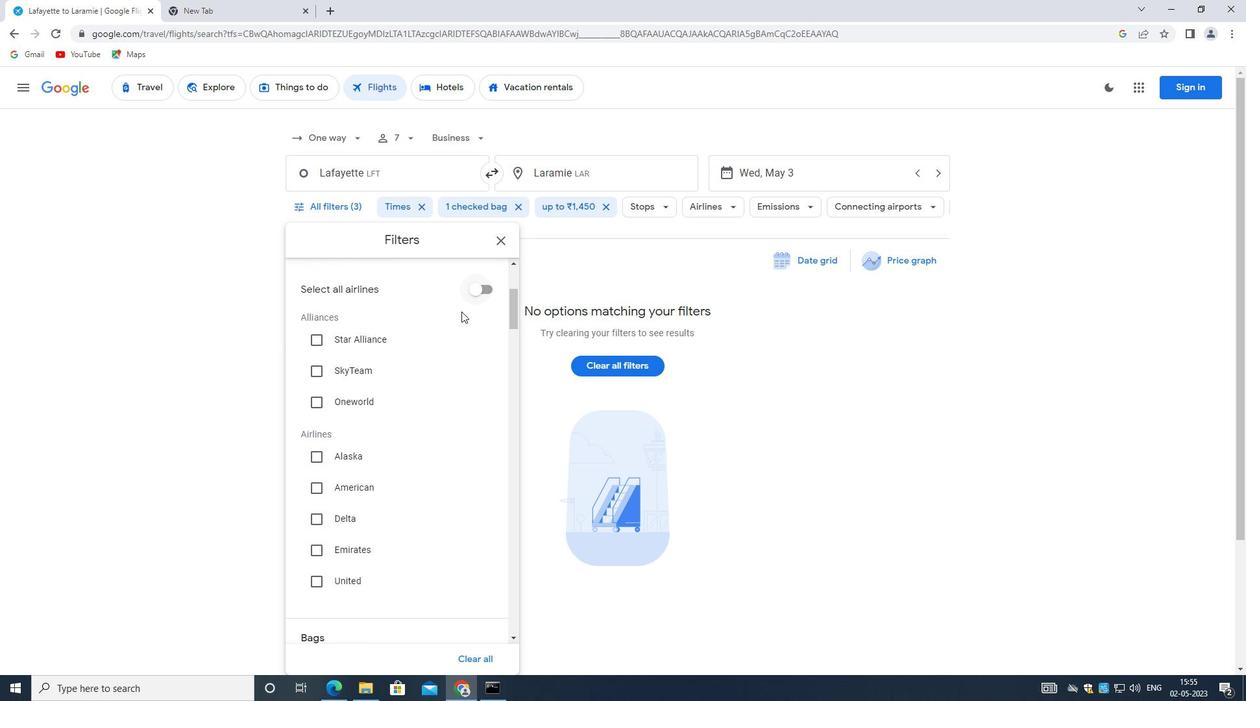 
Action: Mouse moved to (397, 409)
Screenshot: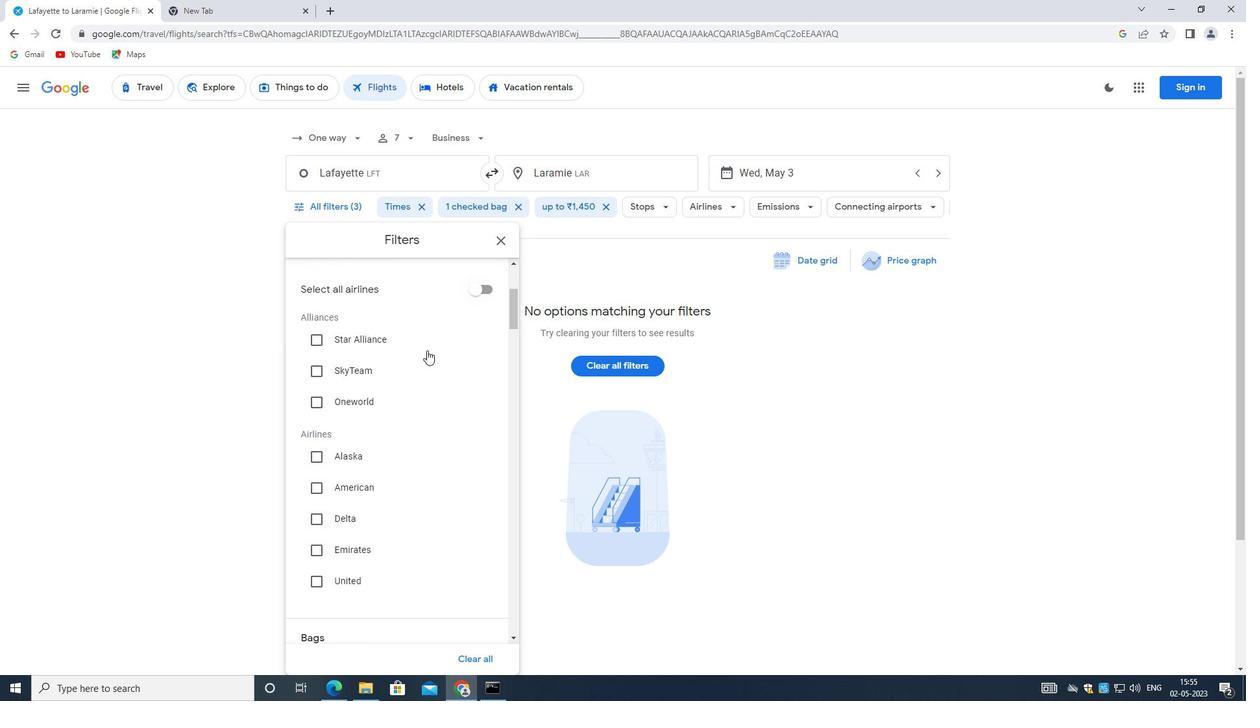 
Action: Mouse scrolled (397, 408) with delta (0, 0)
Screenshot: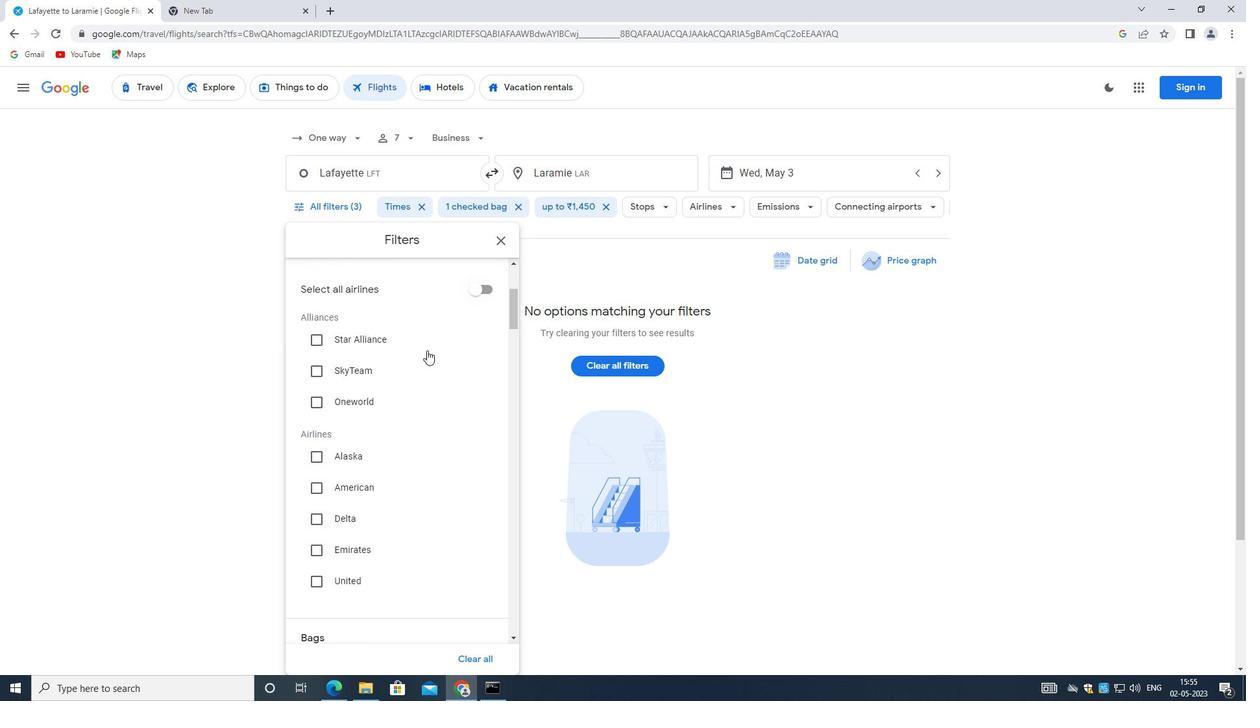 
Action: Mouse moved to (397, 411)
Screenshot: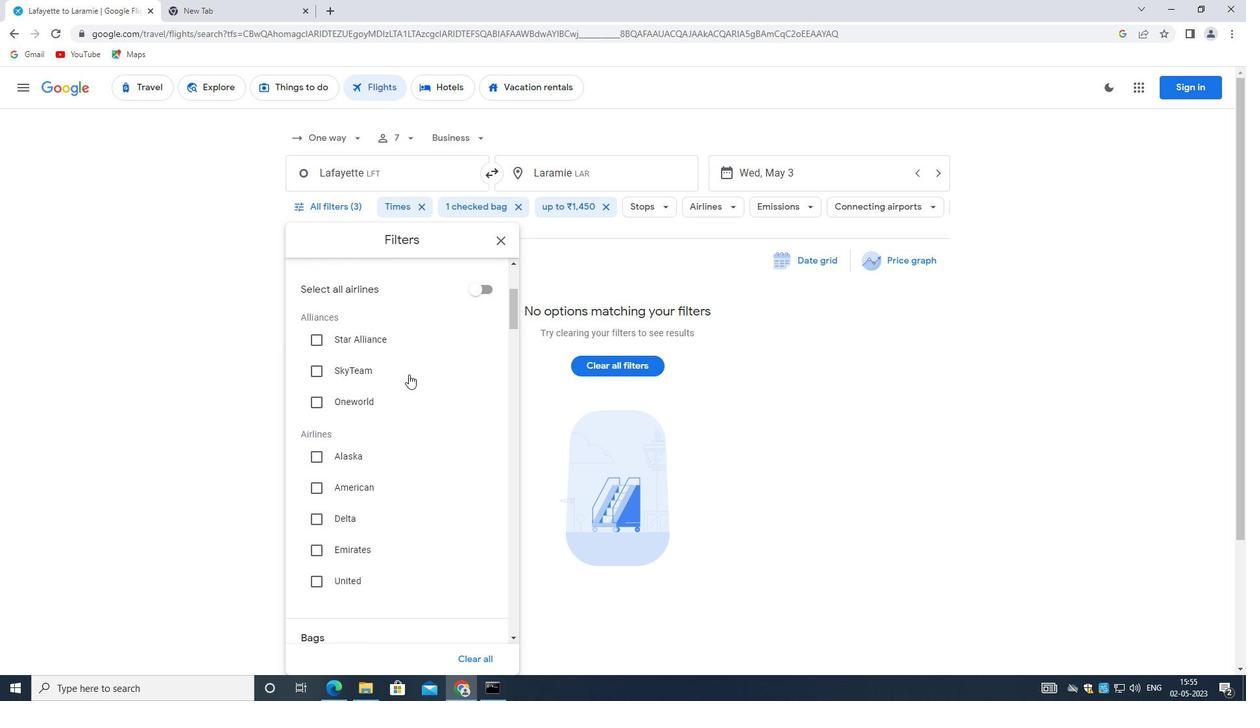 
Action: Mouse scrolled (397, 410) with delta (0, 0)
Screenshot: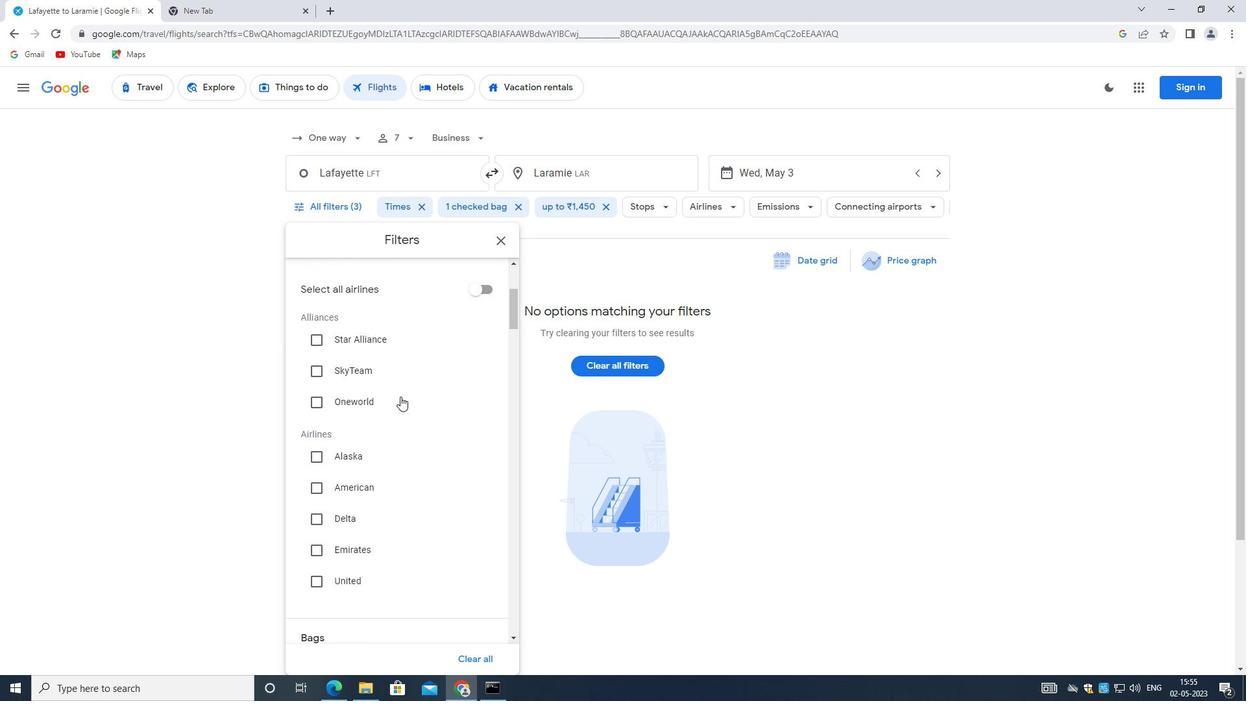 
Action: Mouse scrolled (397, 410) with delta (0, 0)
Screenshot: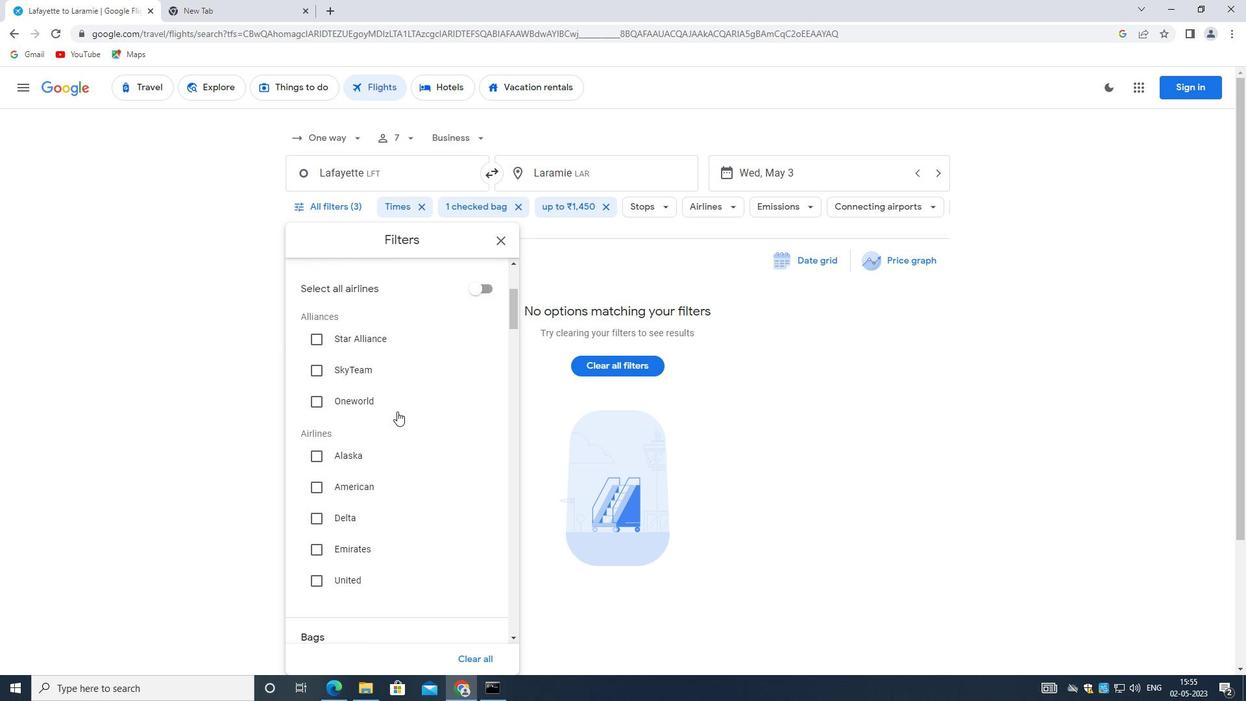 
Action: Mouse scrolled (397, 410) with delta (0, 0)
Screenshot: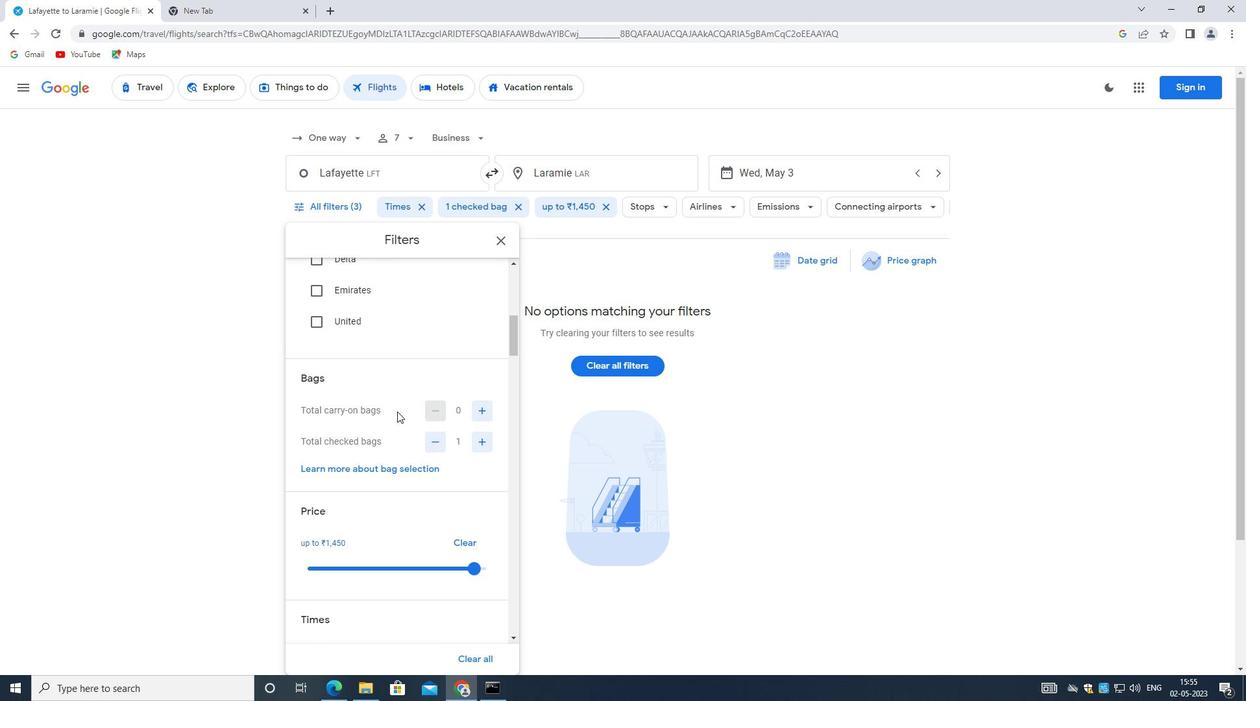 
Action: Mouse moved to (486, 379)
Screenshot: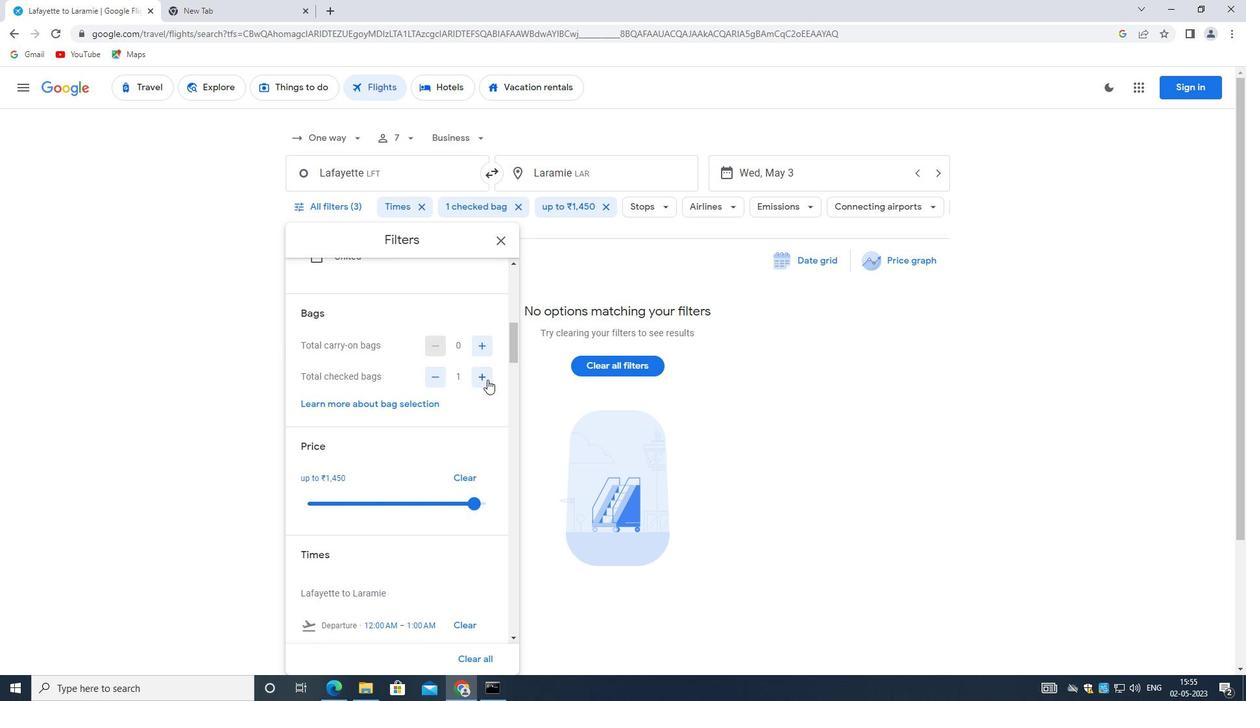 
Action: Mouse pressed left at (486, 379)
Screenshot: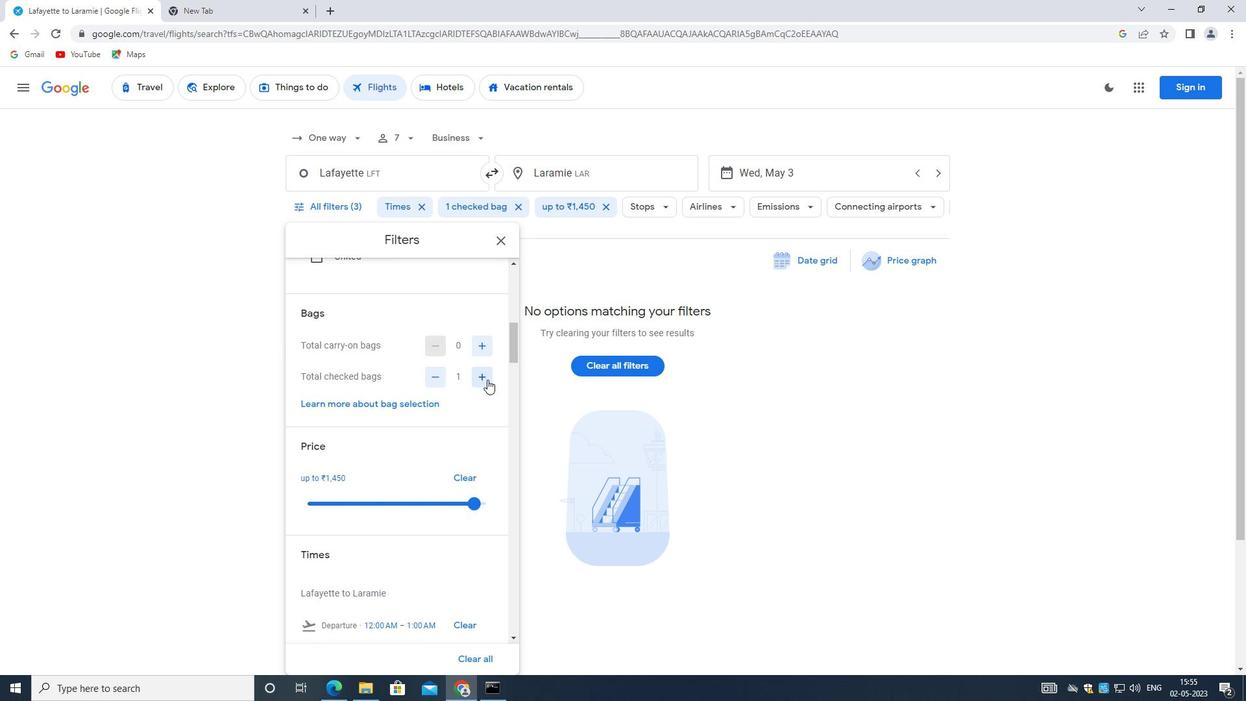 
Action: Mouse pressed left at (486, 379)
Screenshot: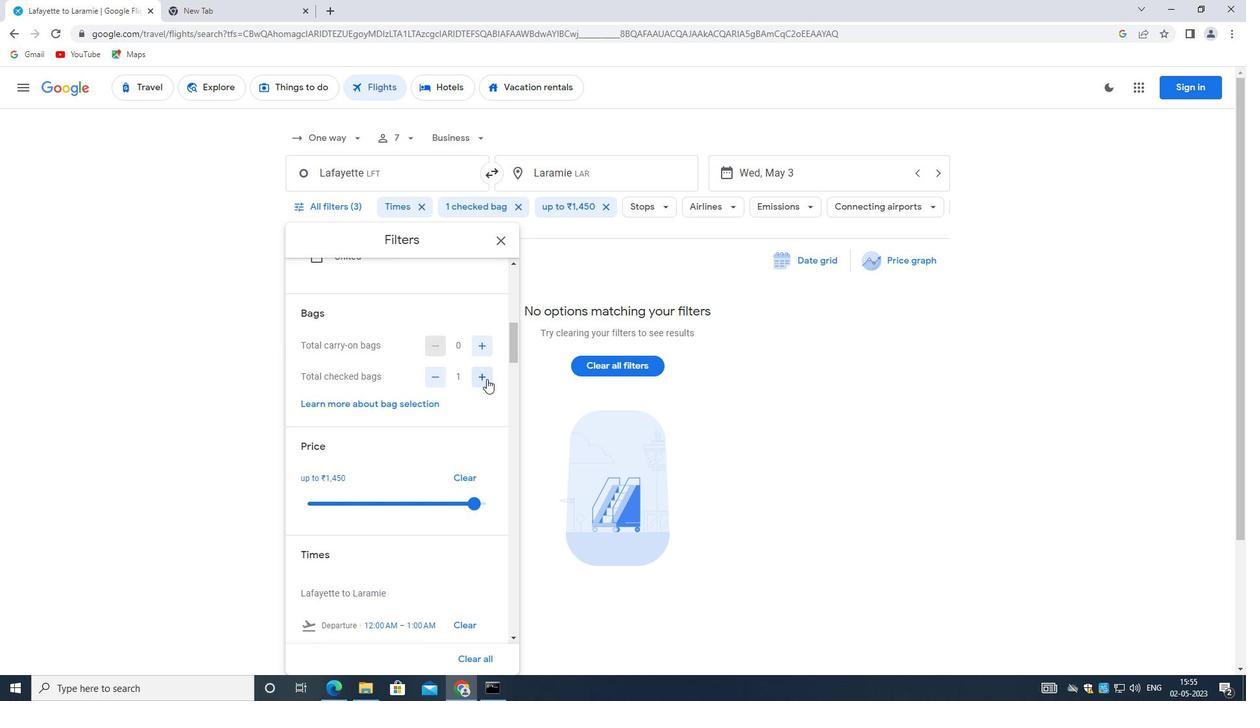 
Action: Mouse pressed left at (486, 379)
Screenshot: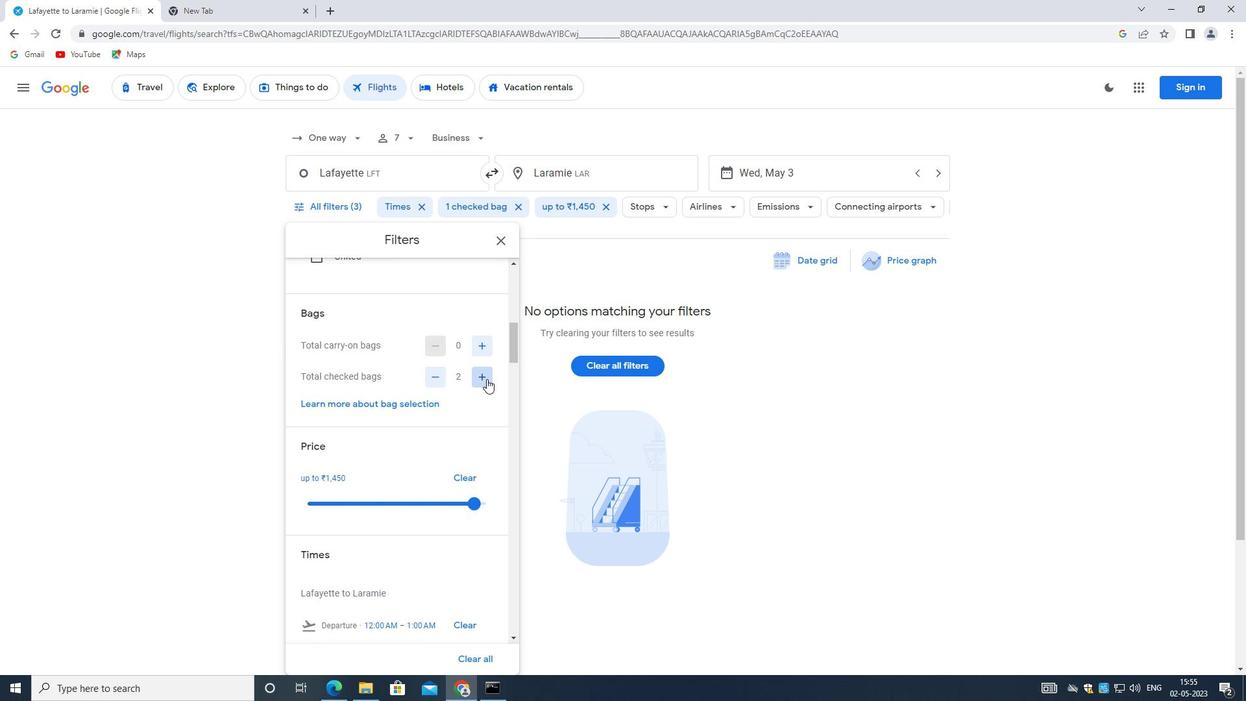 
Action: Mouse pressed left at (486, 379)
Screenshot: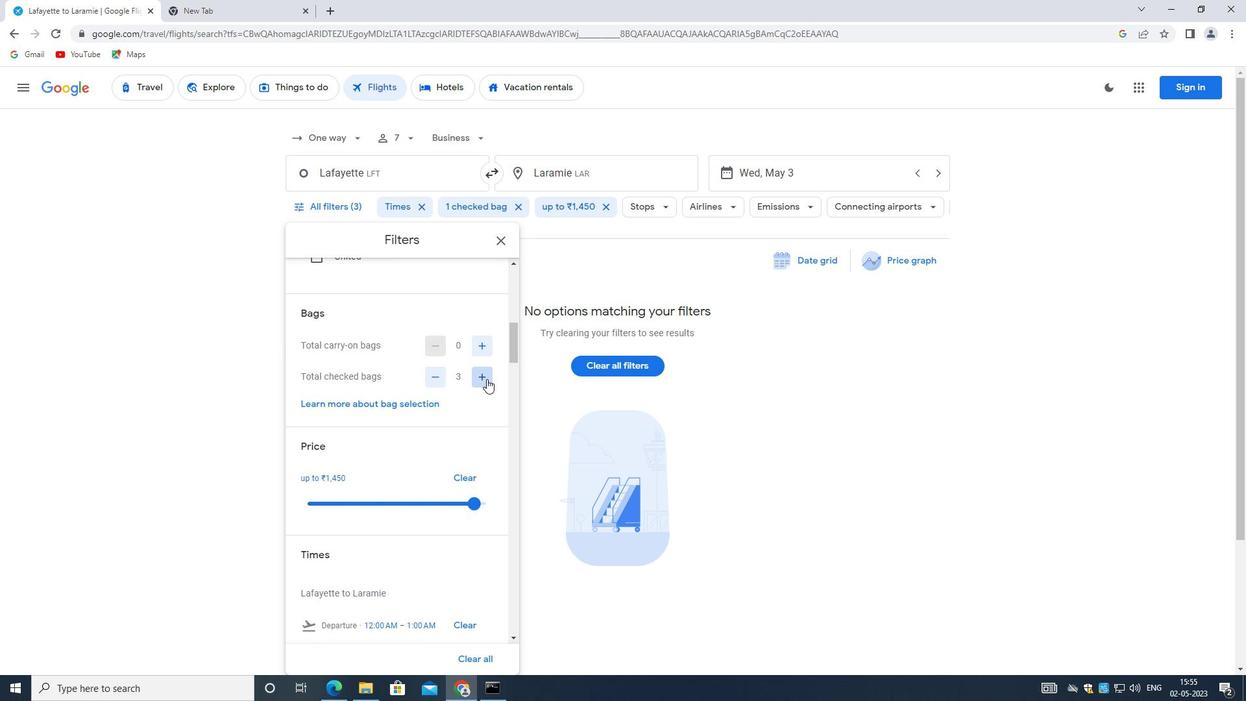 
Action: Mouse pressed left at (486, 379)
Screenshot: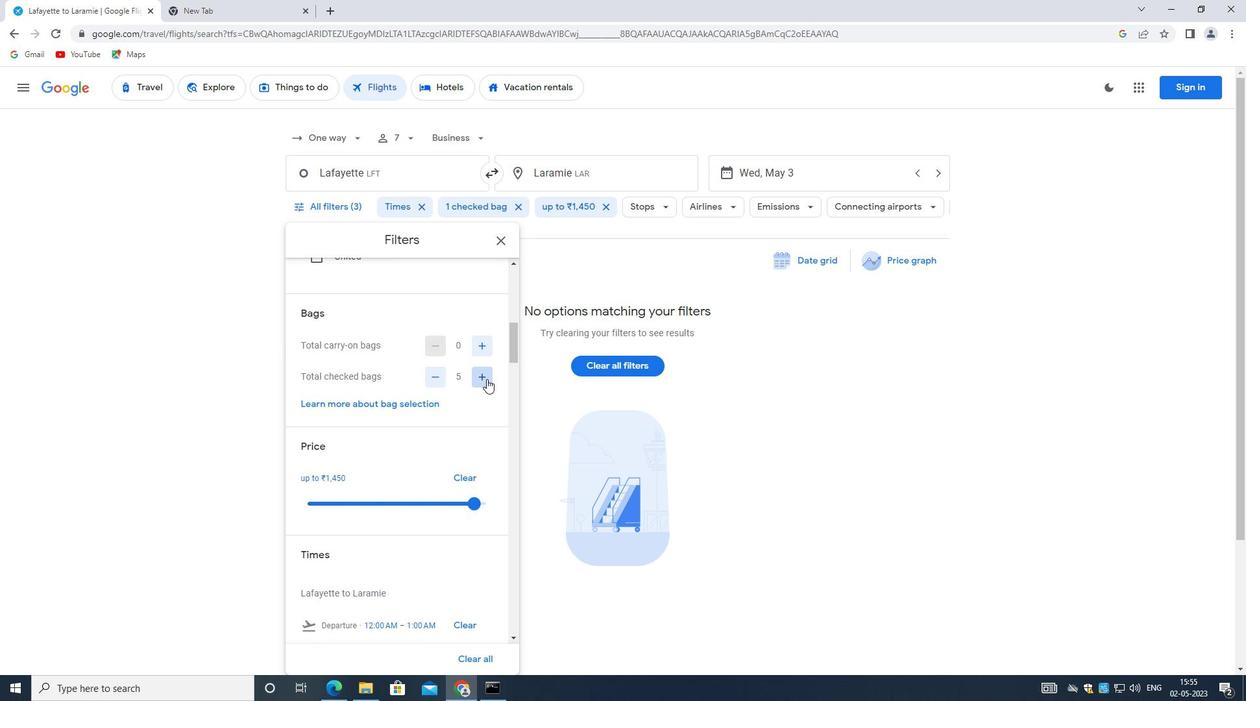 
Action: Mouse pressed left at (486, 379)
Screenshot: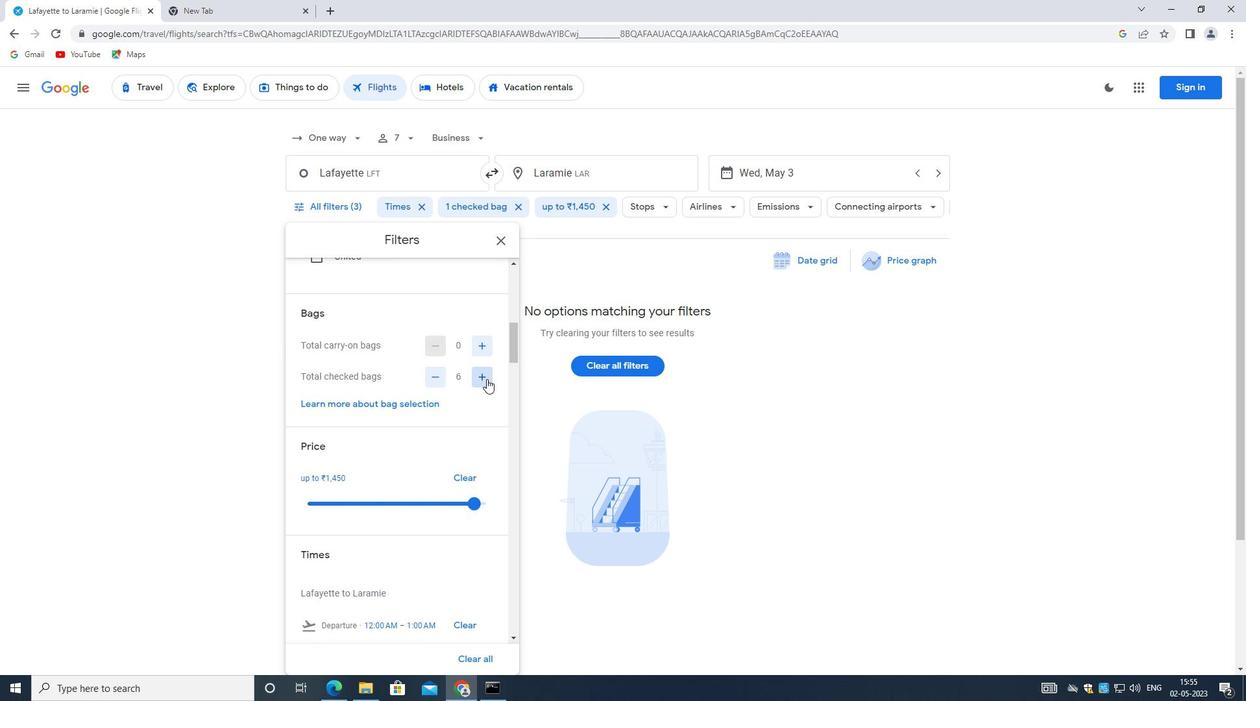 
Action: Mouse moved to (440, 438)
Screenshot: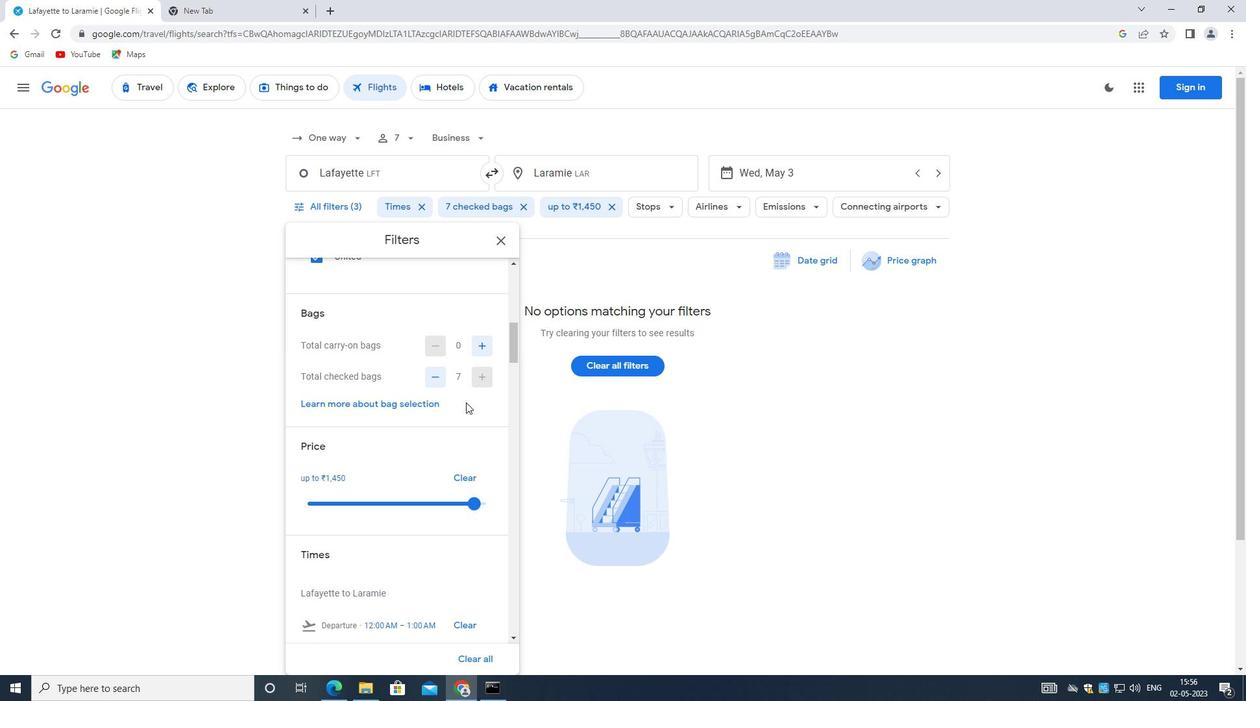 
Action: Mouse scrolled (440, 438) with delta (0, 0)
Screenshot: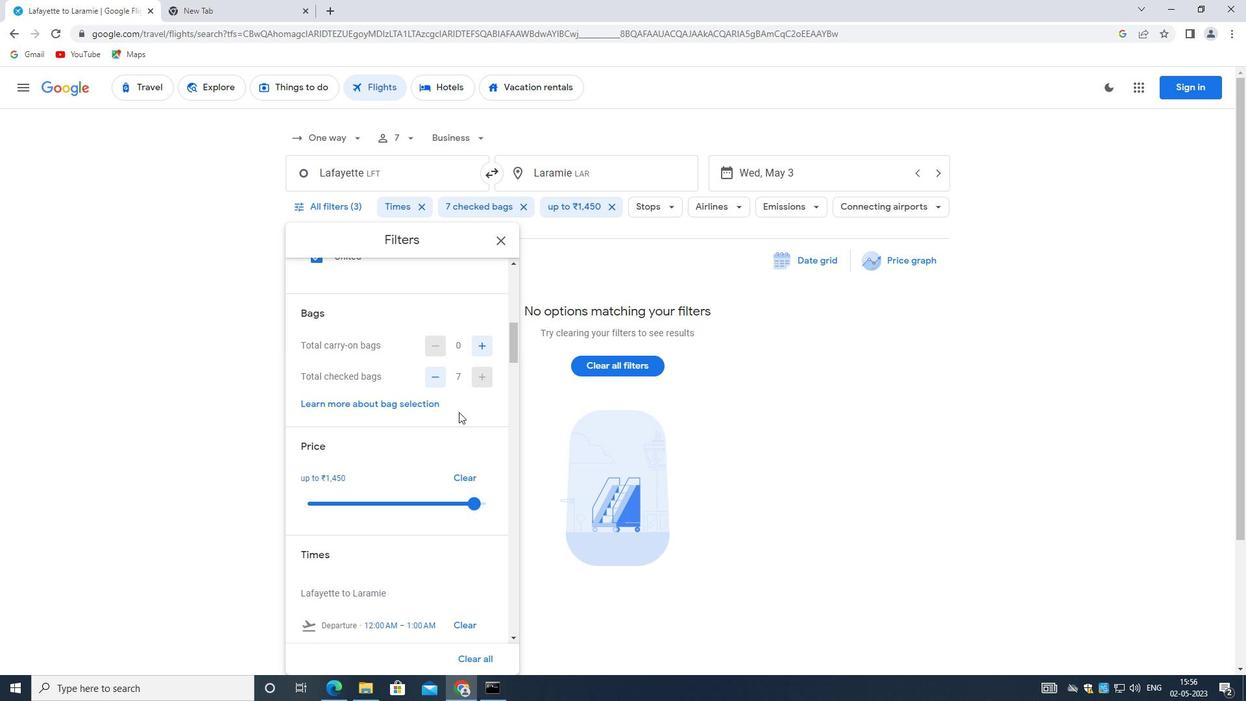 
Action: Mouse moved to (438, 445)
Screenshot: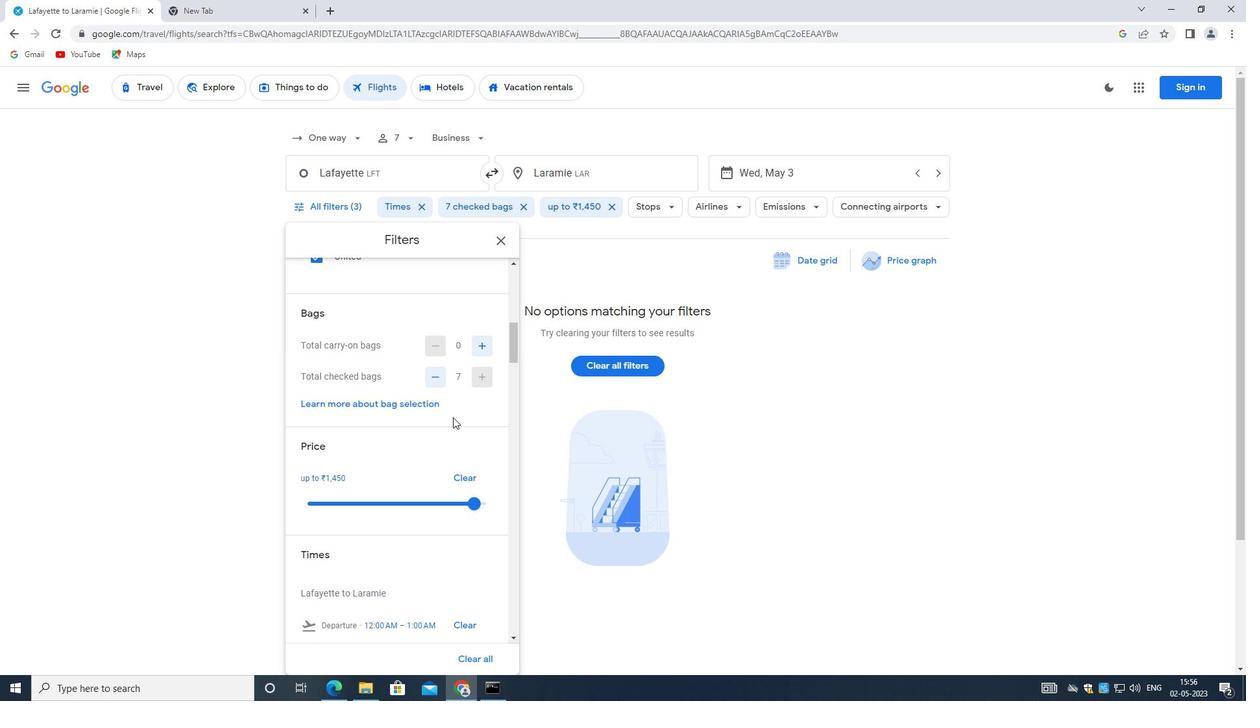 
Action: Mouse scrolled (438, 444) with delta (0, 0)
Screenshot: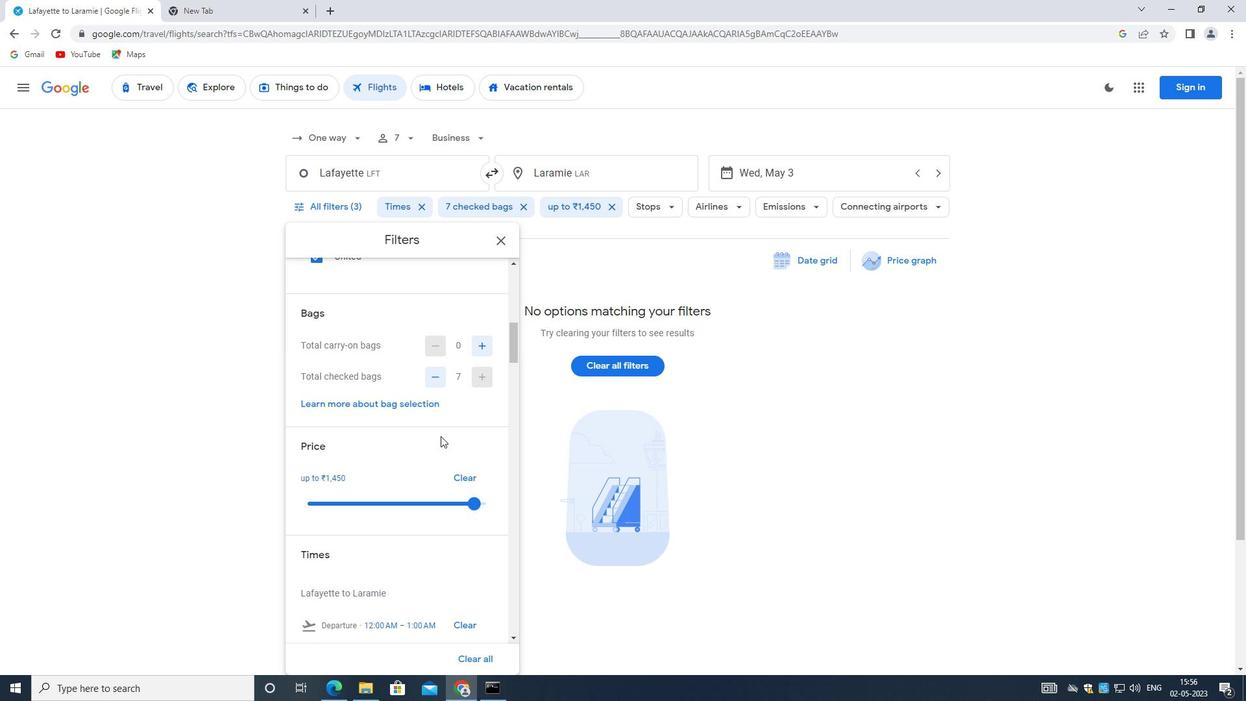 
Action: Mouse moved to (436, 449)
Screenshot: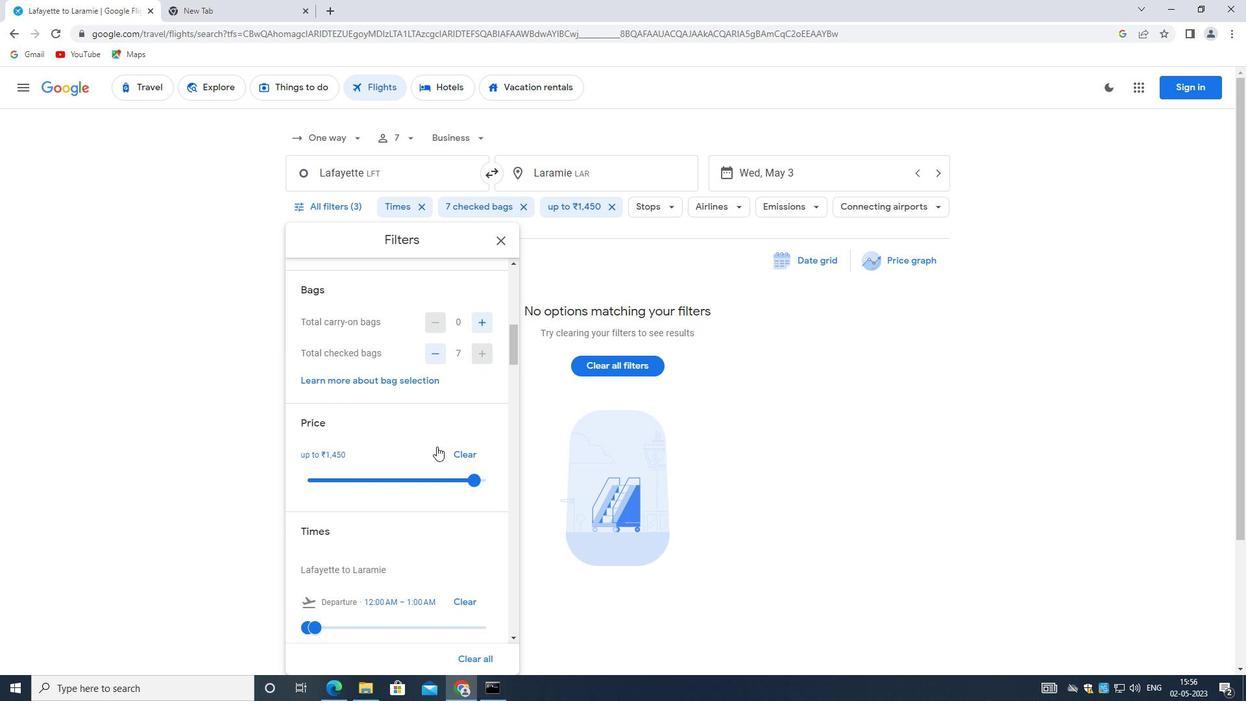 
Action: Mouse scrolled (436, 449) with delta (0, 0)
Screenshot: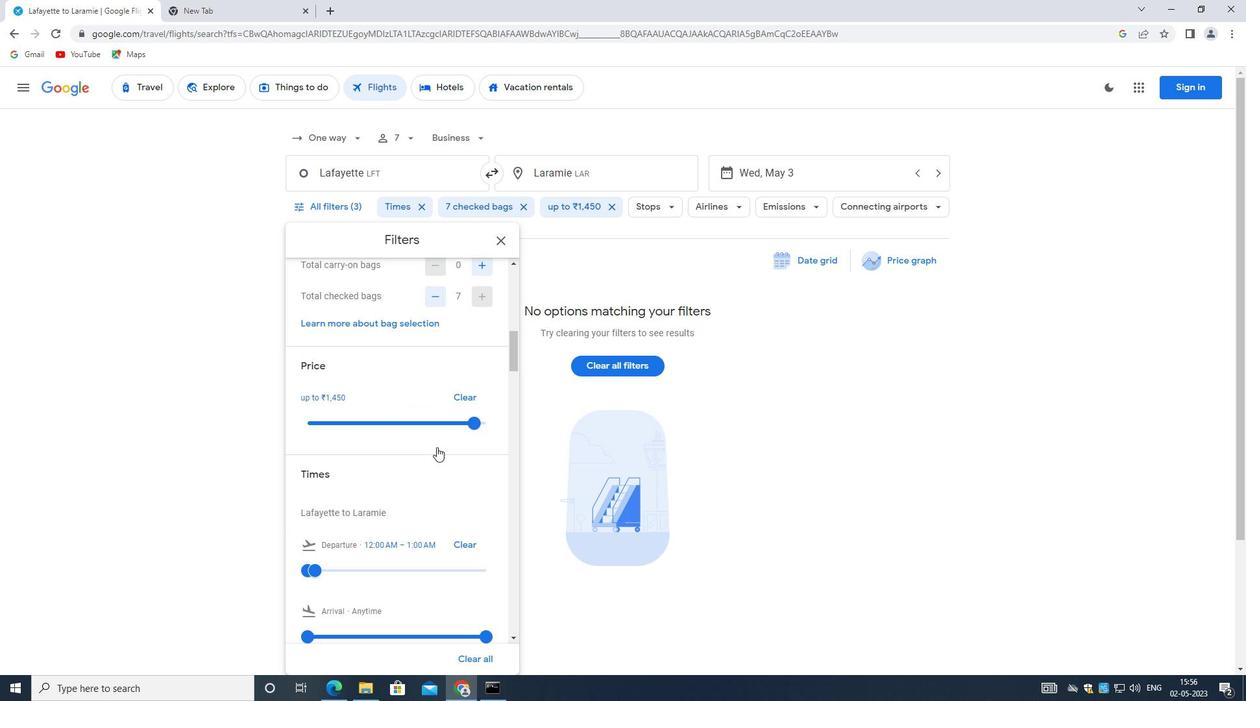 
Action: Mouse moved to (471, 305)
Screenshot: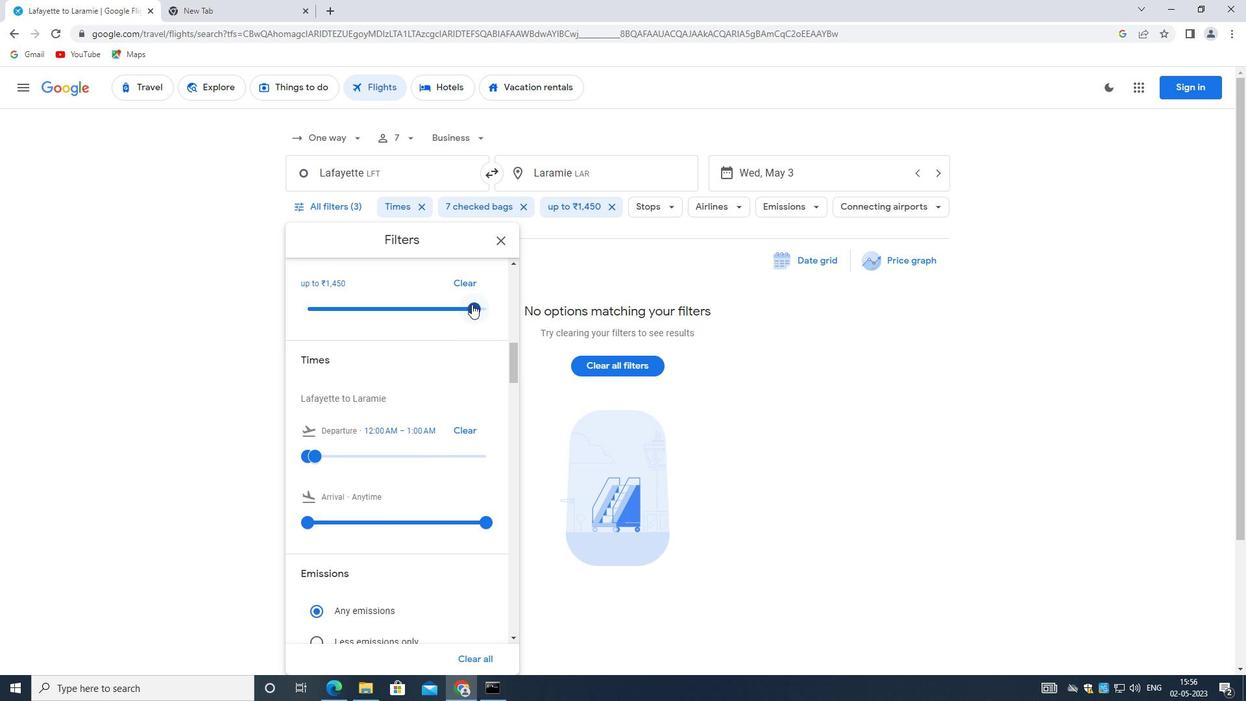 
Action: Mouse pressed left at (471, 305)
Screenshot: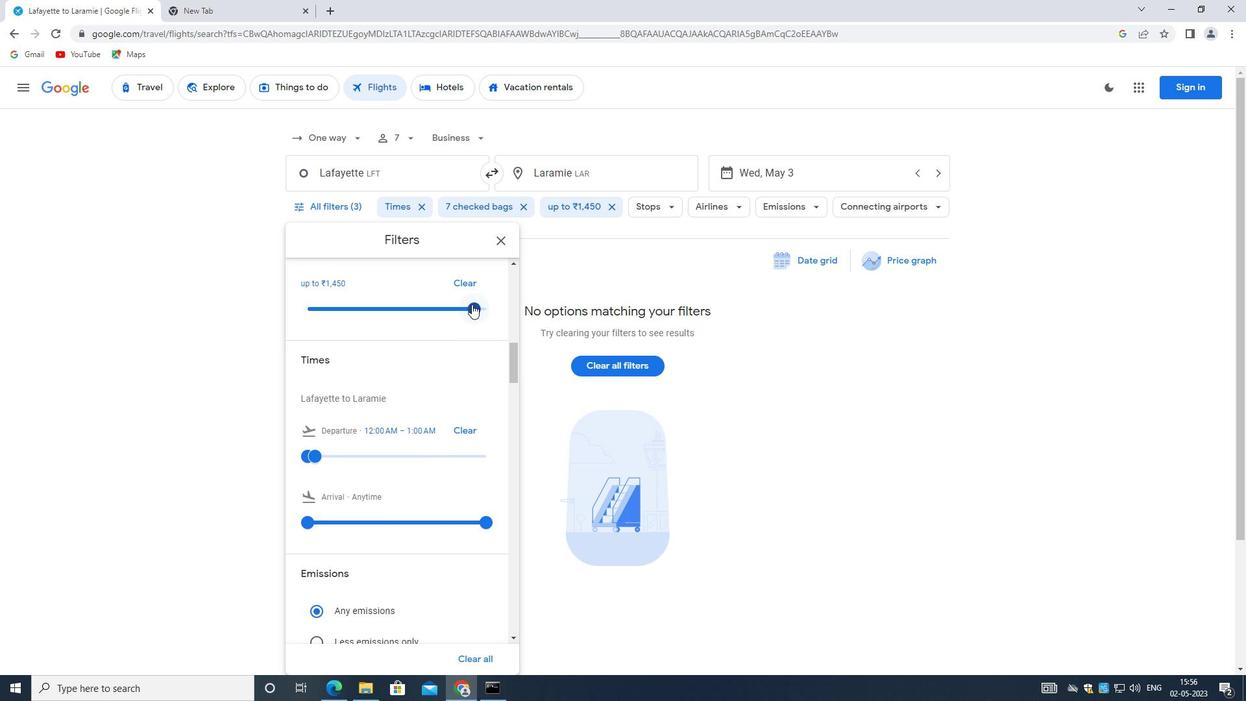 
Action: Mouse pressed left at (471, 305)
Screenshot: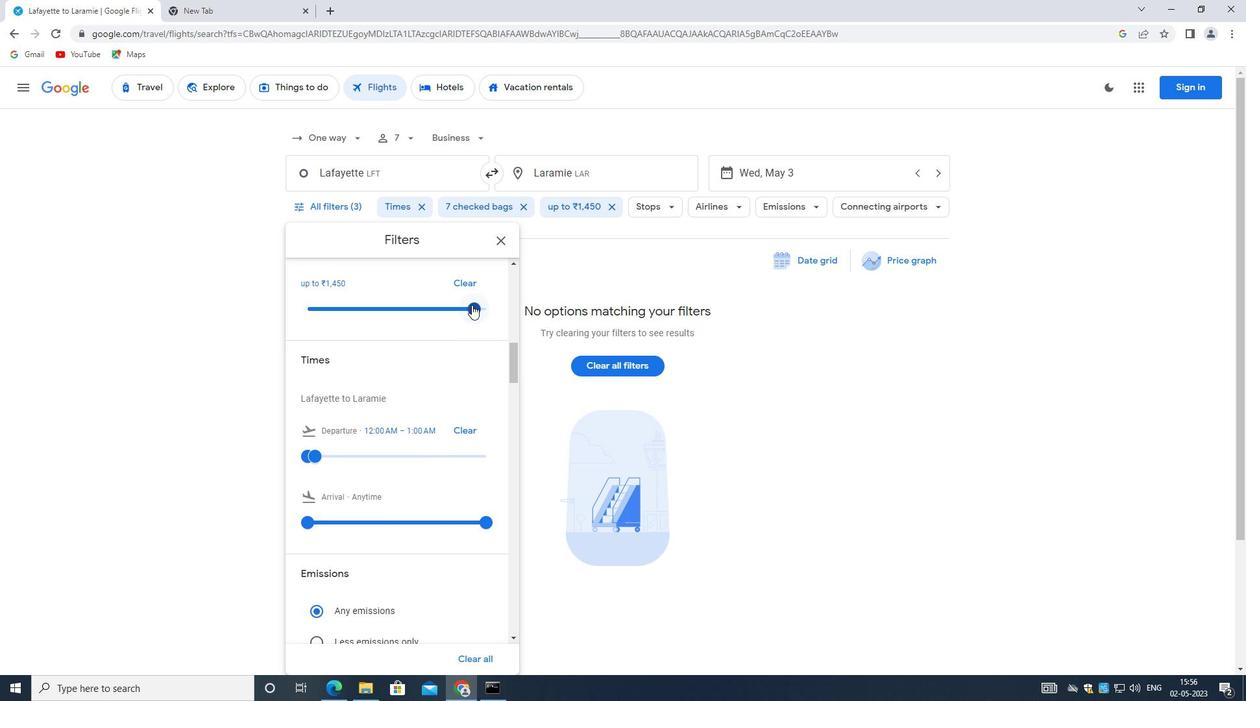 
Action: Mouse moved to (431, 395)
Screenshot: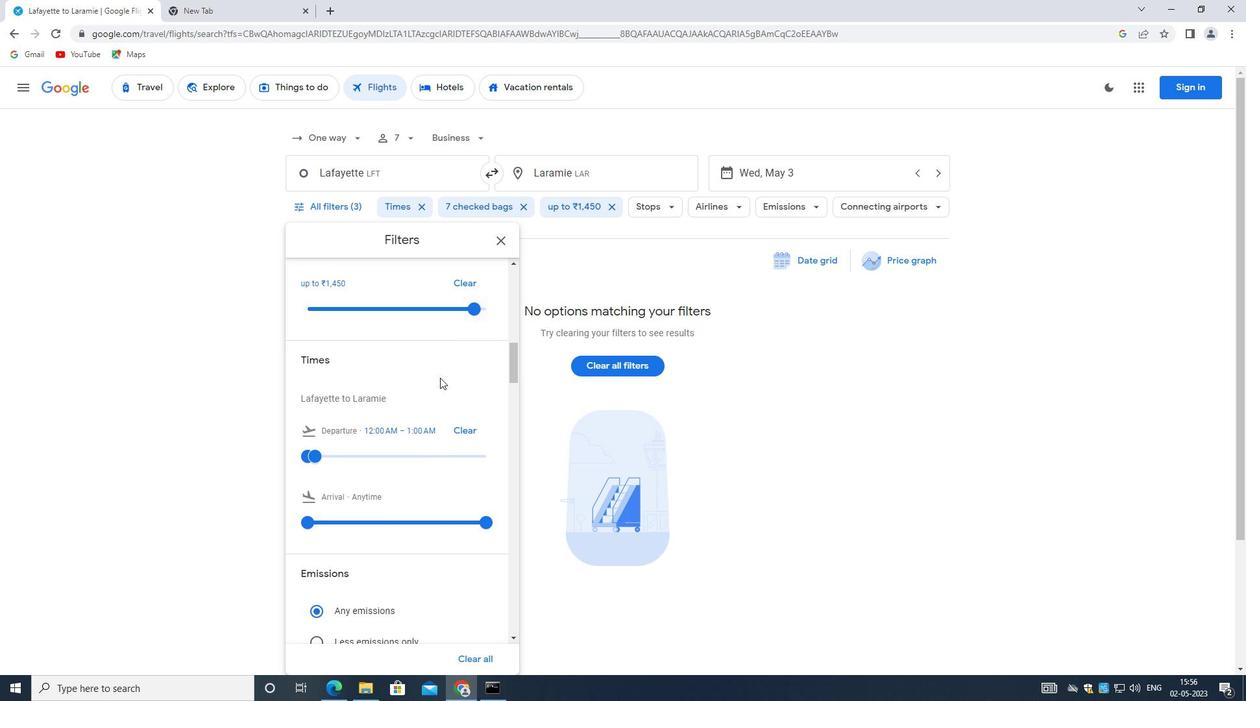 
Action: Mouse scrolled (431, 395) with delta (0, 0)
Screenshot: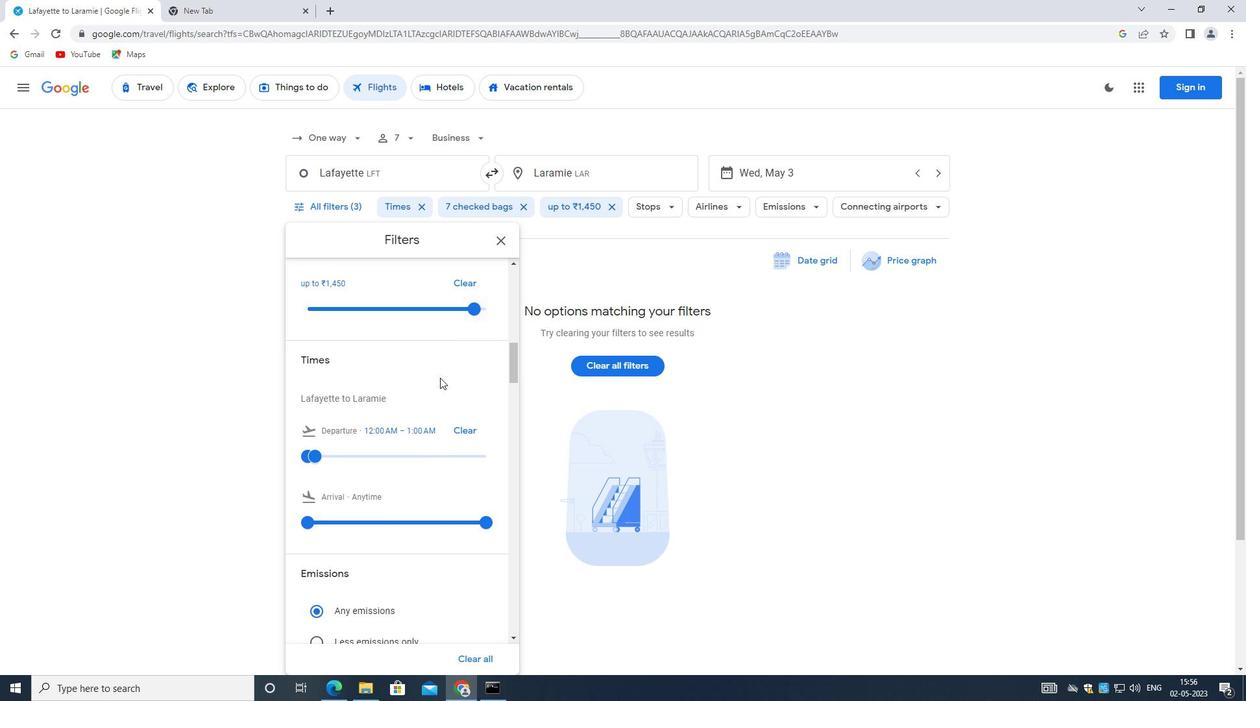 
Action: Mouse moved to (431, 395)
Screenshot: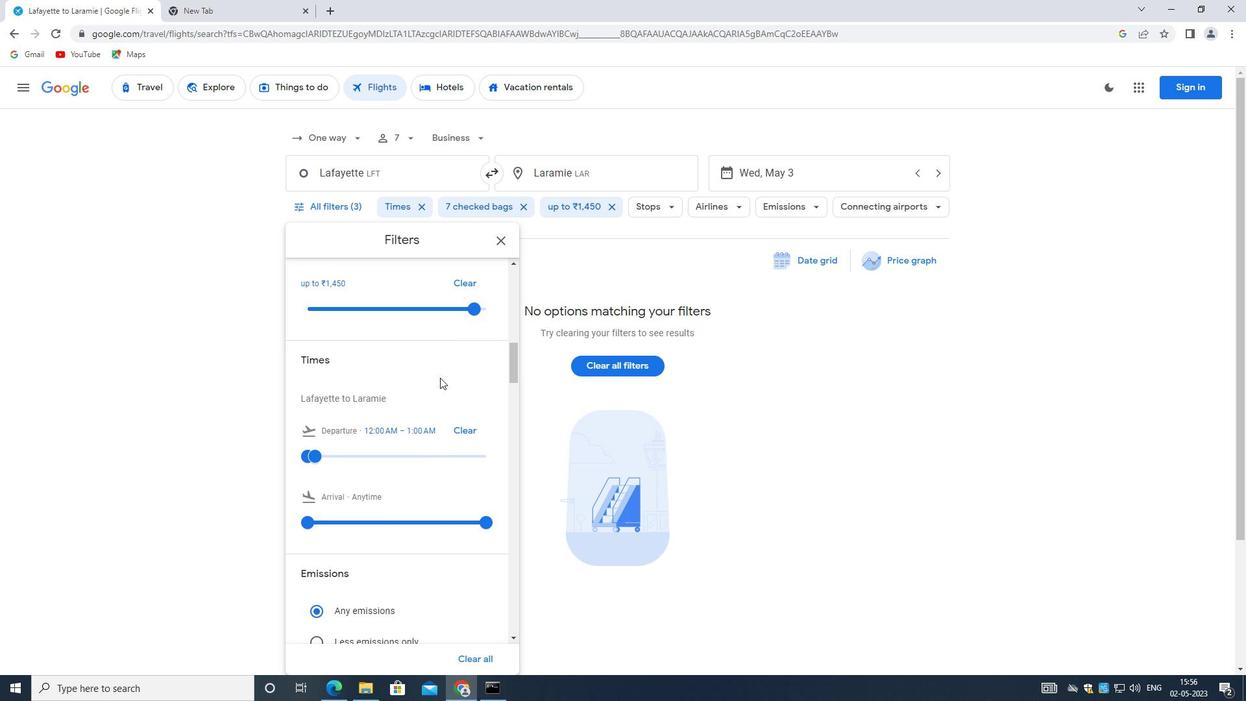 
Action: Mouse scrolled (431, 395) with delta (0, 0)
Screenshot: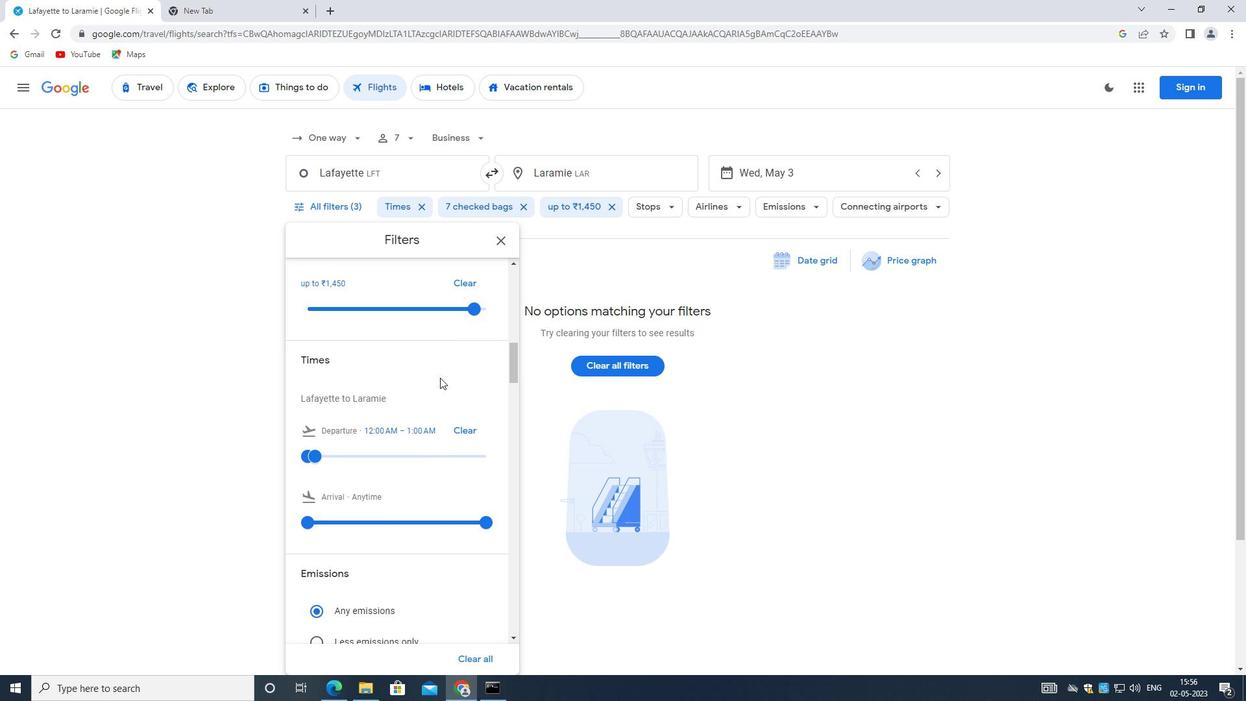 
Action: Mouse moved to (431, 397)
Screenshot: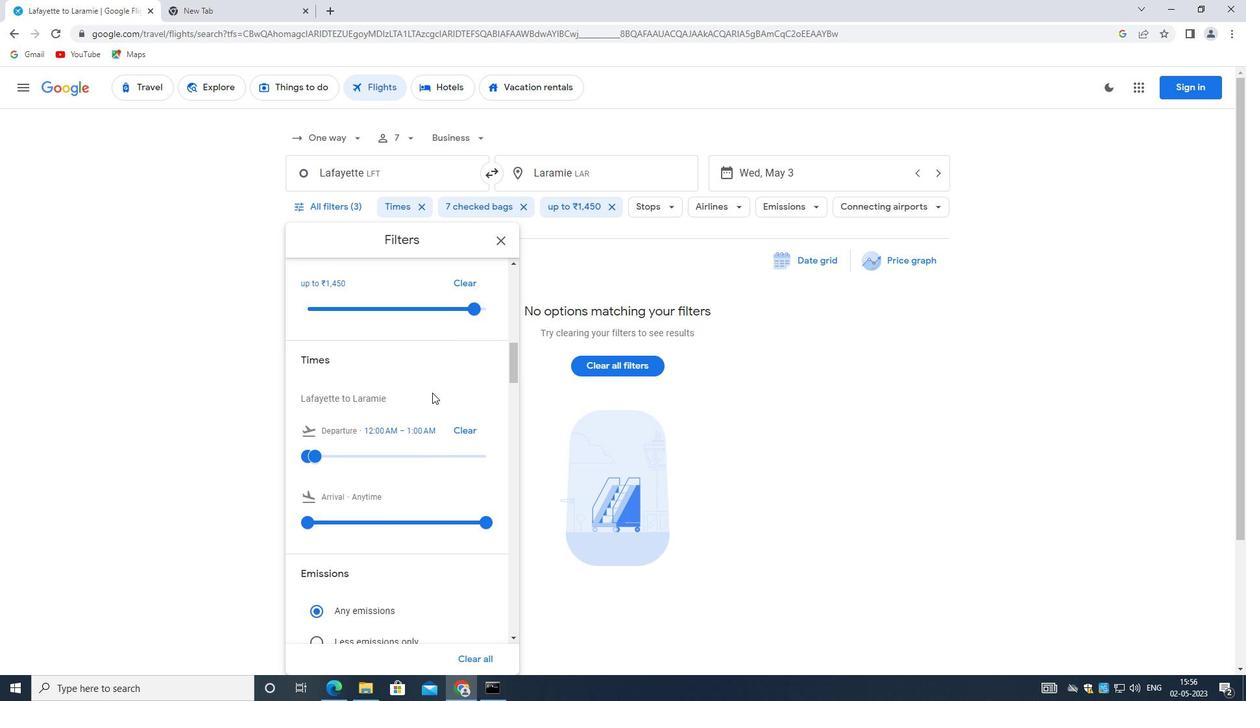 
Action: Mouse scrolled (431, 396) with delta (0, 0)
Screenshot: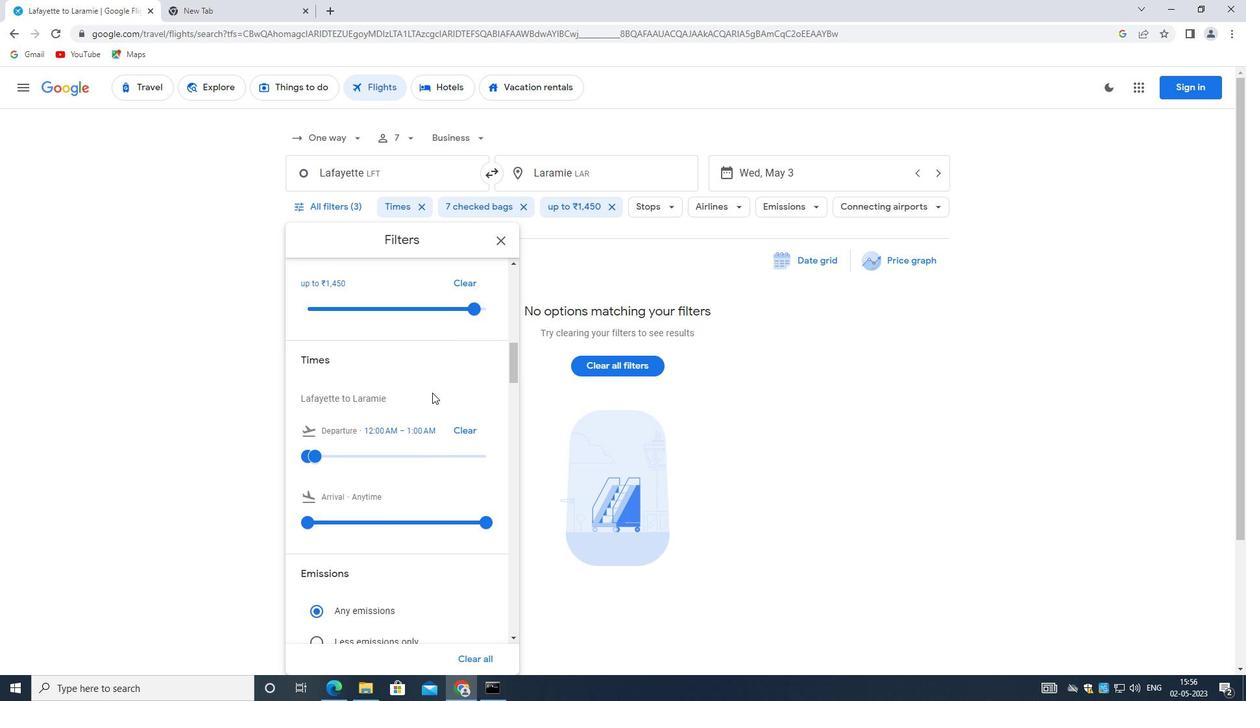 
Action: Mouse scrolled (431, 397) with delta (0, 0)
Screenshot: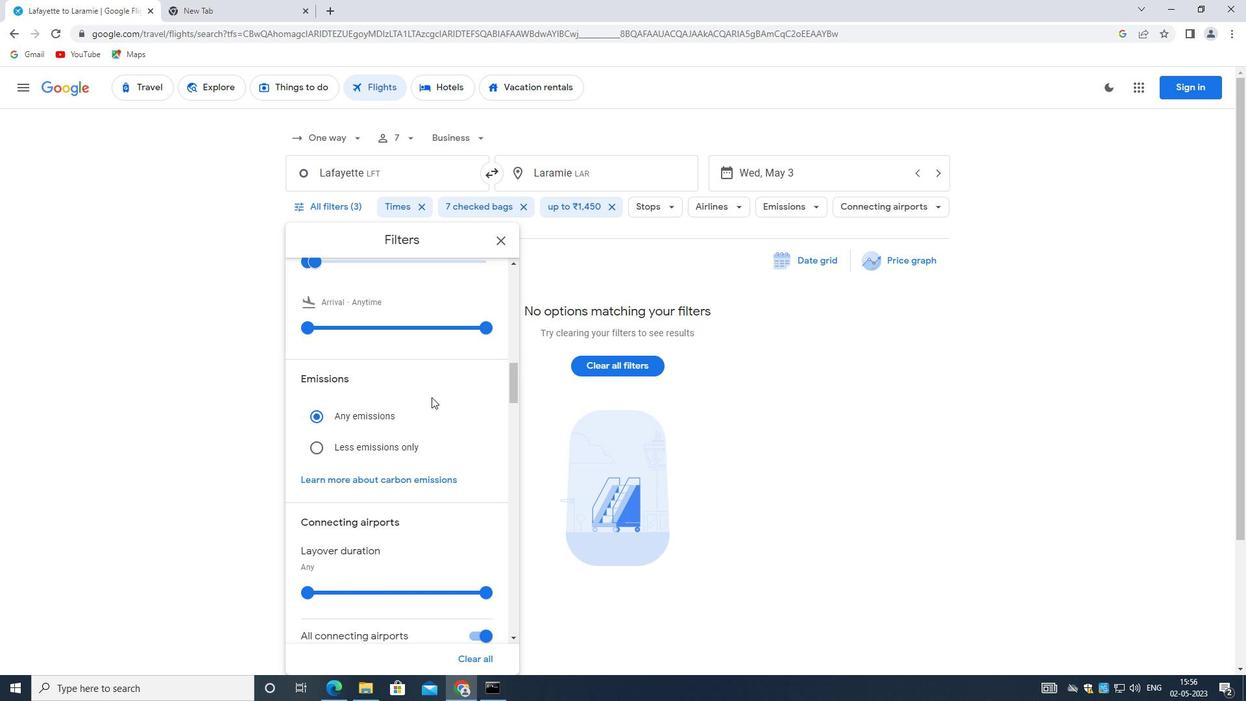 
Action: Mouse scrolled (431, 397) with delta (0, 0)
Screenshot: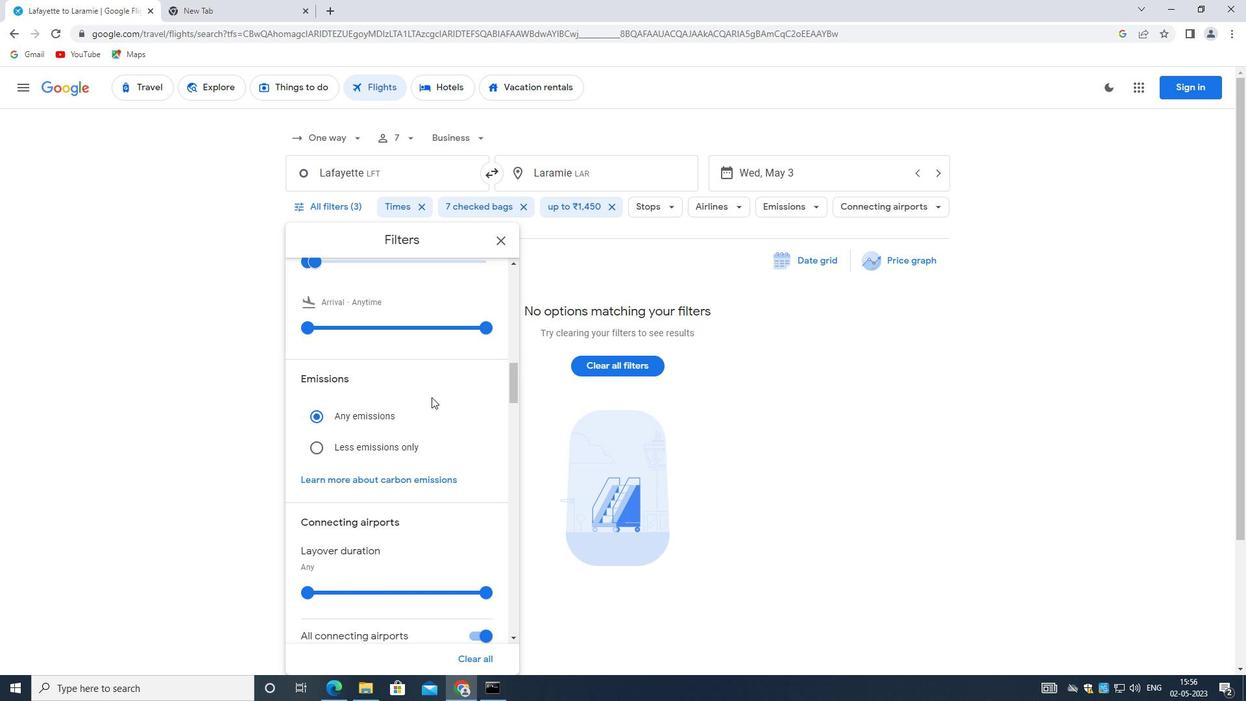 
Action: Mouse moved to (342, 386)
Screenshot: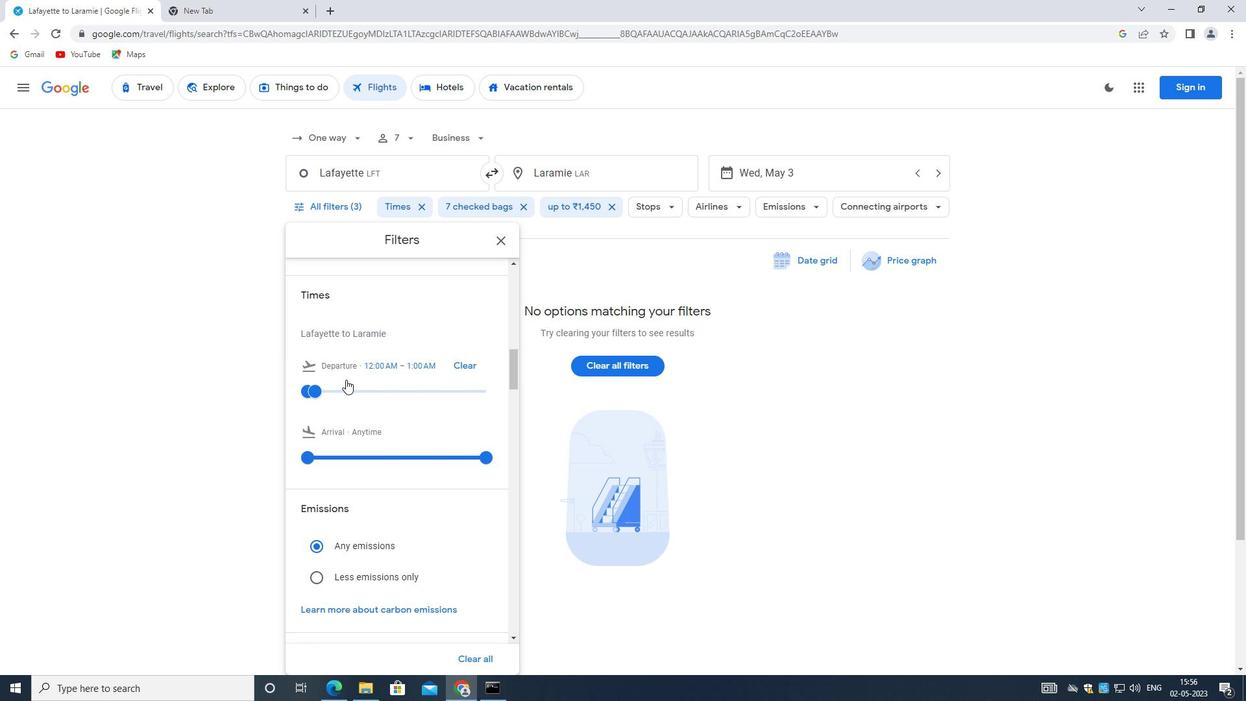 
Action: Mouse pressed left at (342, 386)
Screenshot: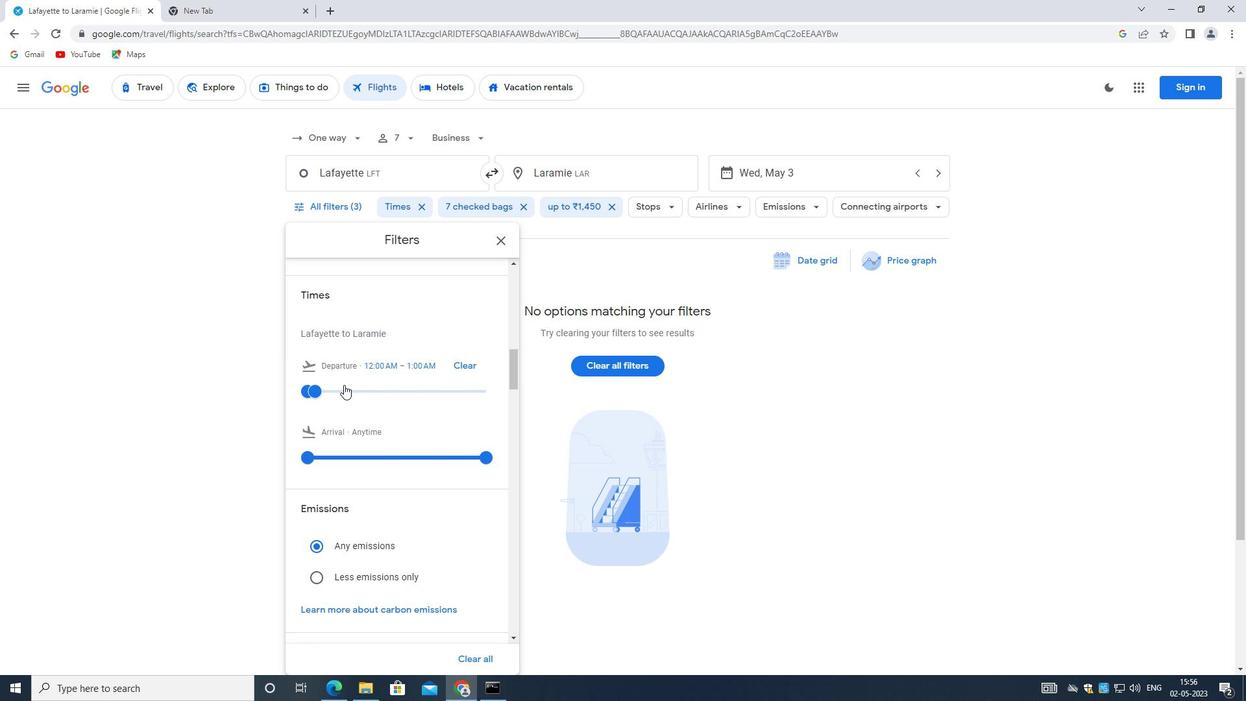 
Action: Mouse moved to (304, 388)
Screenshot: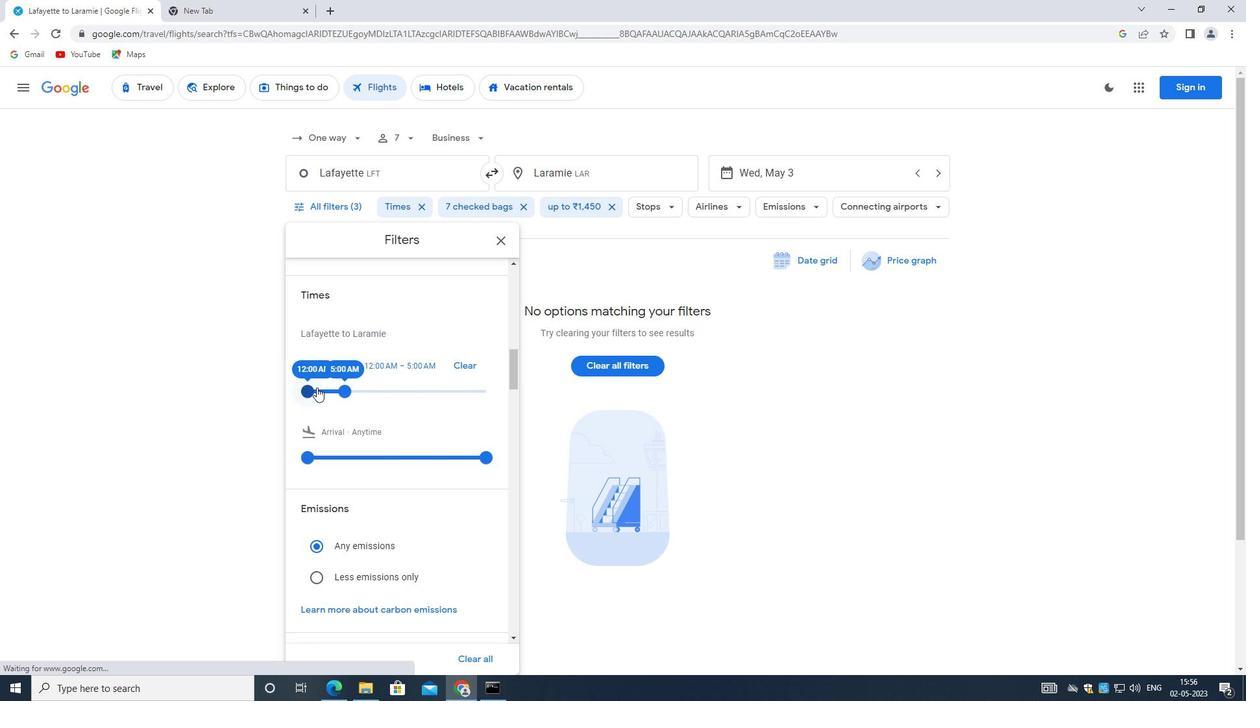 
Action: Mouse pressed left at (304, 388)
Screenshot: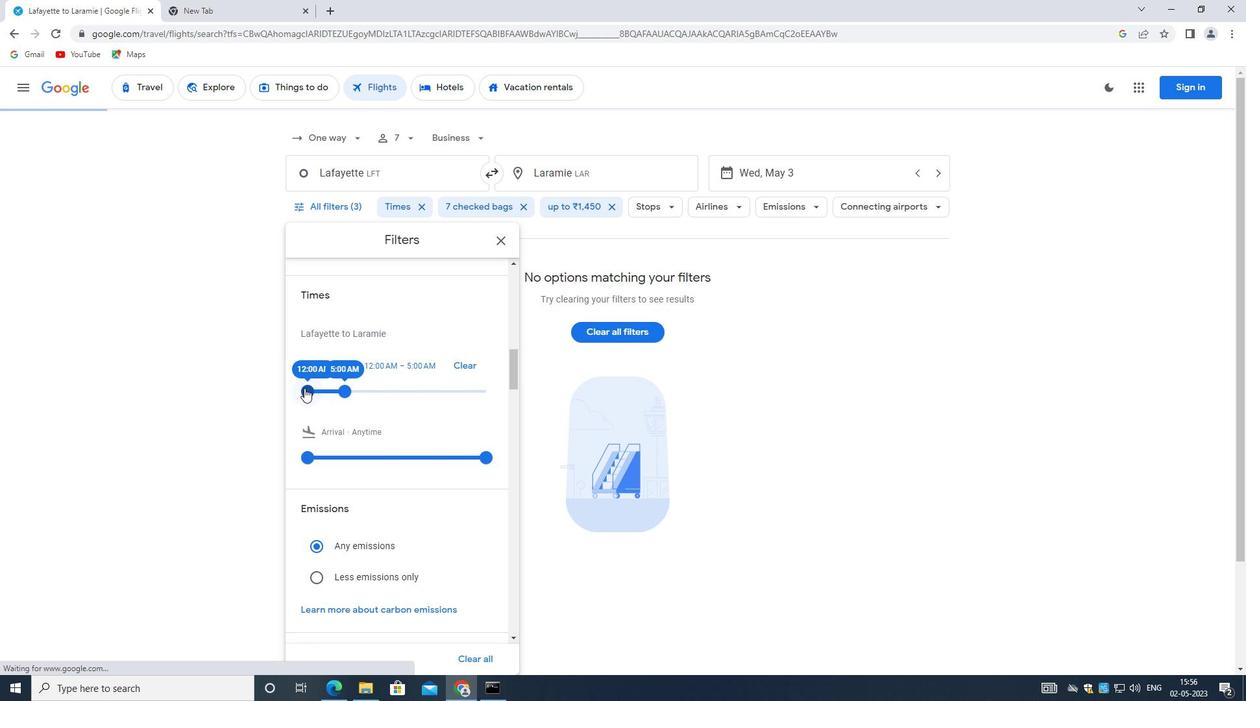 
Action: Mouse moved to (347, 388)
Screenshot: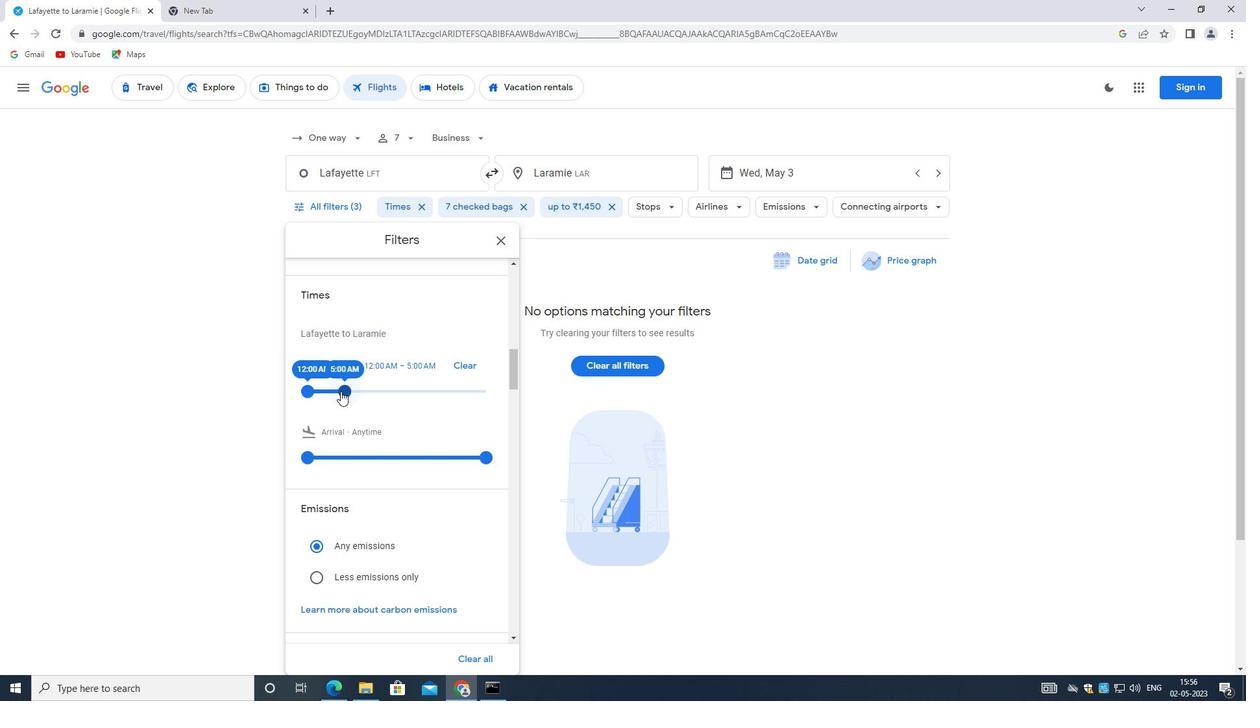 
Action: Mouse pressed left at (347, 388)
Screenshot: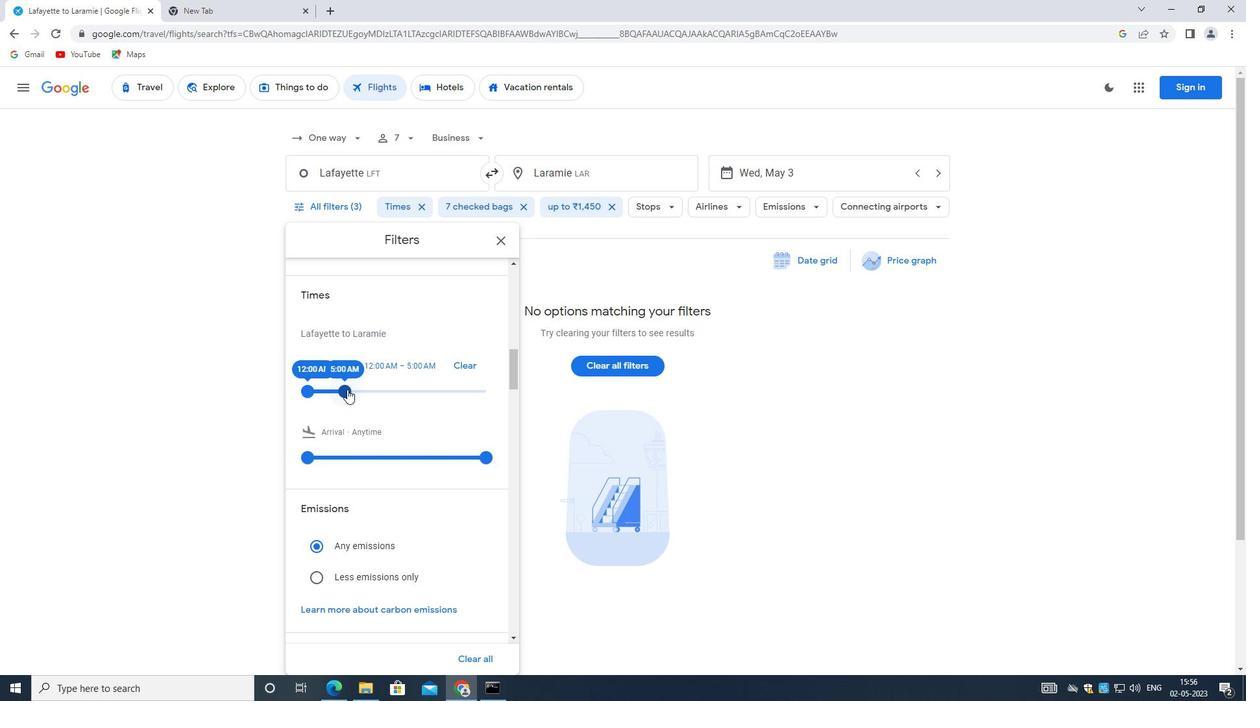 
Action: Mouse moved to (381, 415)
Screenshot: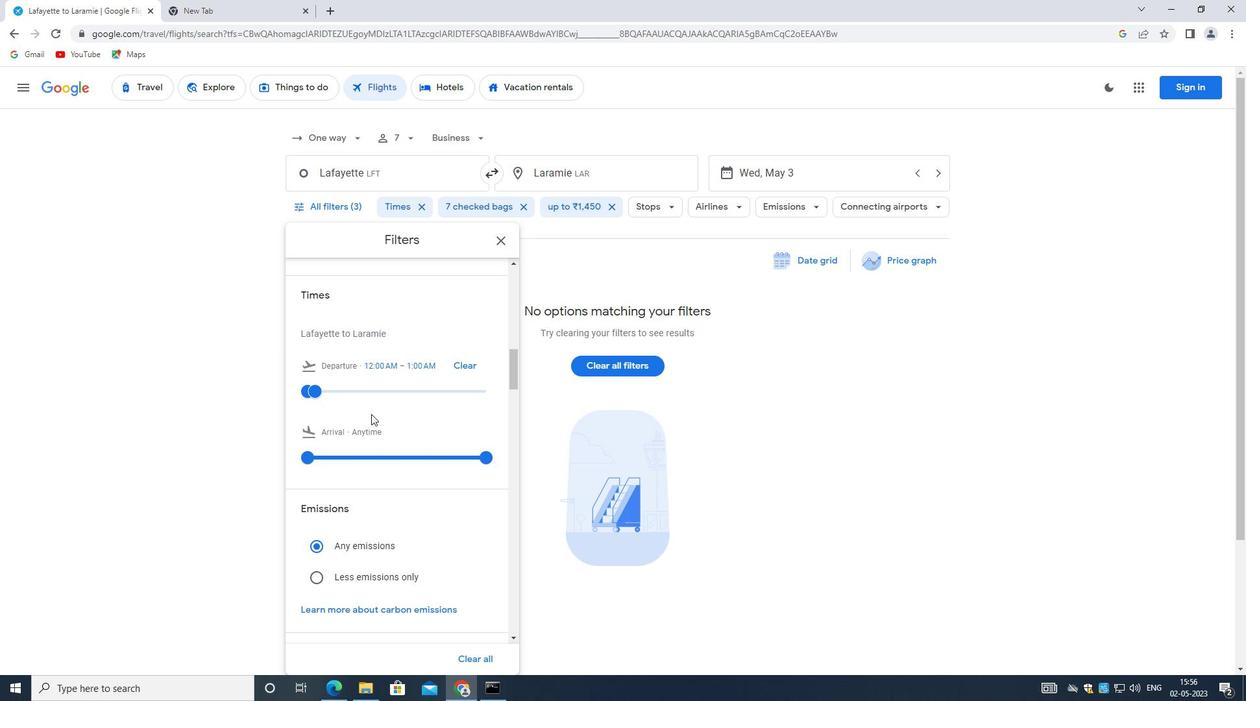 
Action: Mouse scrolled (381, 414) with delta (0, 0)
Screenshot: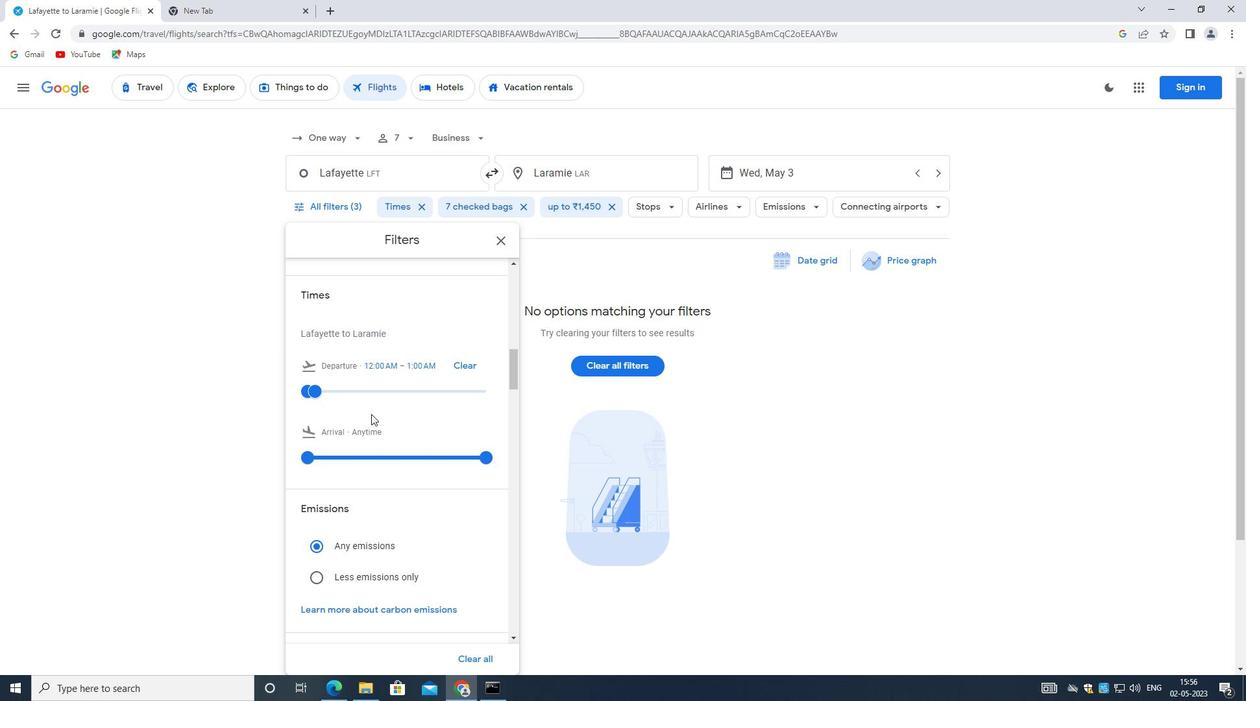 
Action: Mouse scrolled (381, 414) with delta (0, 0)
Screenshot: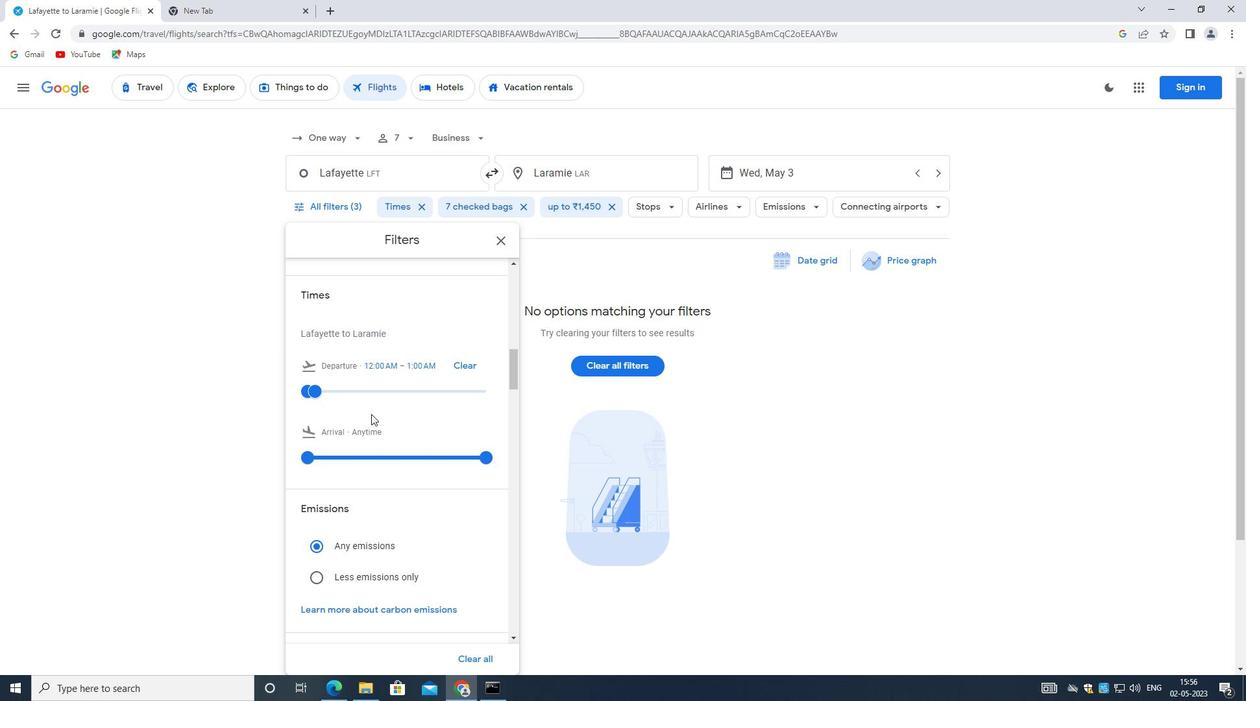 
Action: Mouse scrolled (381, 414) with delta (0, 0)
Screenshot: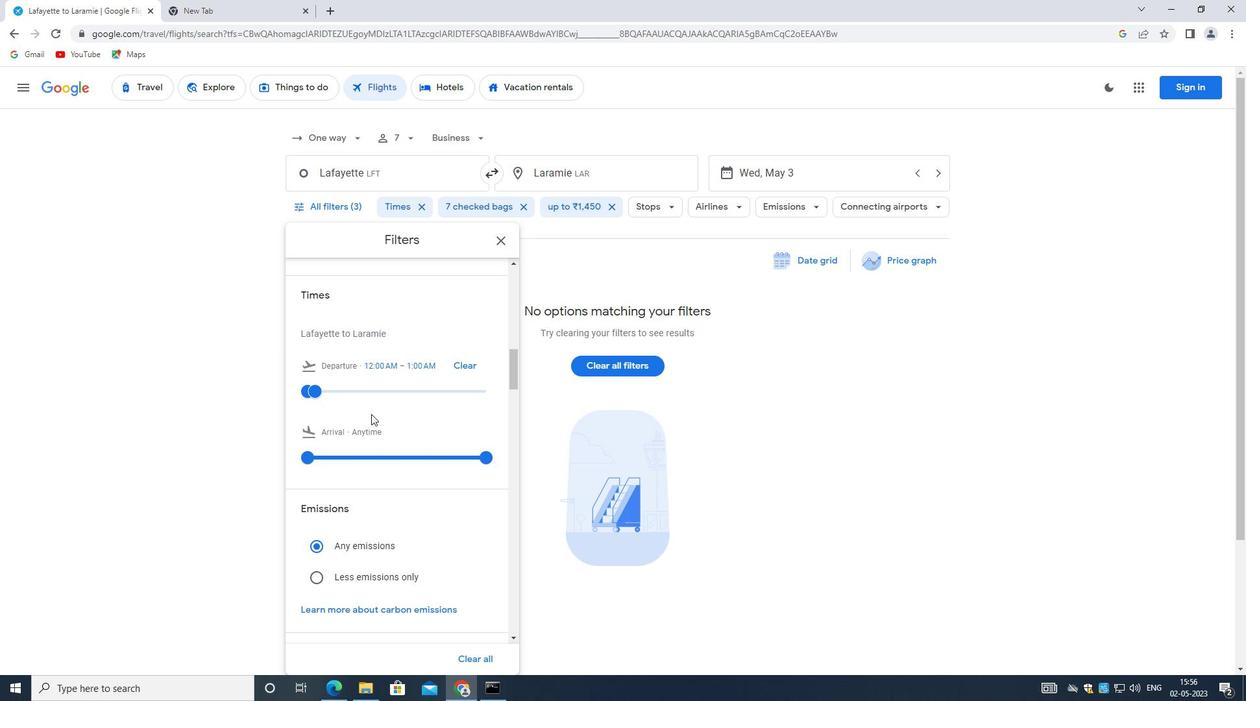 
Action: Mouse scrolled (381, 414) with delta (0, 0)
Screenshot: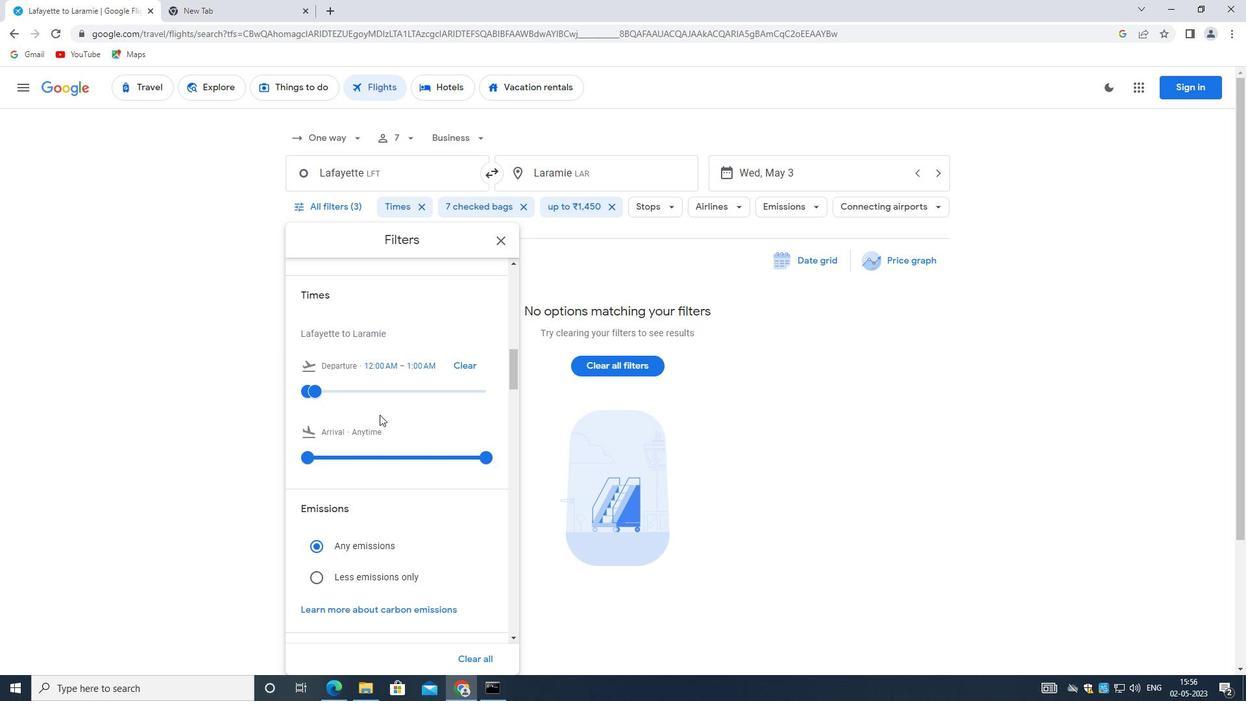 
Action: Mouse moved to (380, 416)
Screenshot: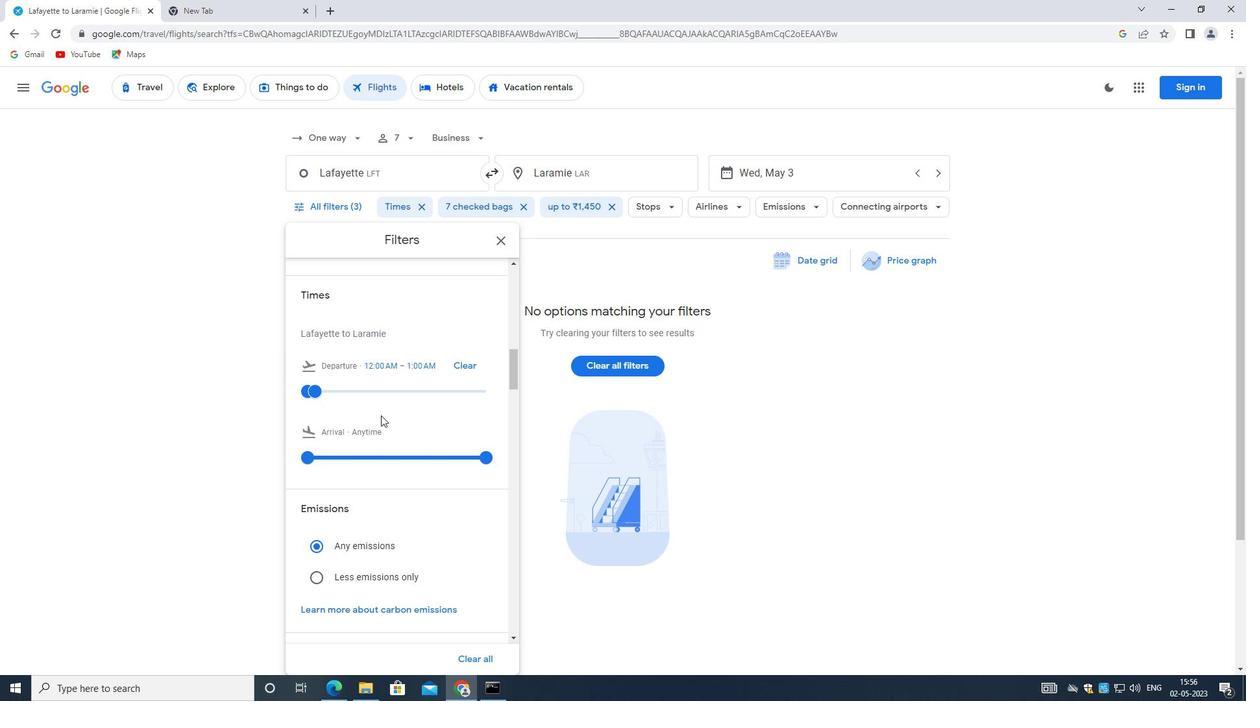 
Action: Mouse scrolled (380, 415) with delta (0, 0)
Screenshot: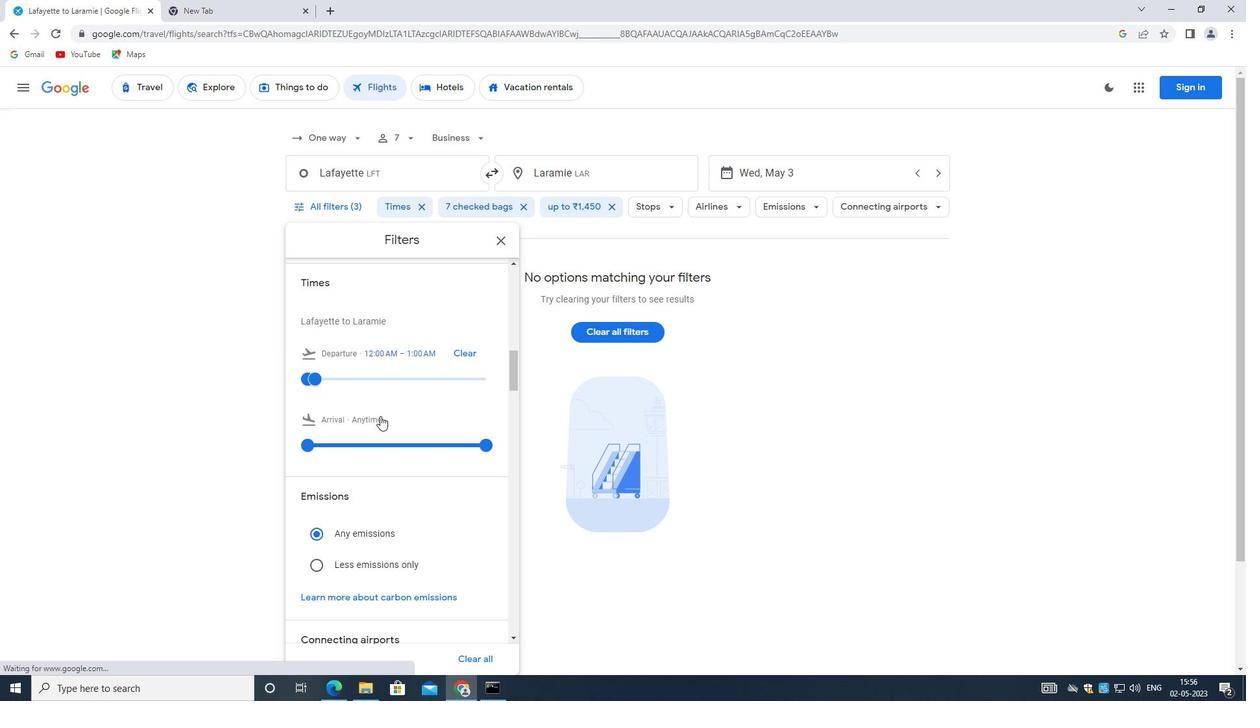 
Action: Mouse scrolled (380, 415) with delta (0, 0)
Screenshot: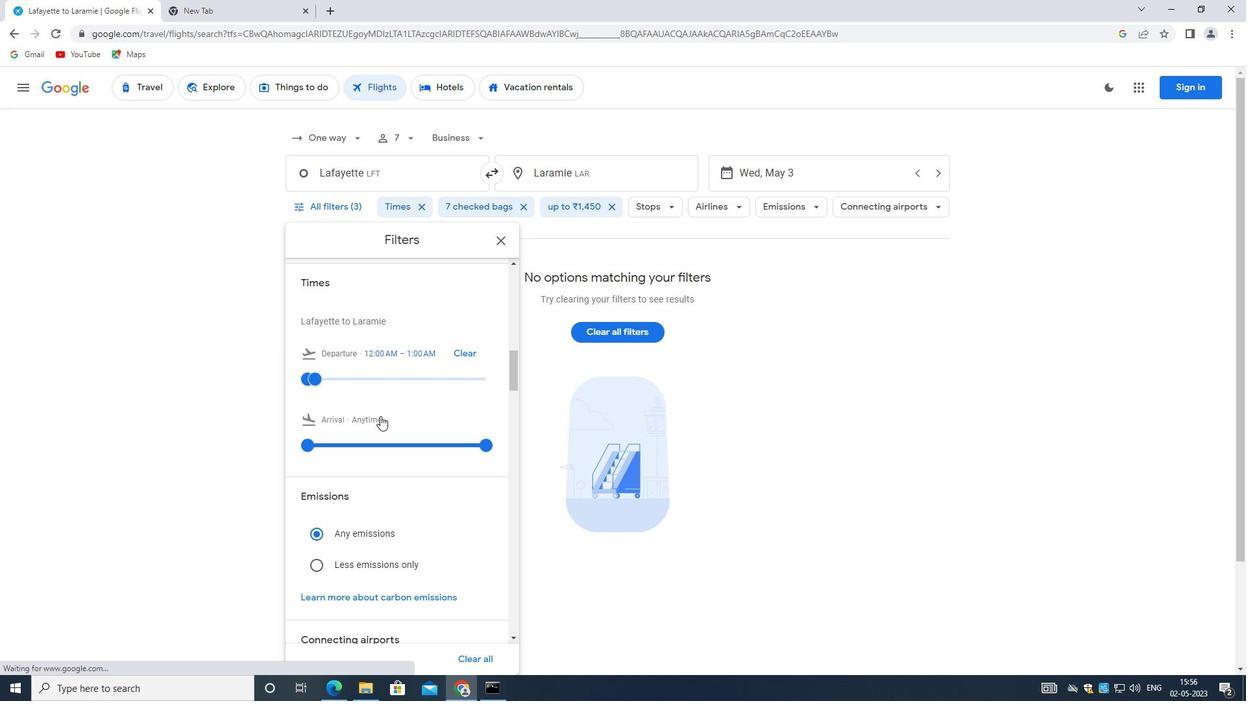 
Action: Mouse scrolled (380, 415) with delta (0, 0)
Screenshot: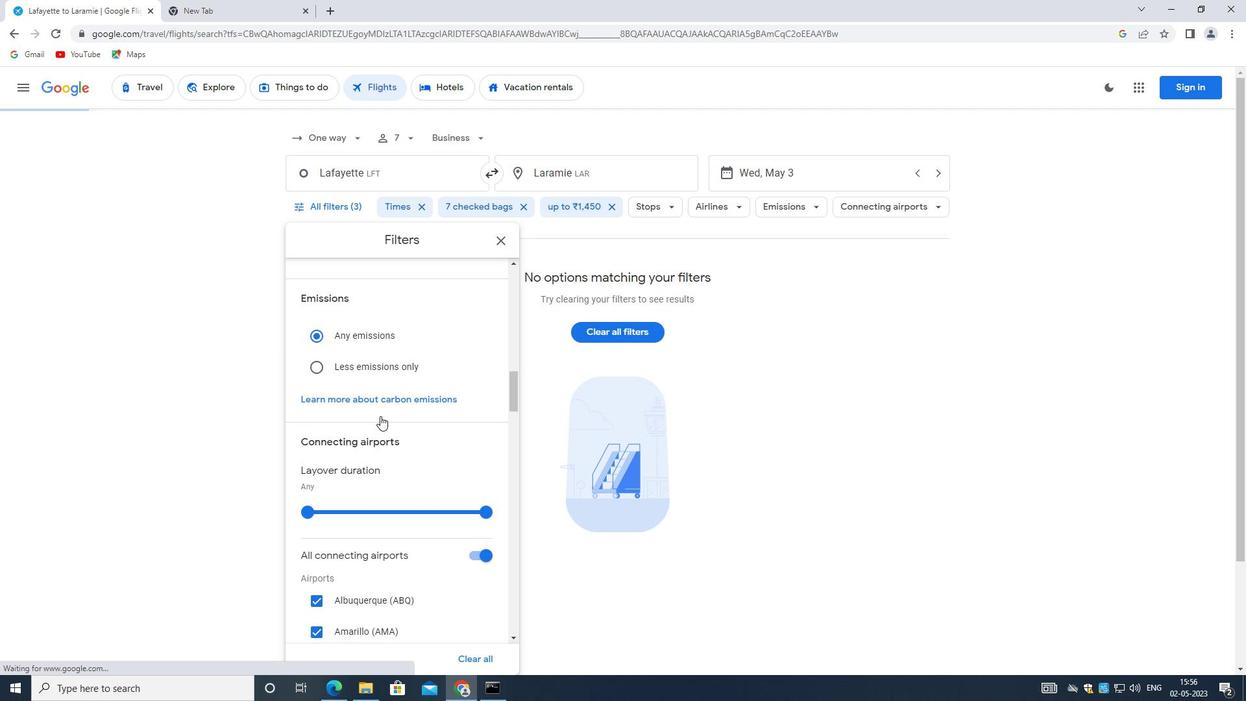 
Action: Mouse moved to (472, 312)
Screenshot: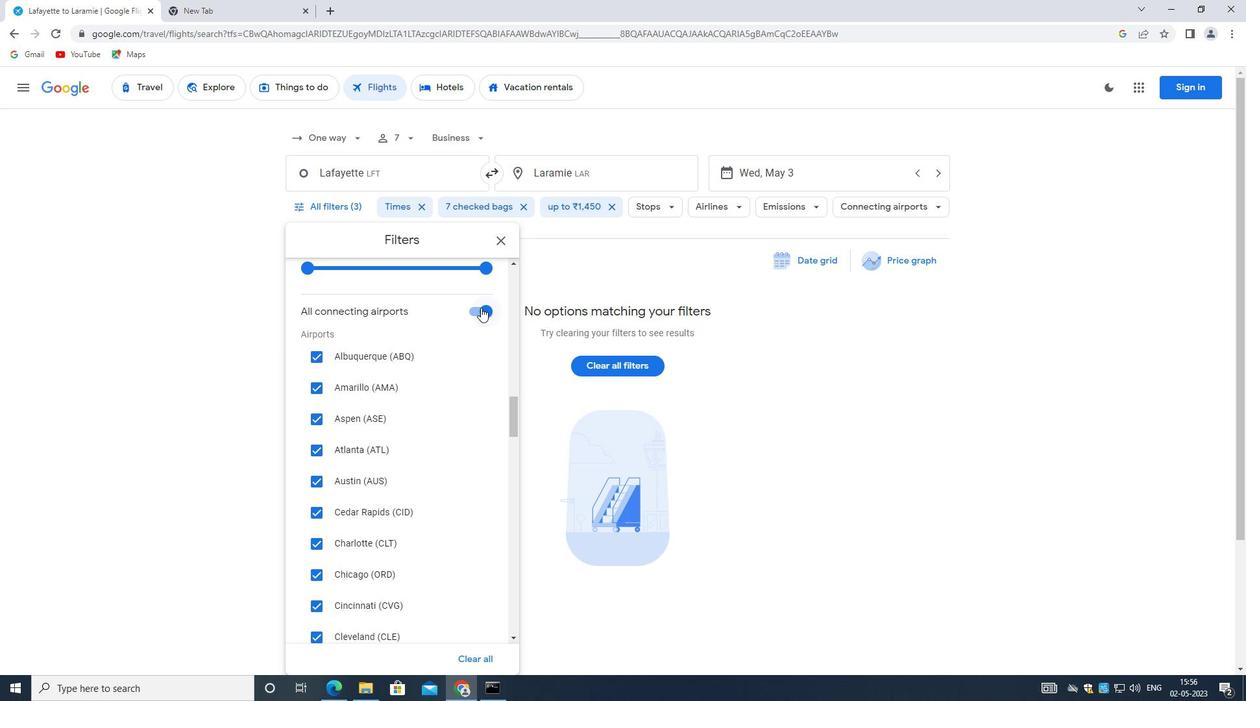 
Action: Mouse pressed left at (472, 312)
Screenshot: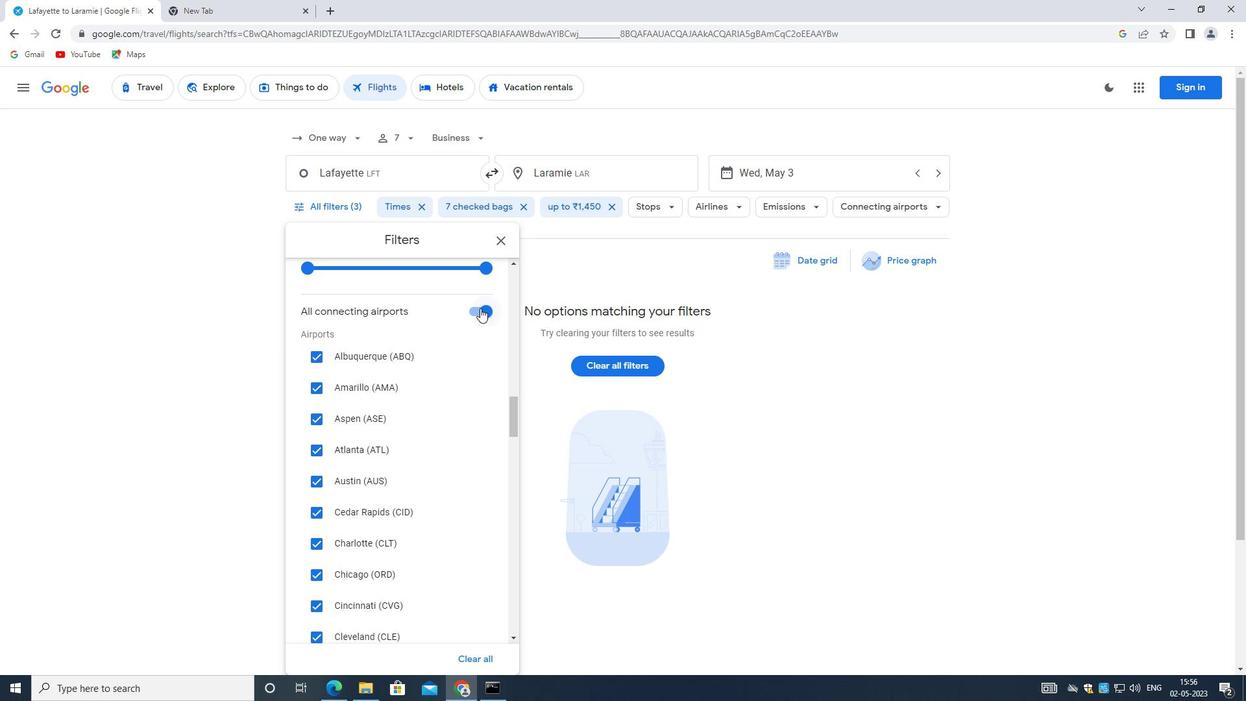 
Action: Mouse moved to (420, 366)
Screenshot: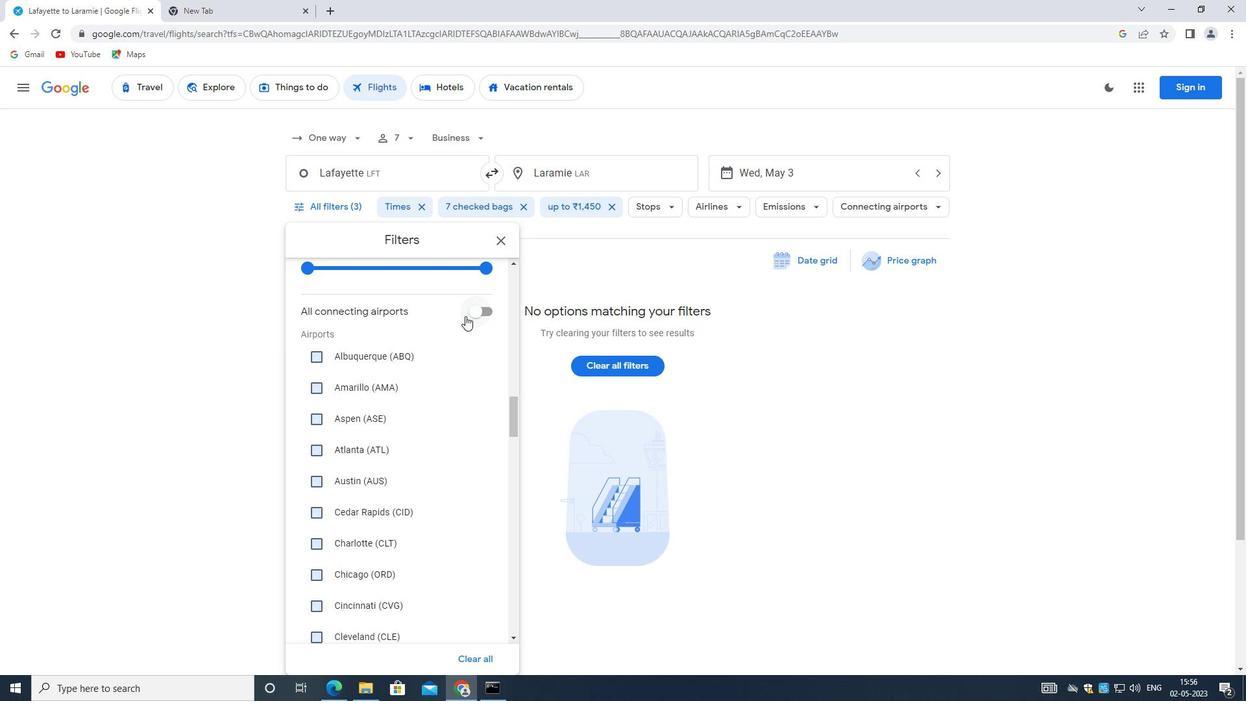 
Action: Mouse scrolled (420, 365) with delta (0, 0)
Screenshot: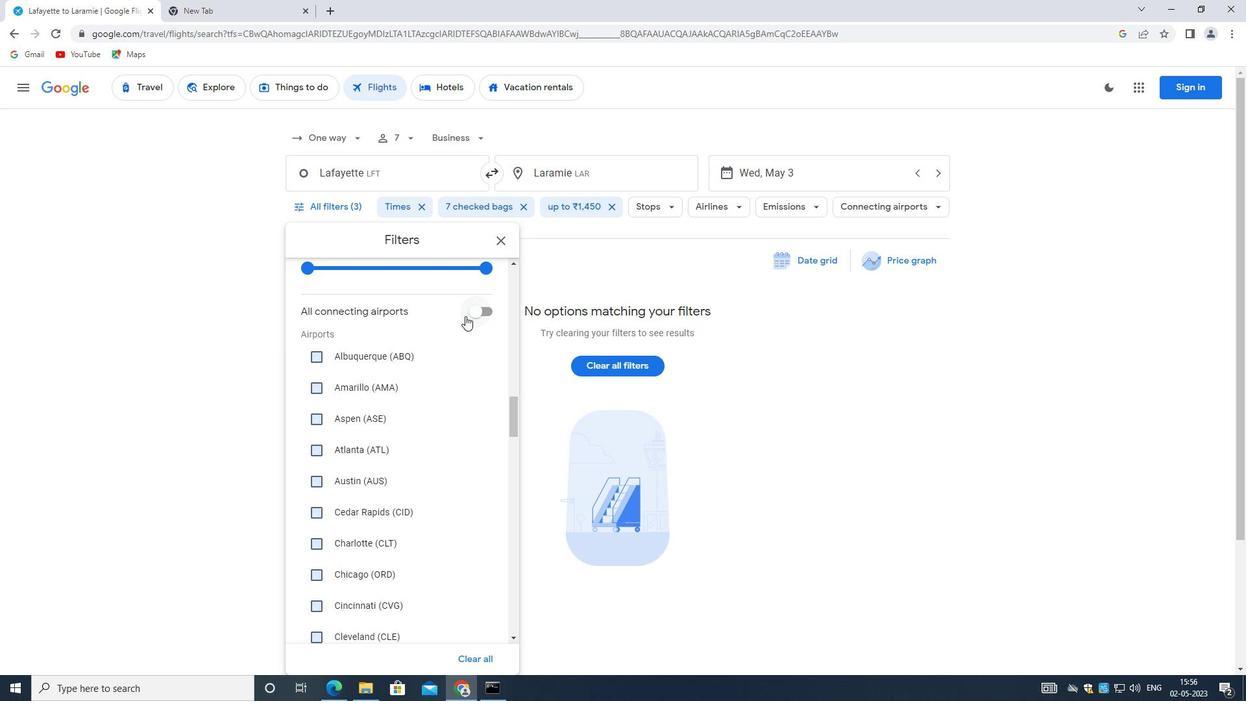 
Action: Mouse moved to (419, 376)
Screenshot: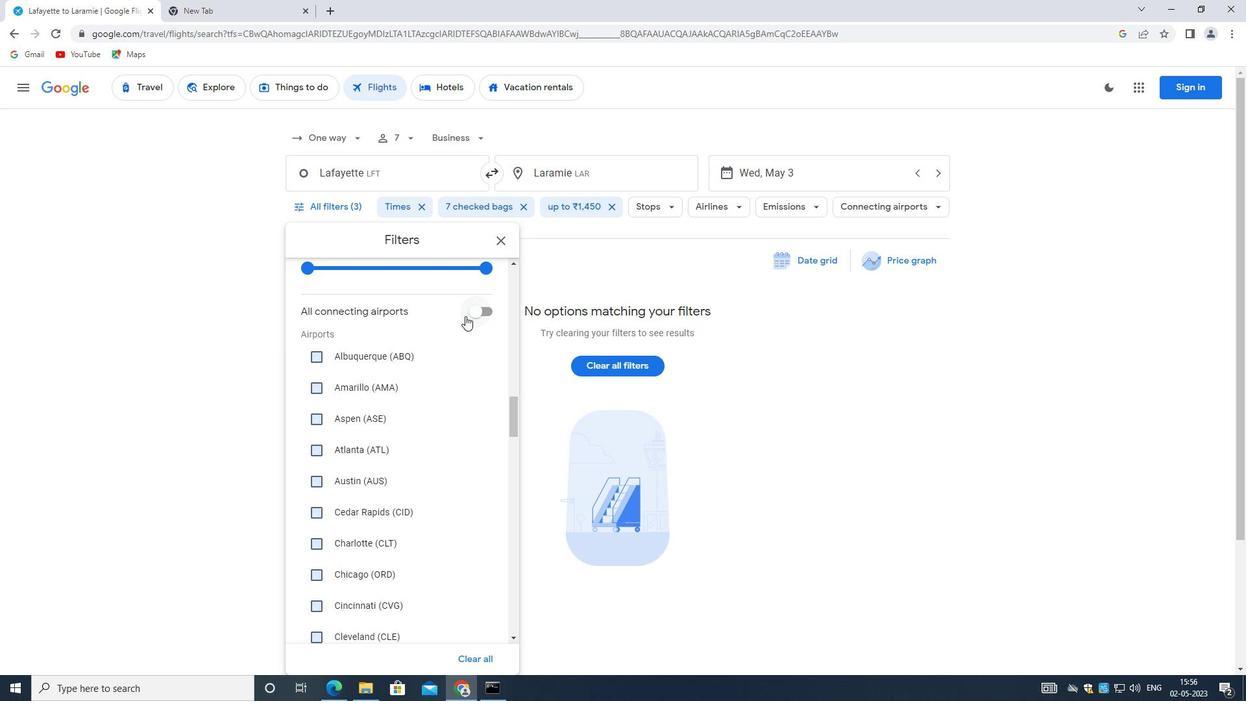 
Action: Mouse scrolled (419, 375) with delta (0, 0)
Screenshot: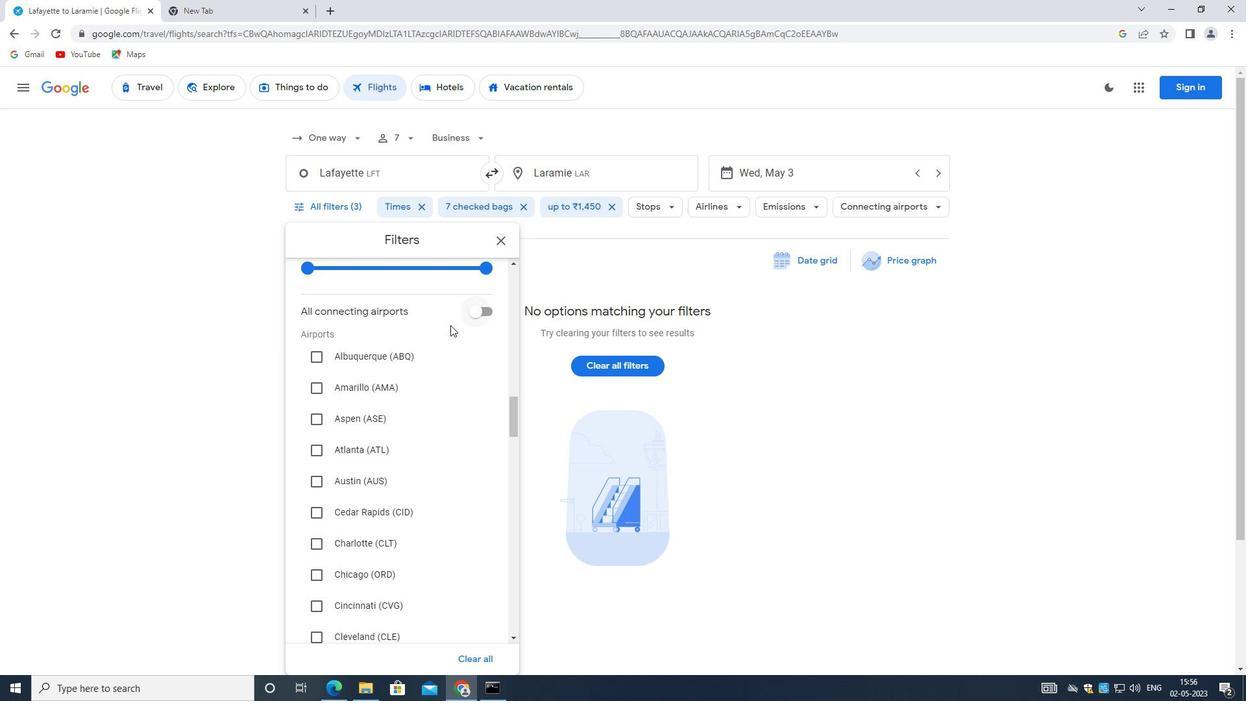 
Action: Mouse moved to (418, 379)
Screenshot: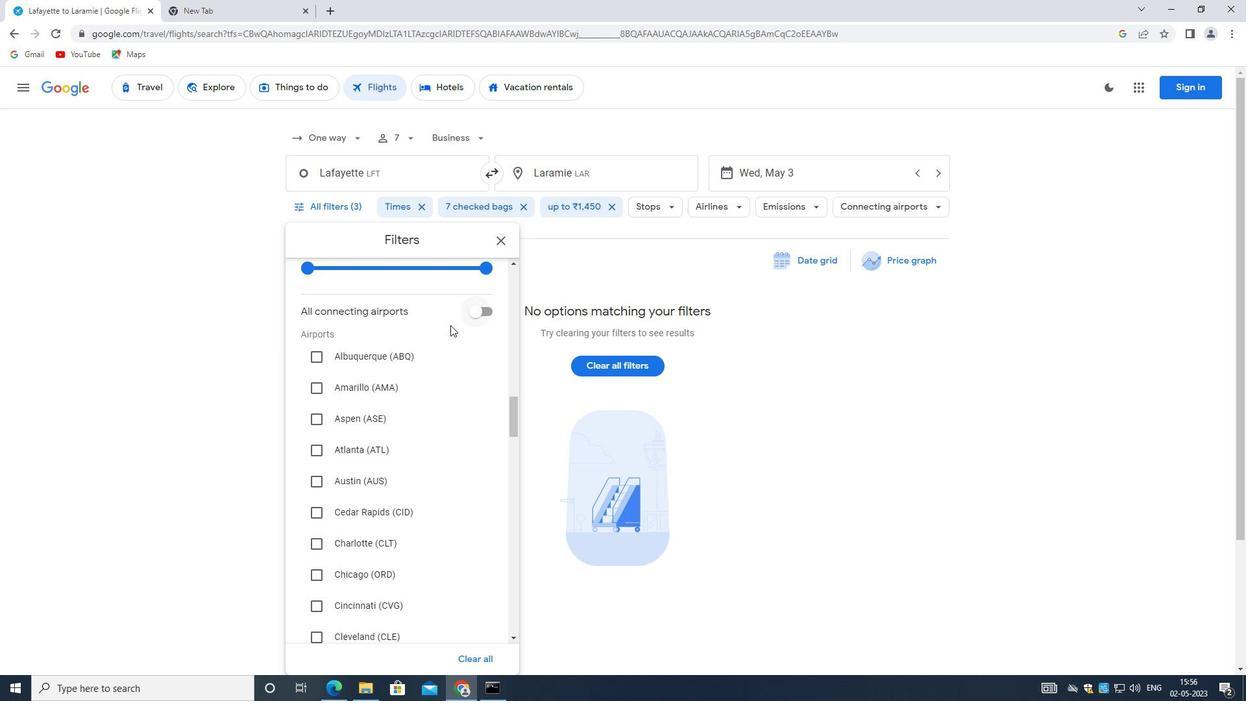 
Action: Mouse scrolled (418, 379) with delta (0, 0)
Screenshot: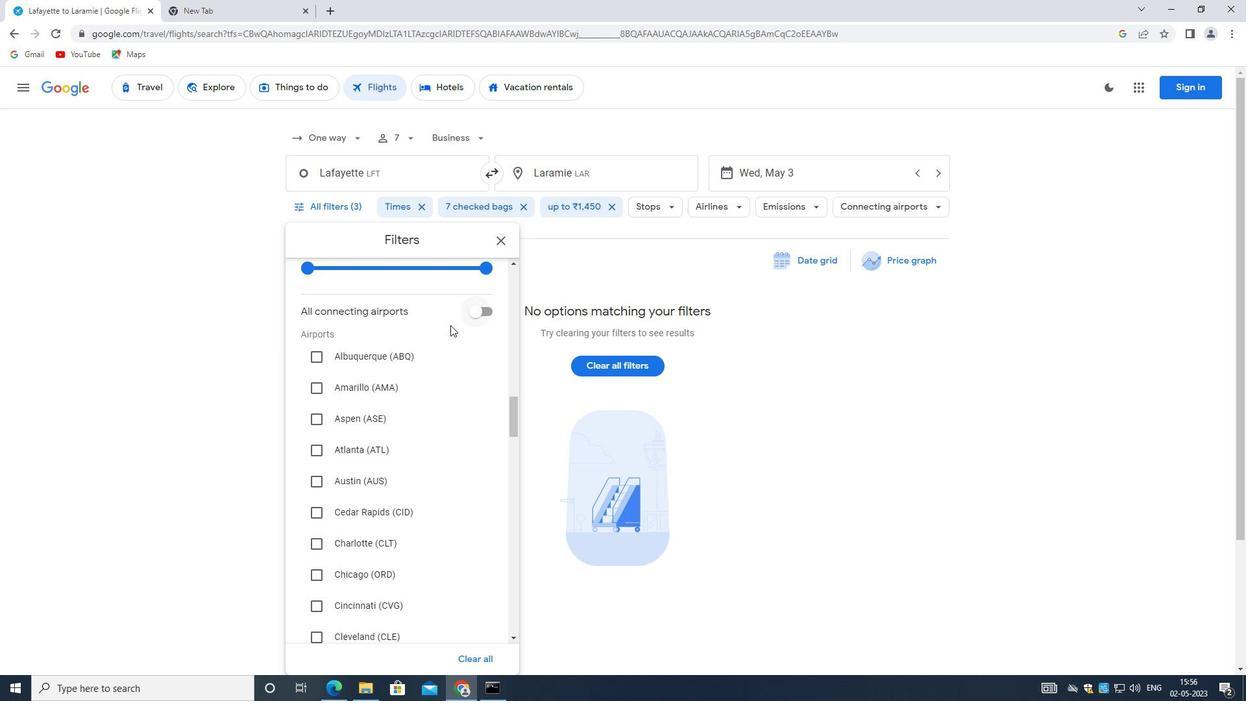 
Action: Mouse moved to (418, 382)
Screenshot: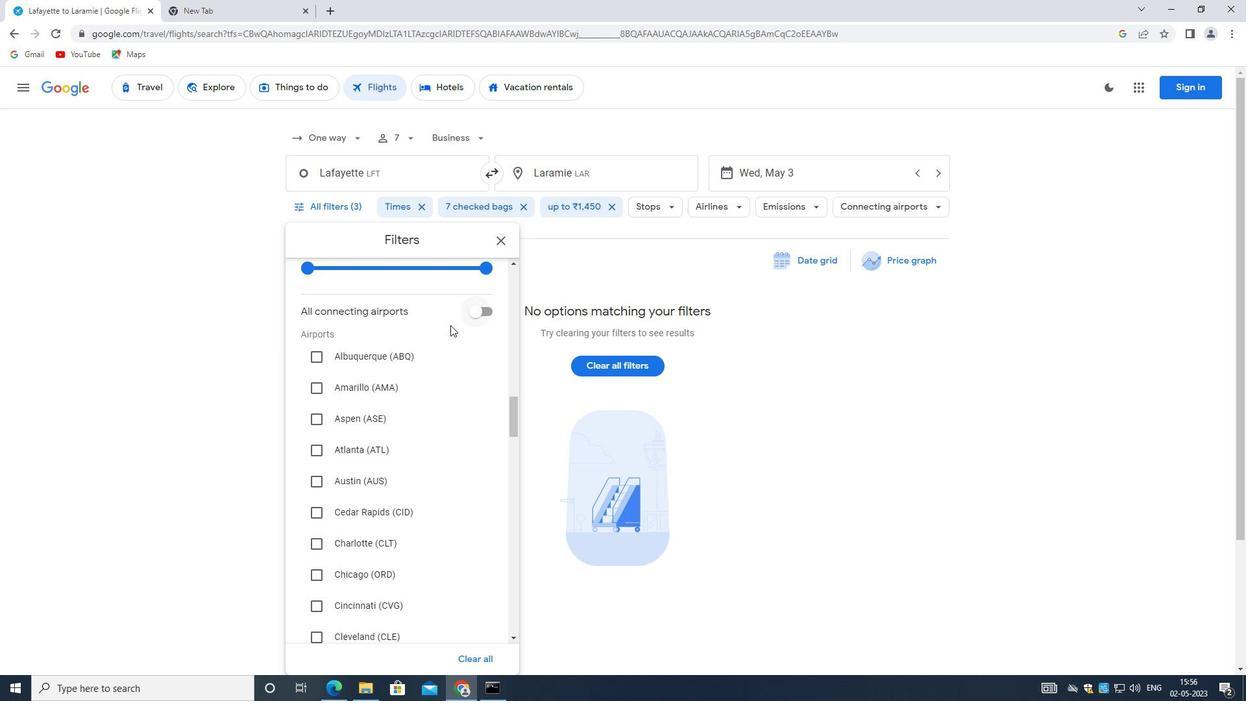 
Action: Mouse scrolled (418, 381) with delta (0, 0)
Screenshot: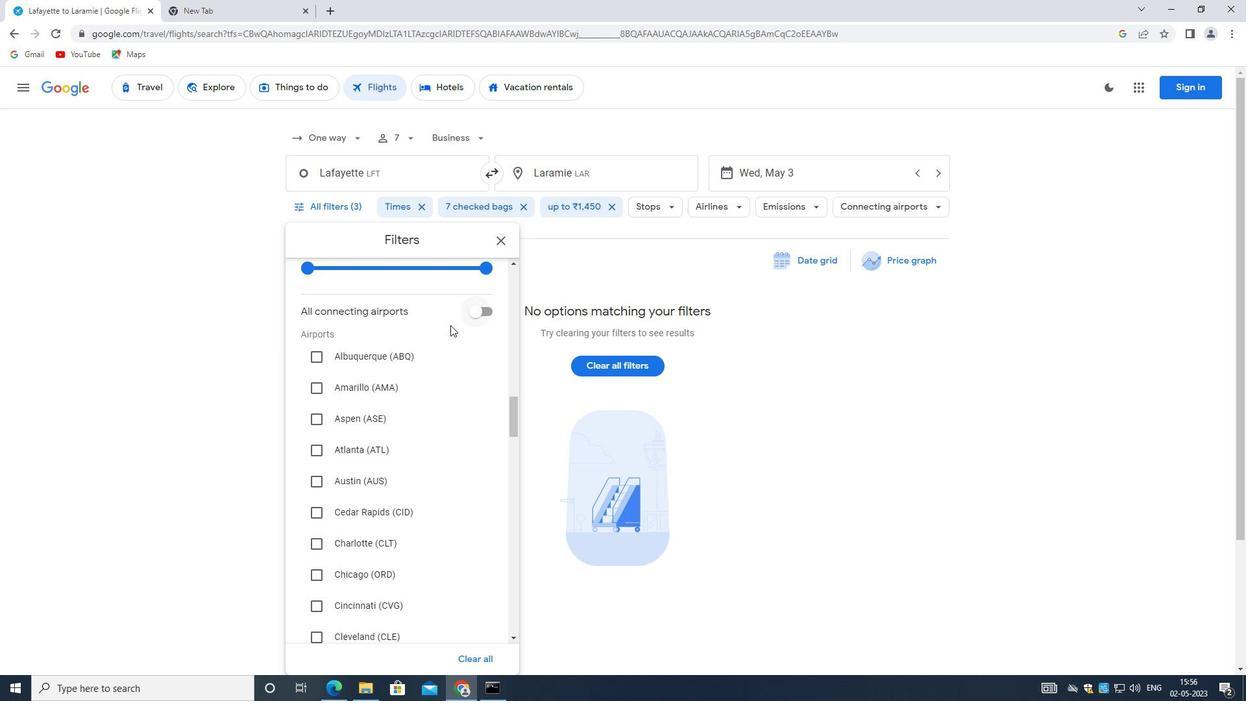 
Action: Mouse moved to (417, 382)
Screenshot: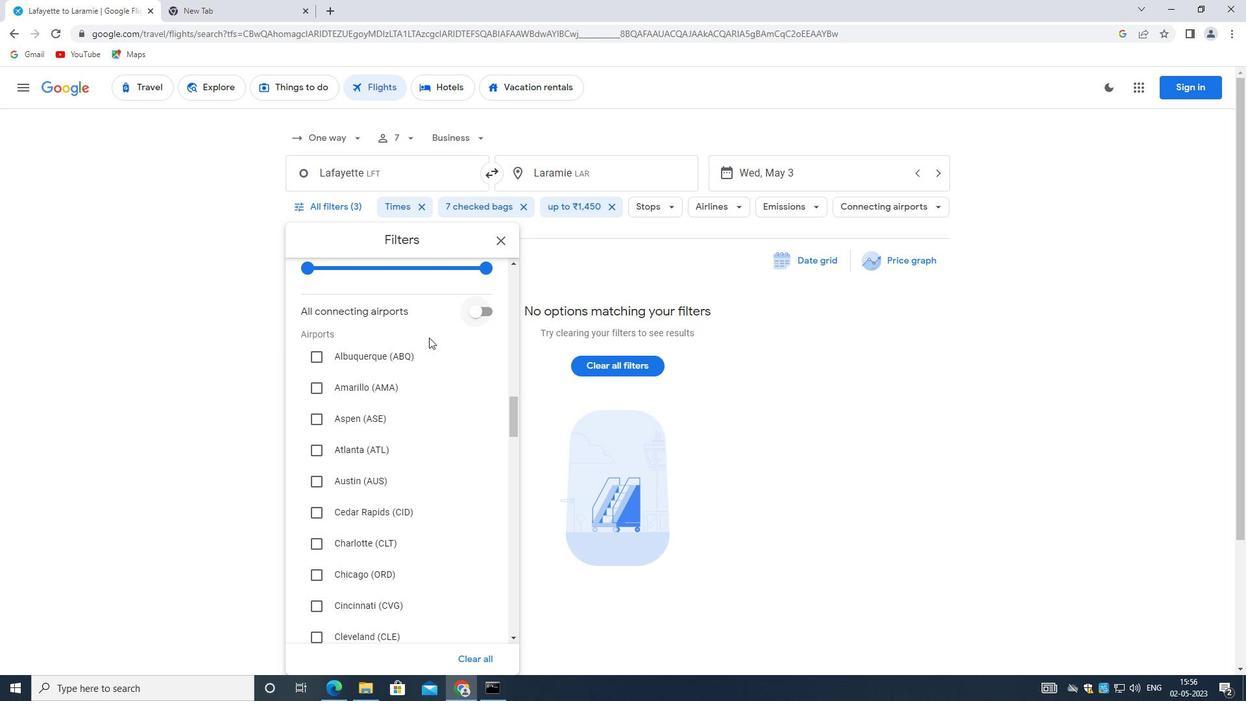 
Action: Mouse scrolled (417, 382) with delta (0, 0)
Screenshot: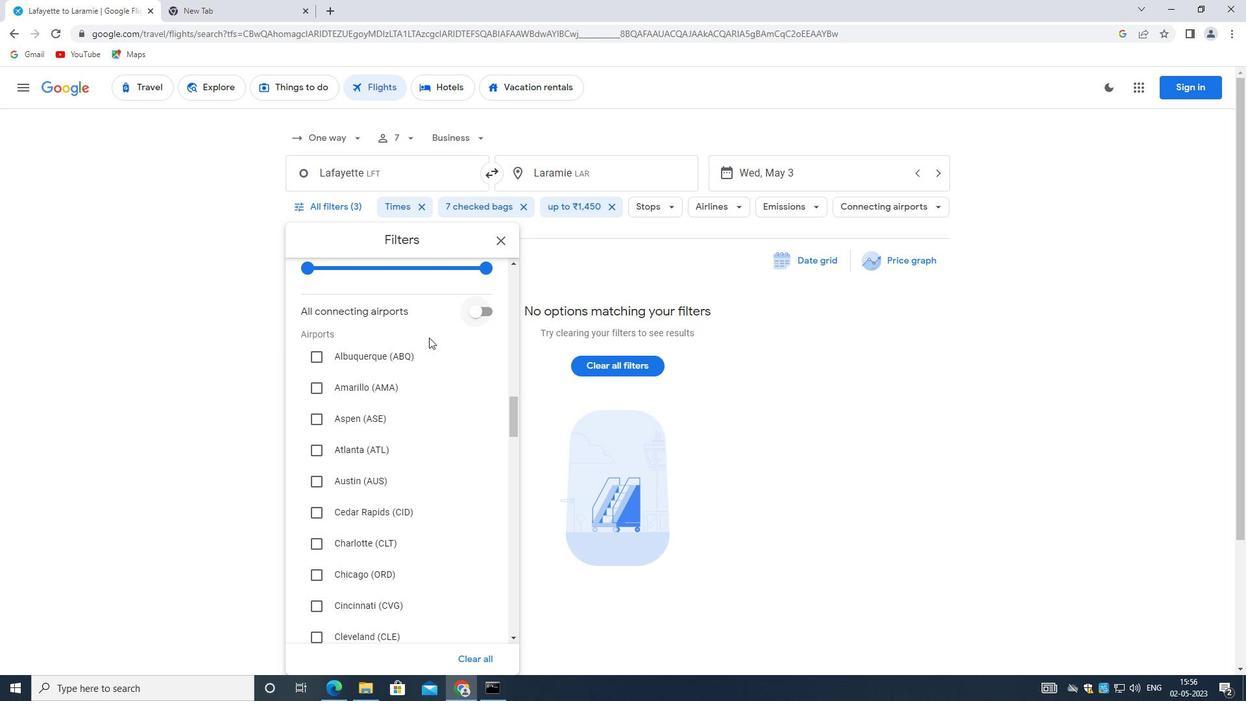 
Action: Mouse moved to (419, 381)
Screenshot: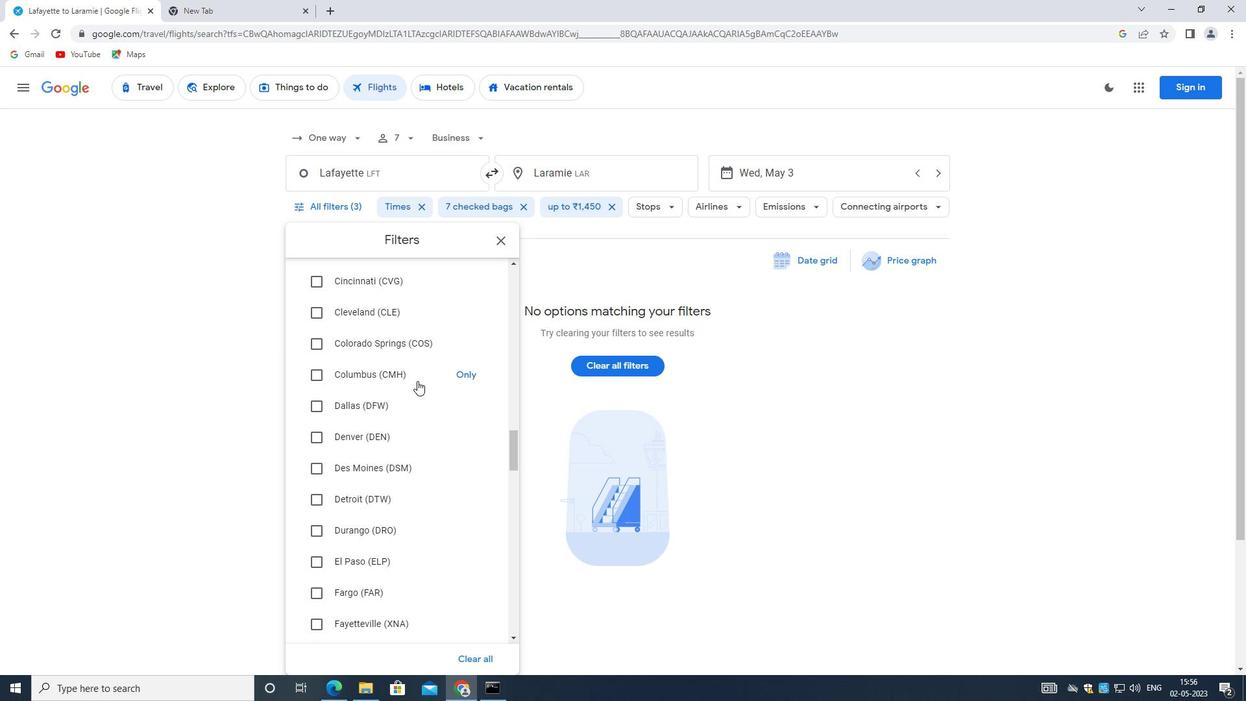 
Action: Mouse scrolled (419, 380) with delta (0, 0)
Screenshot: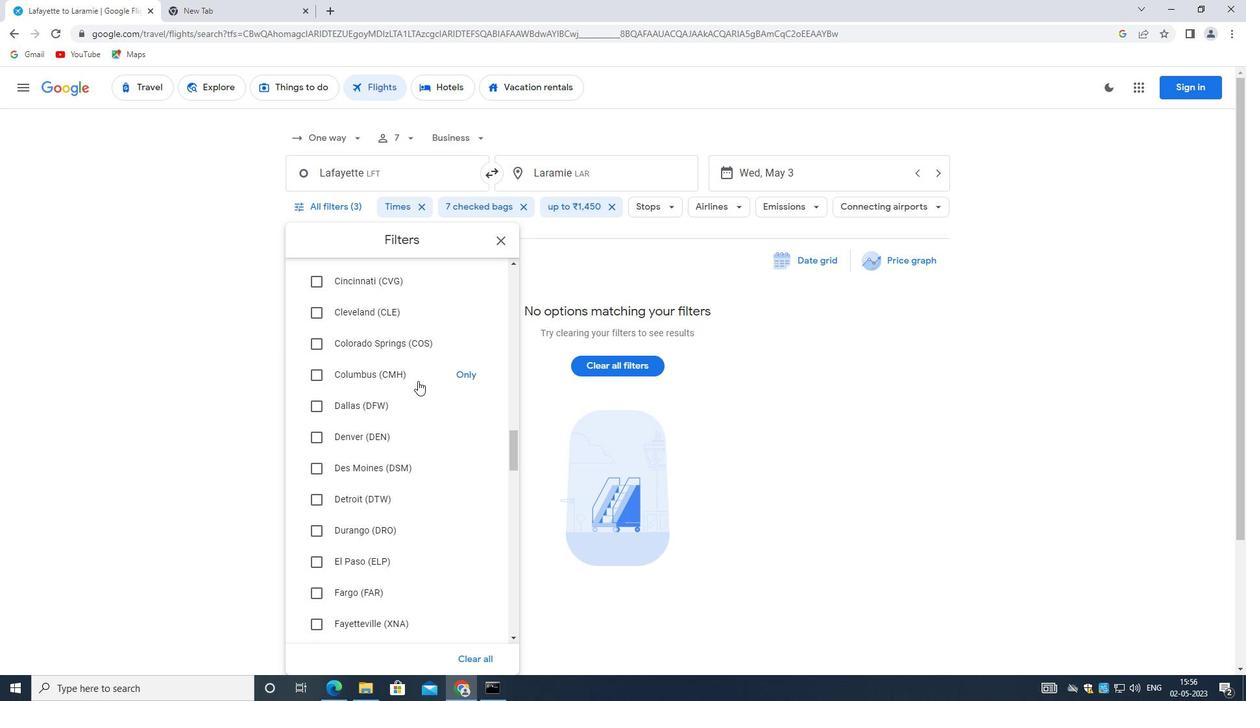 
Action: Mouse scrolled (419, 380) with delta (0, 0)
Screenshot: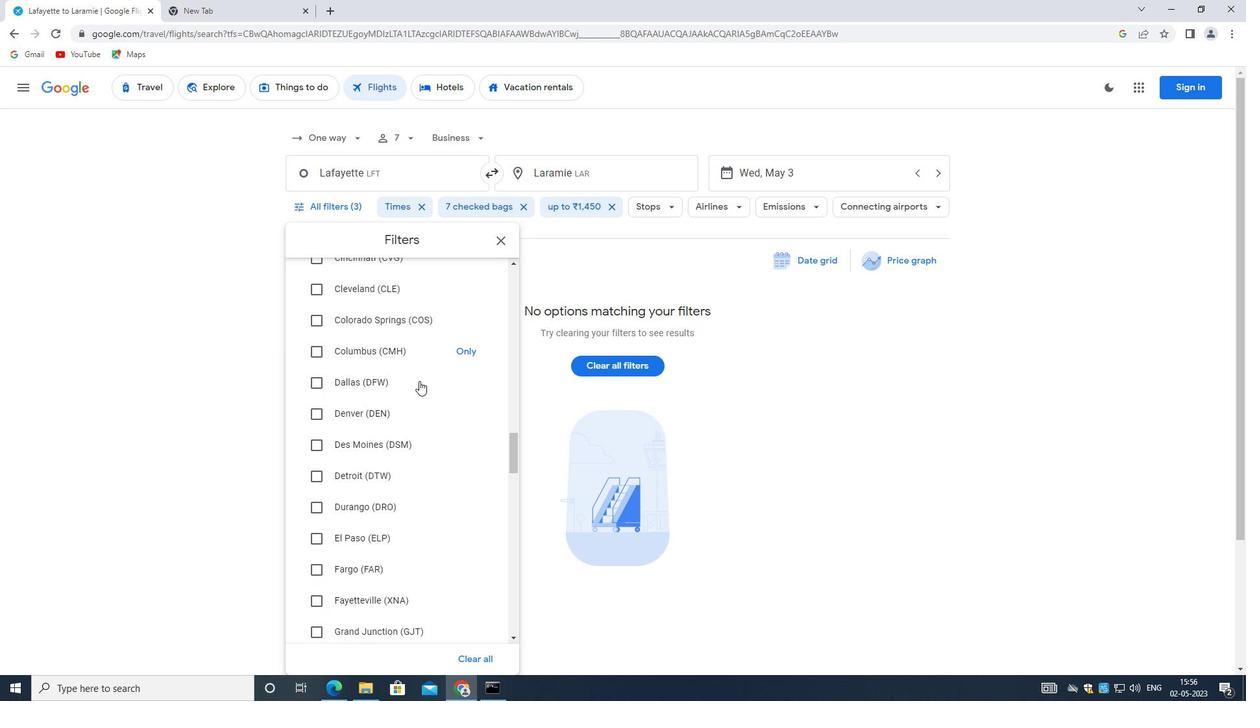
Action: Mouse scrolled (419, 380) with delta (0, 0)
Screenshot: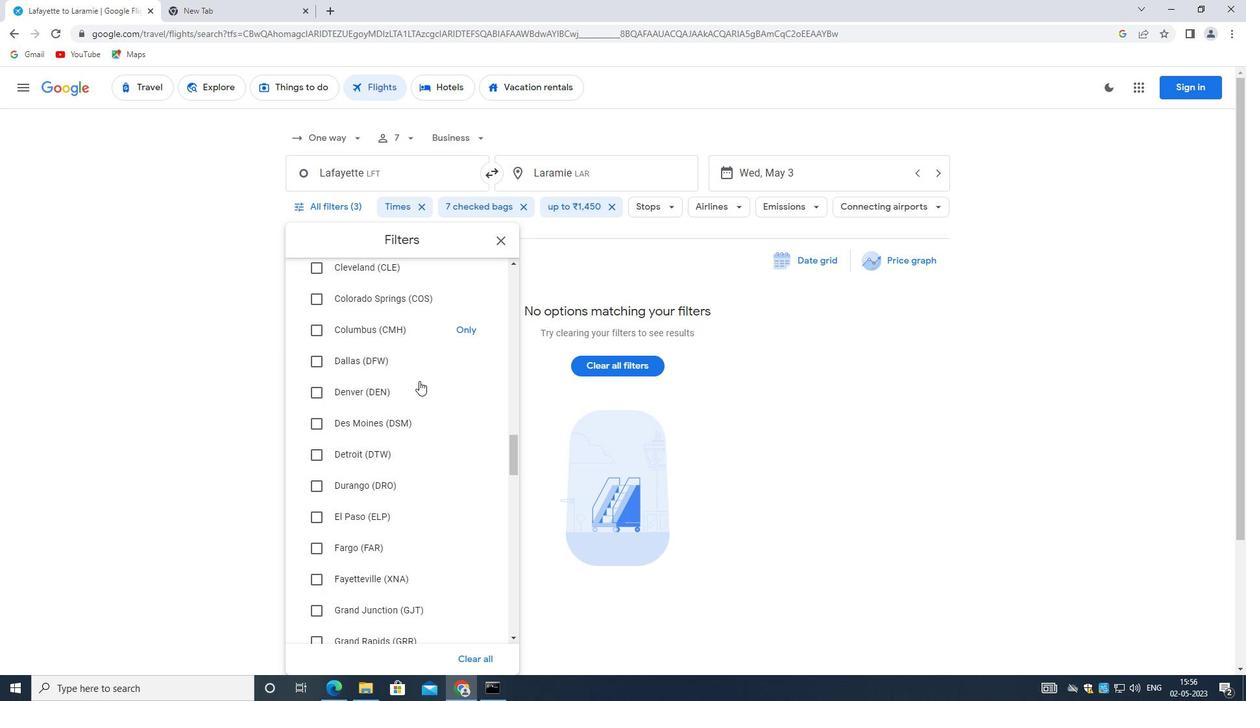 
Action: Mouse scrolled (419, 380) with delta (0, 0)
Screenshot: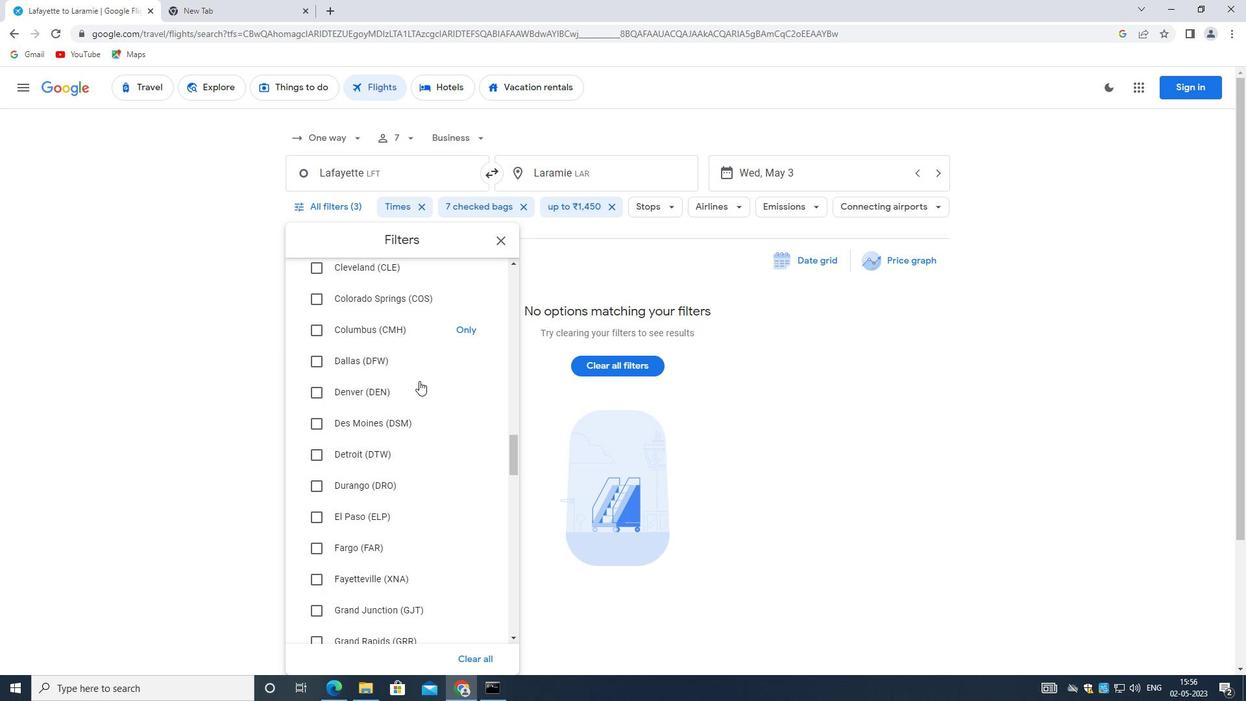 
Action: Mouse moved to (419, 379)
Screenshot: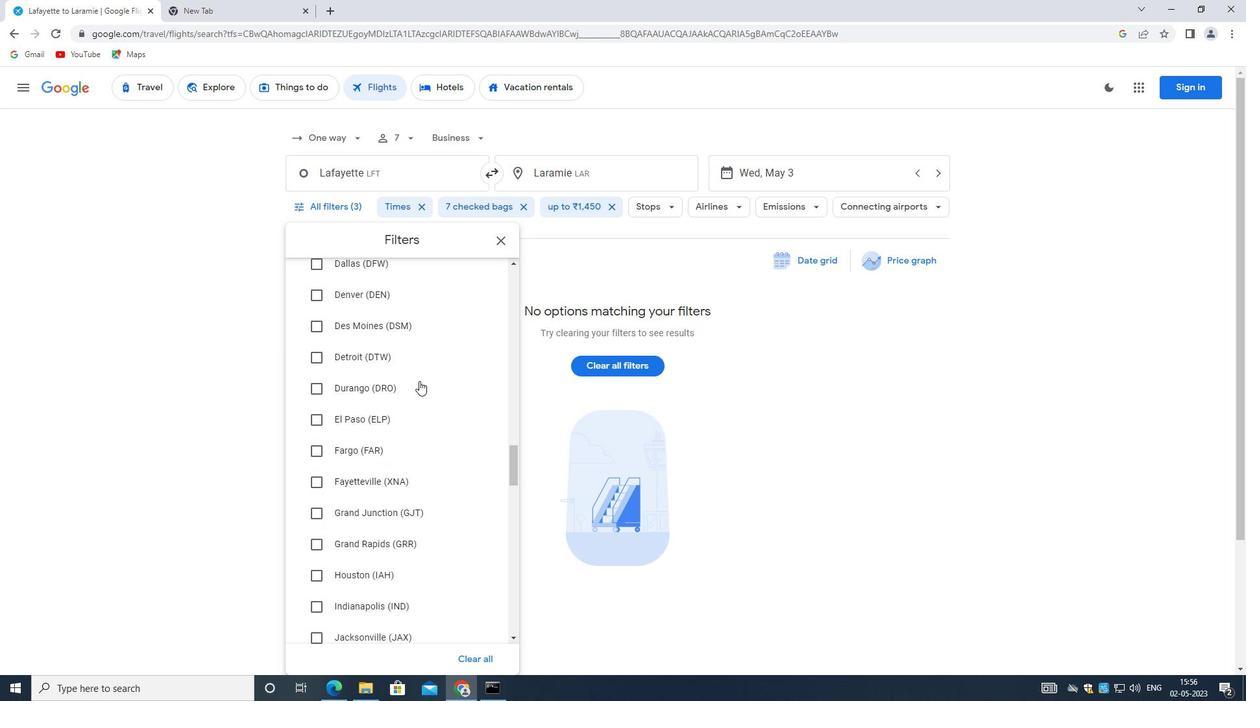 
